 Task: Find connections with filter location Zhaobaoshan with filter topic #houseforsalewith filter profile language German with filter current company Games24x7 with filter school Kallam Harinatha Reddy Institute of Technology with filter industry Consumer Services with filter service category Videography with filter keywords title Life Coach
Action: Mouse moved to (554, 70)
Screenshot: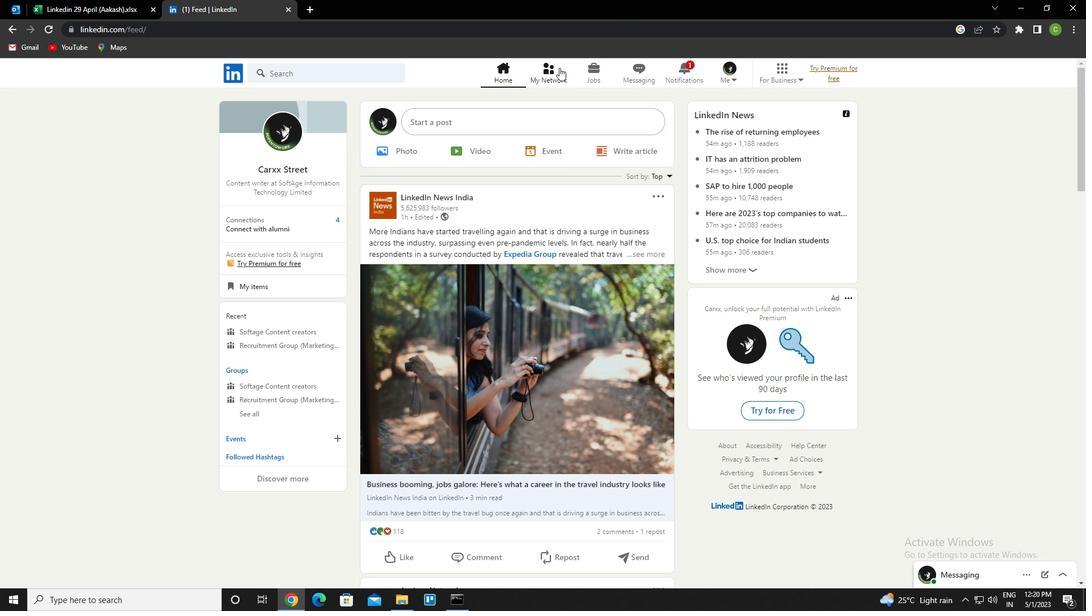 
Action: Mouse pressed left at (554, 70)
Screenshot: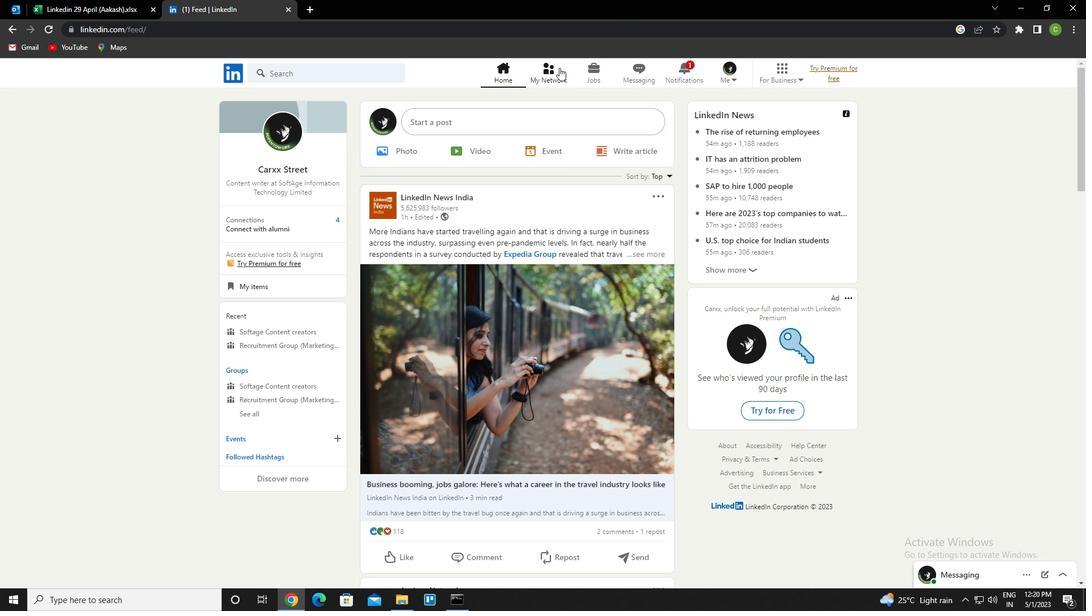 
Action: Mouse moved to (316, 136)
Screenshot: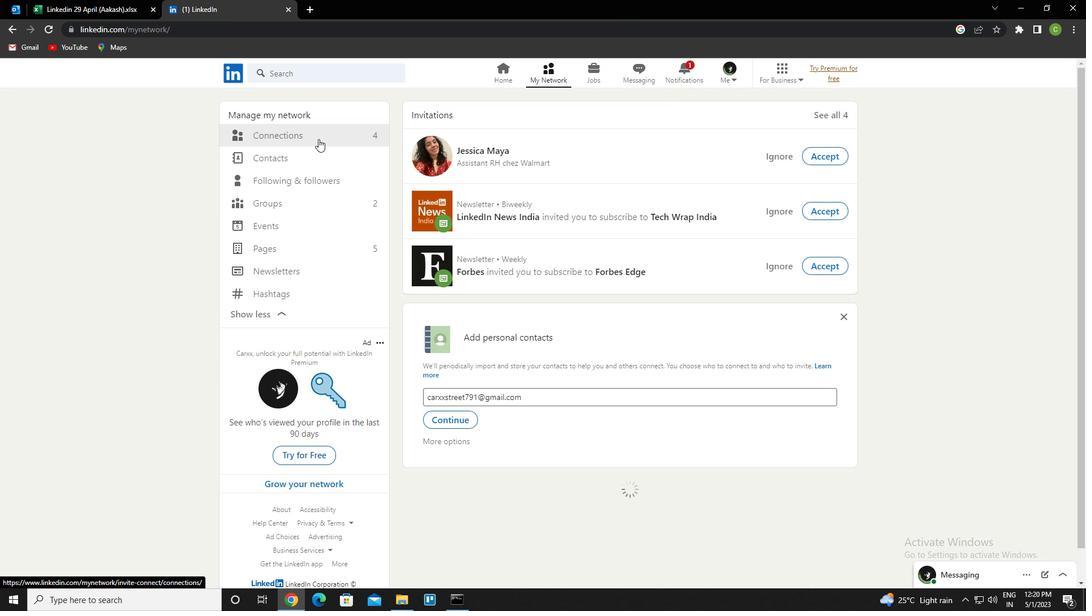 
Action: Mouse pressed left at (316, 136)
Screenshot: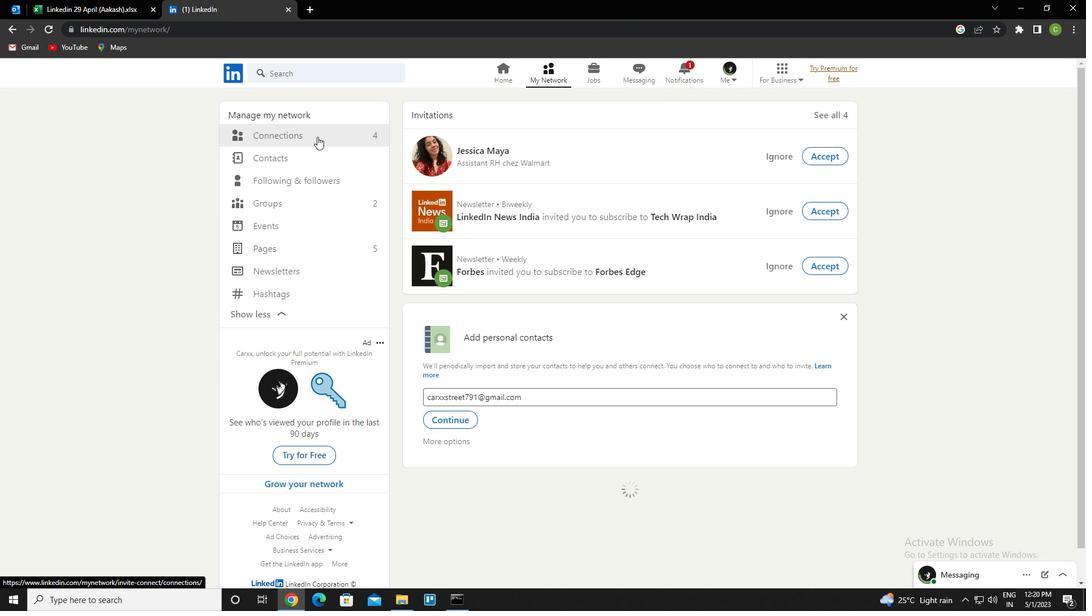 
Action: Mouse moved to (614, 132)
Screenshot: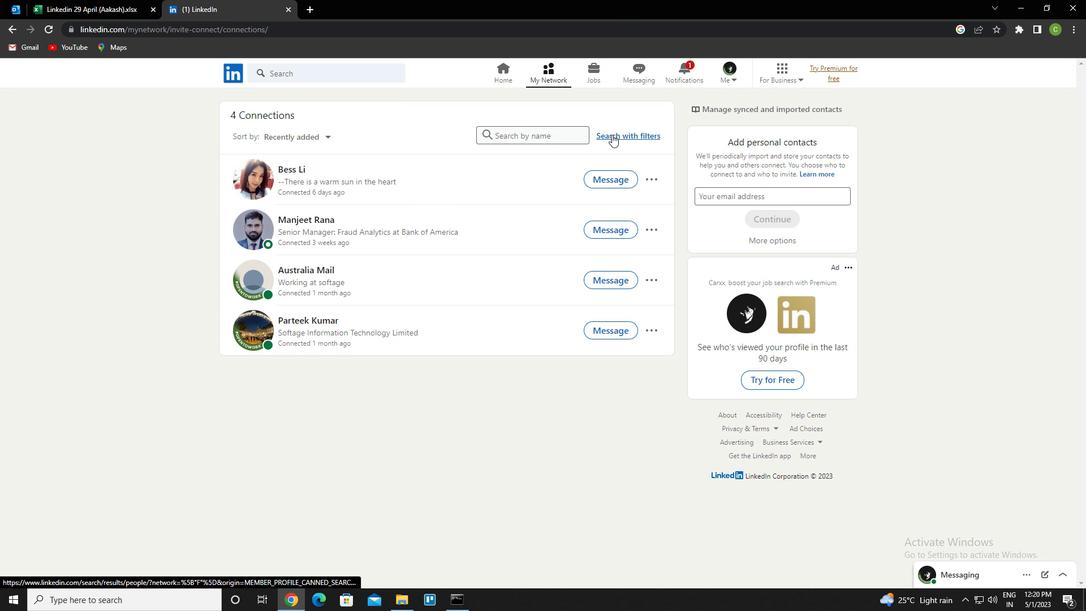 
Action: Mouse pressed left at (614, 132)
Screenshot: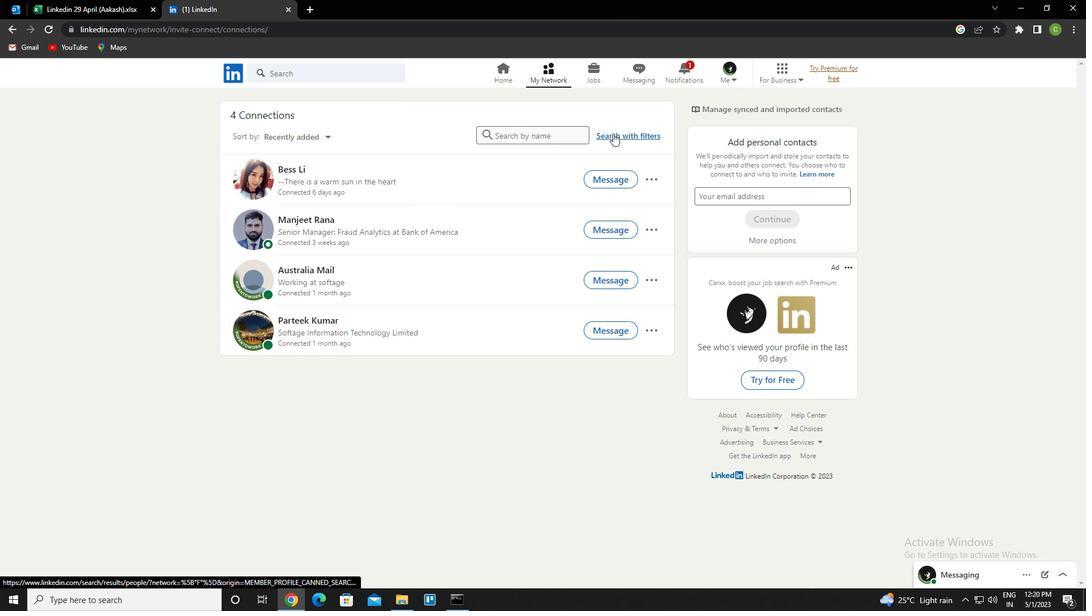 
Action: Mouse moved to (586, 107)
Screenshot: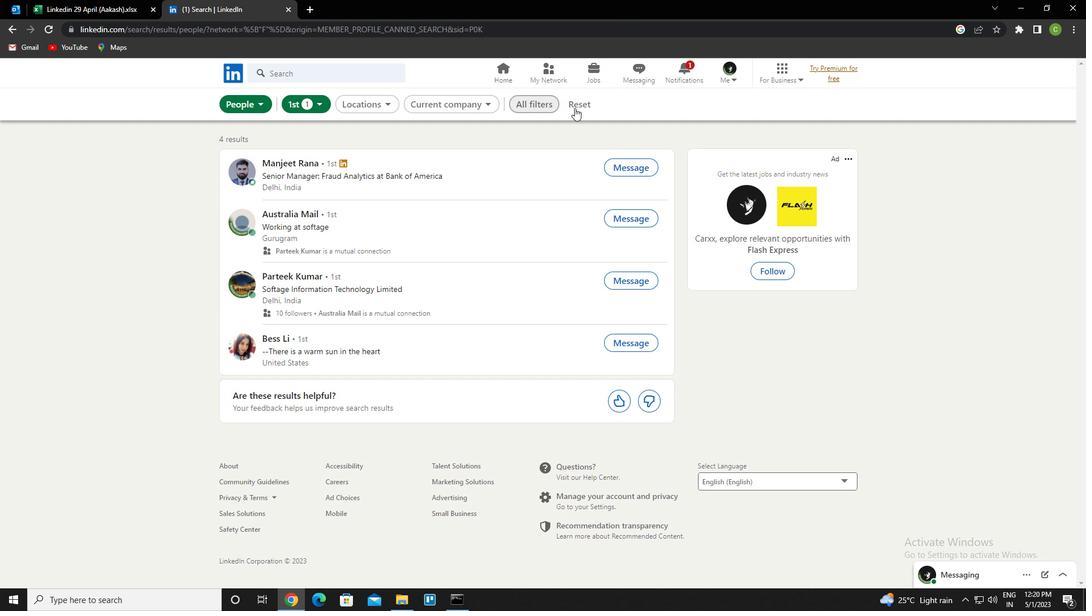 
Action: Mouse pressed left at (586, 107)
Screenshot: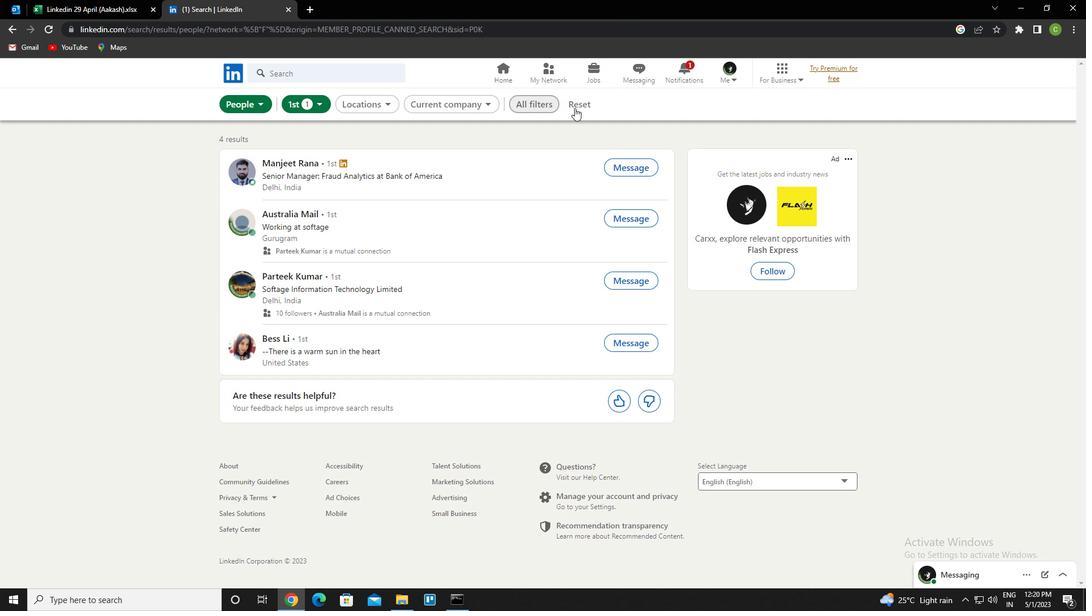 
Action: Mouse moved to (560, 104)
Screenshot: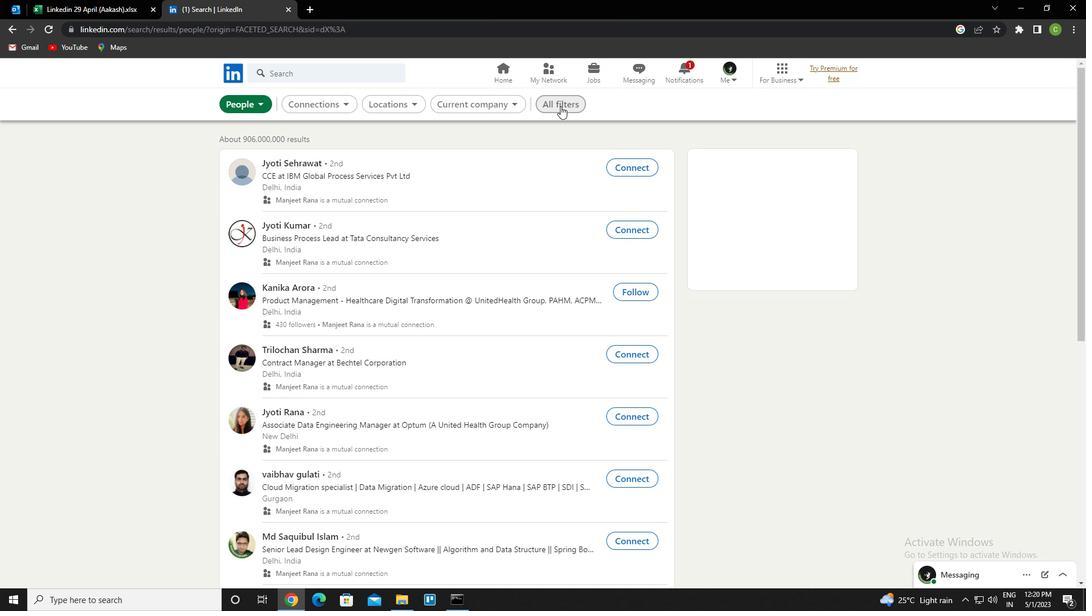 
Action: Mouse pressed left at (560, 104)
Screenshot: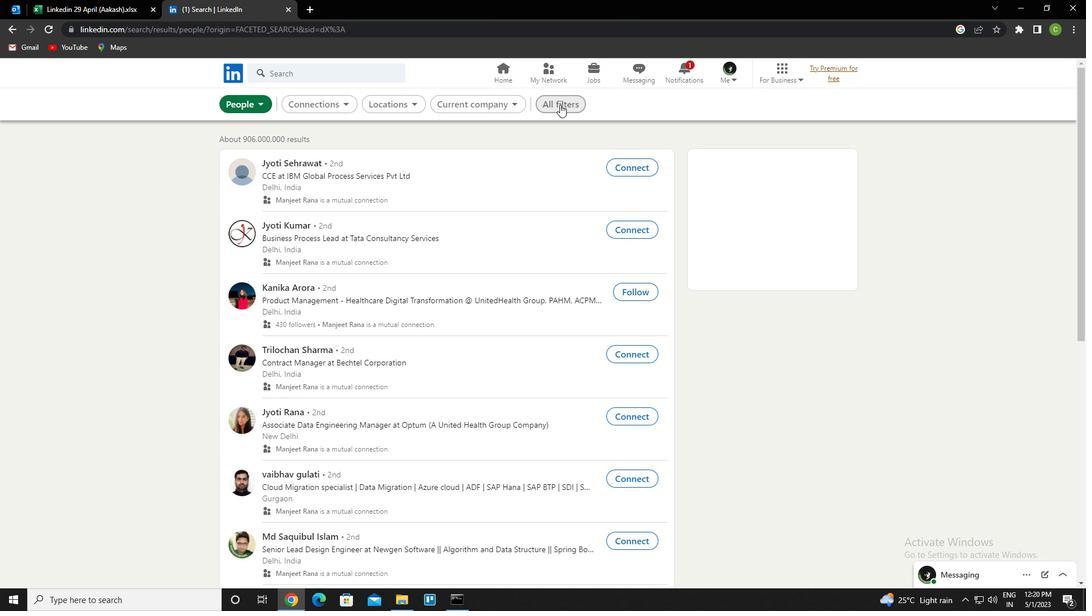 
Action: Mouse moved to (906, 362)
Screenshot: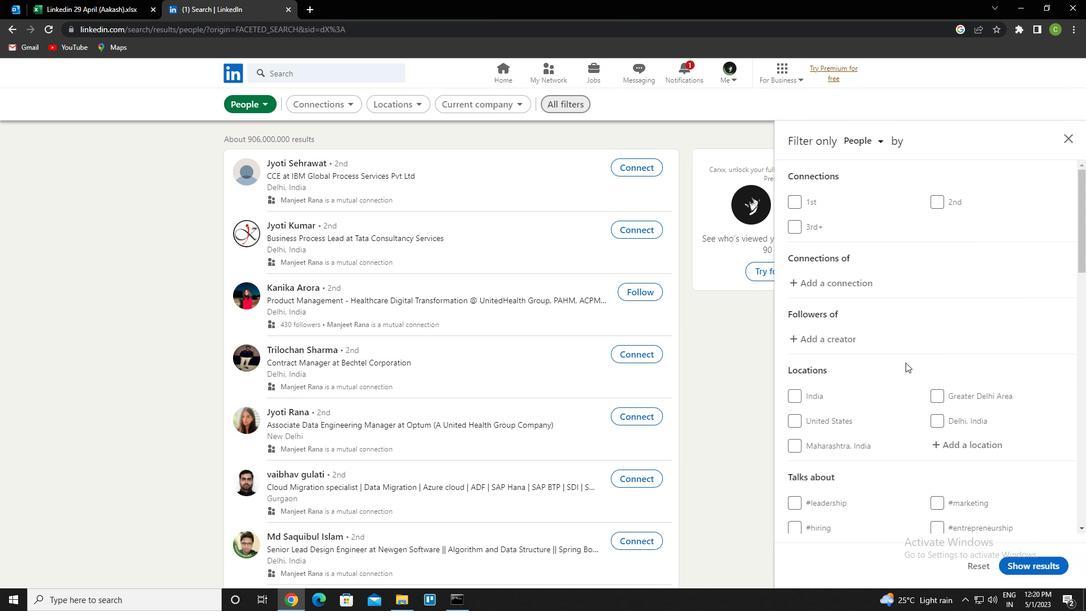 
Action: Mouse scrolled (906, 362) with delta (0, 0)
Screenshot: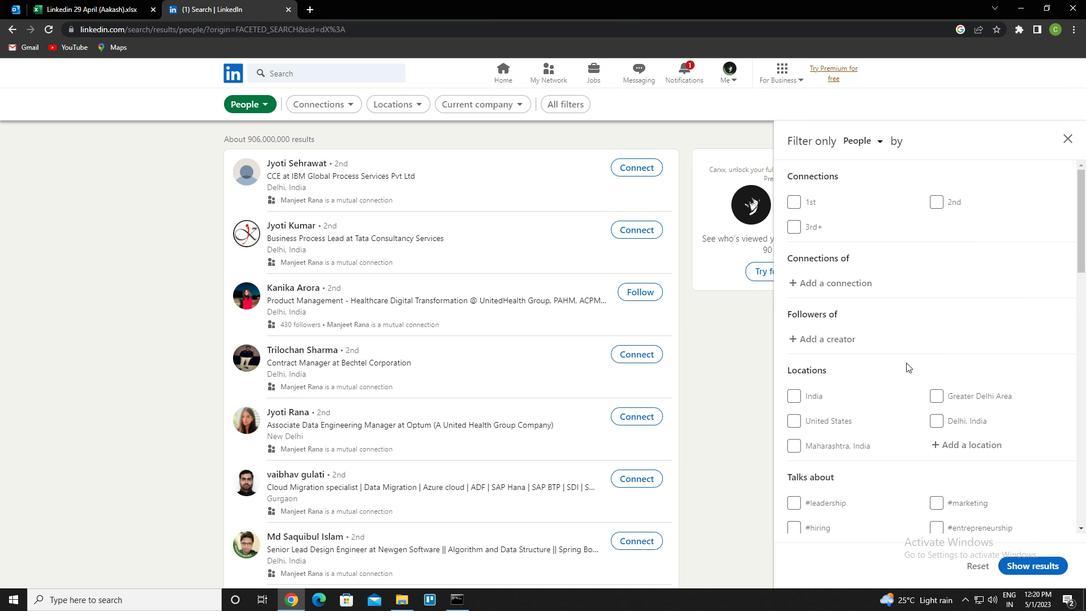 
Action: Mouse moved to (964, 382)
Screenshot: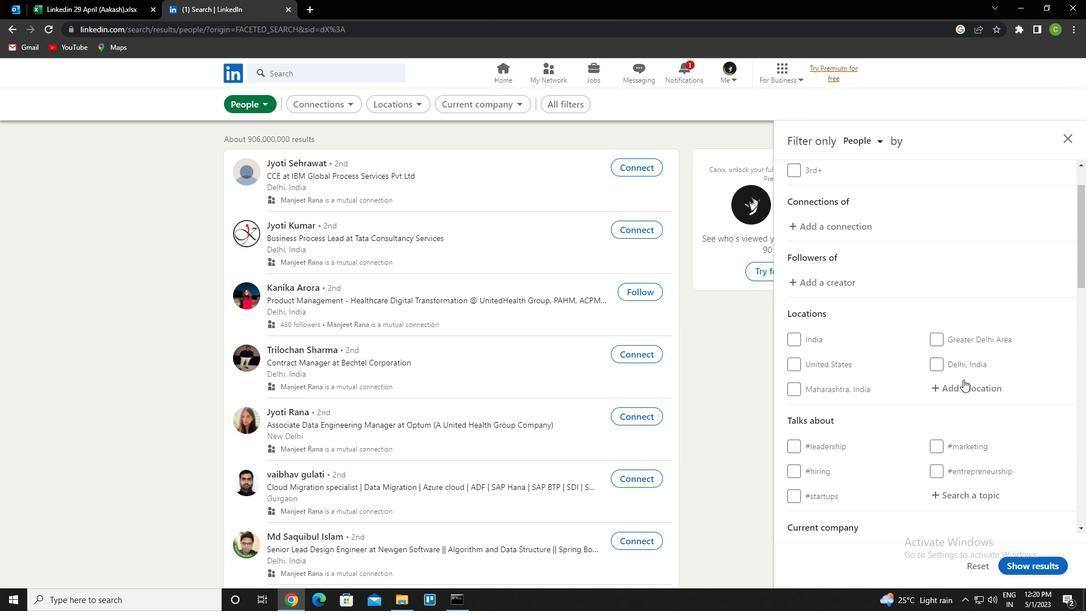 
Action: Mouse pressed left at (964, 382)
Screenshot: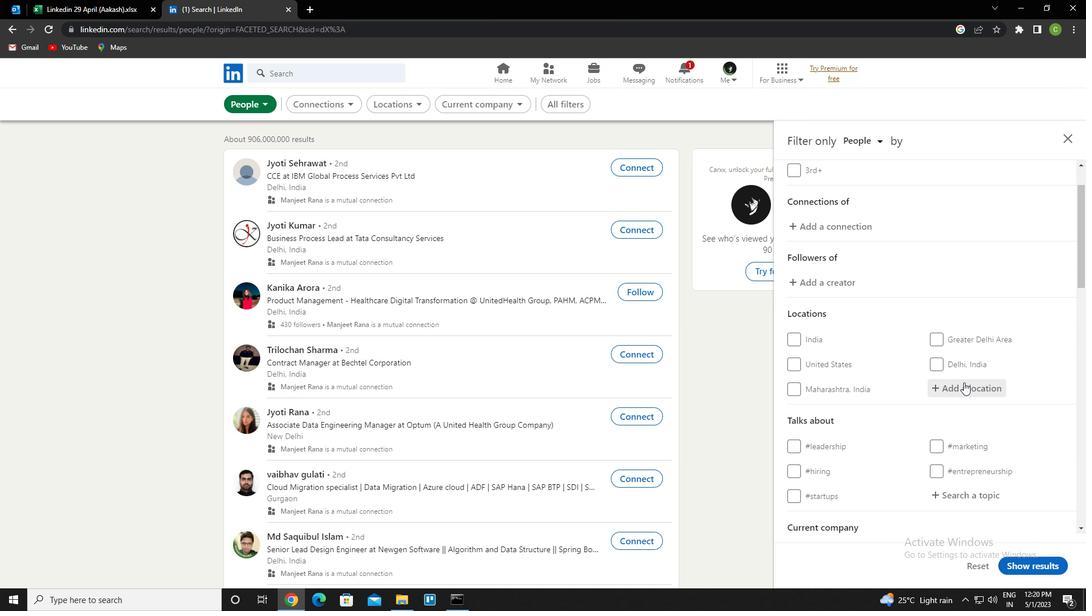 
Action: Key pressed <Key.caps_lock>z<Key.caps_lock>haobaoshan<Key.enter>
Screenshot: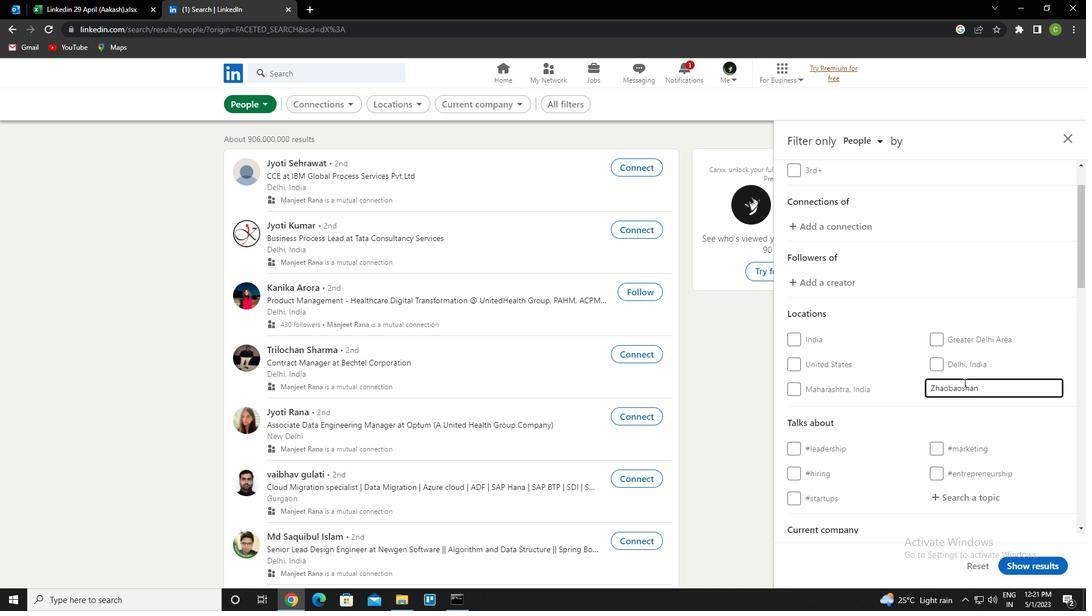 
Action: Mouse moved to (936, 405)
Screenshot: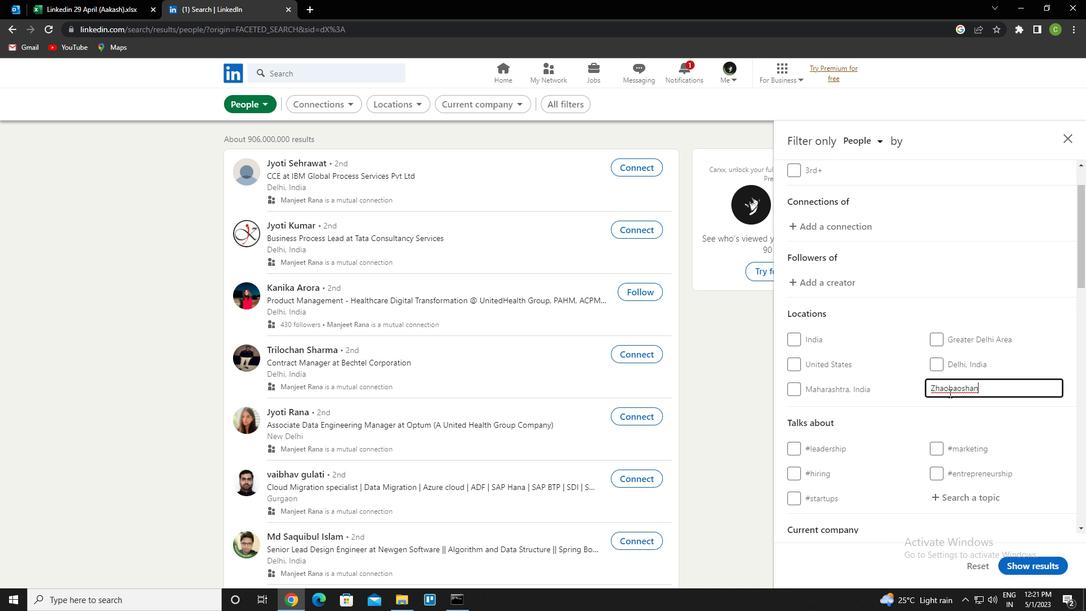 
Action: Mouse scrolled (936, 405) with delta (0, 0)
Screenshot: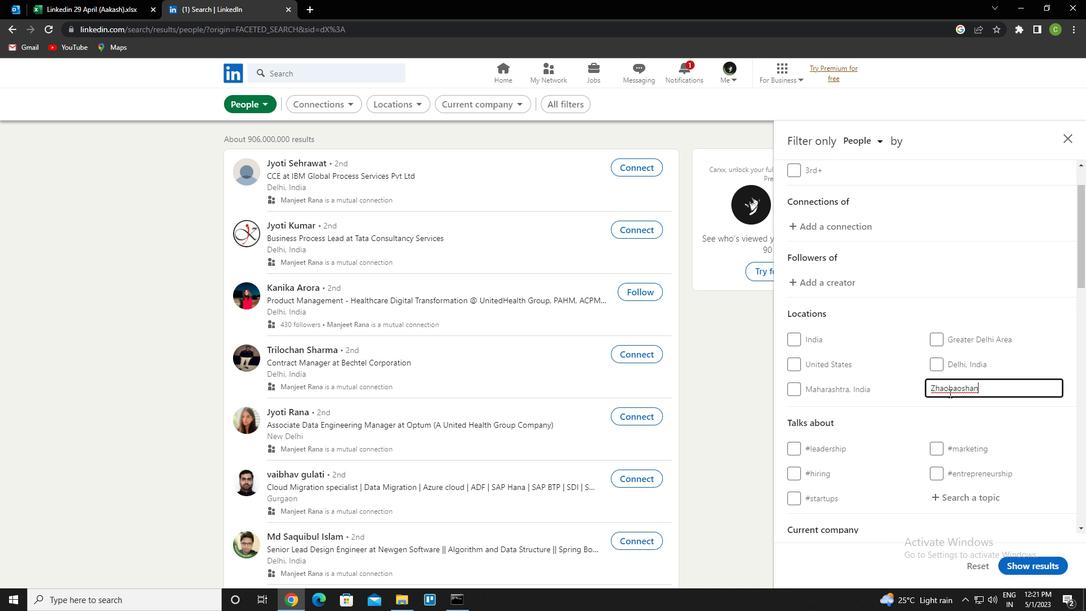 
Action: Mouse moved to (936, 406)
Screenshot: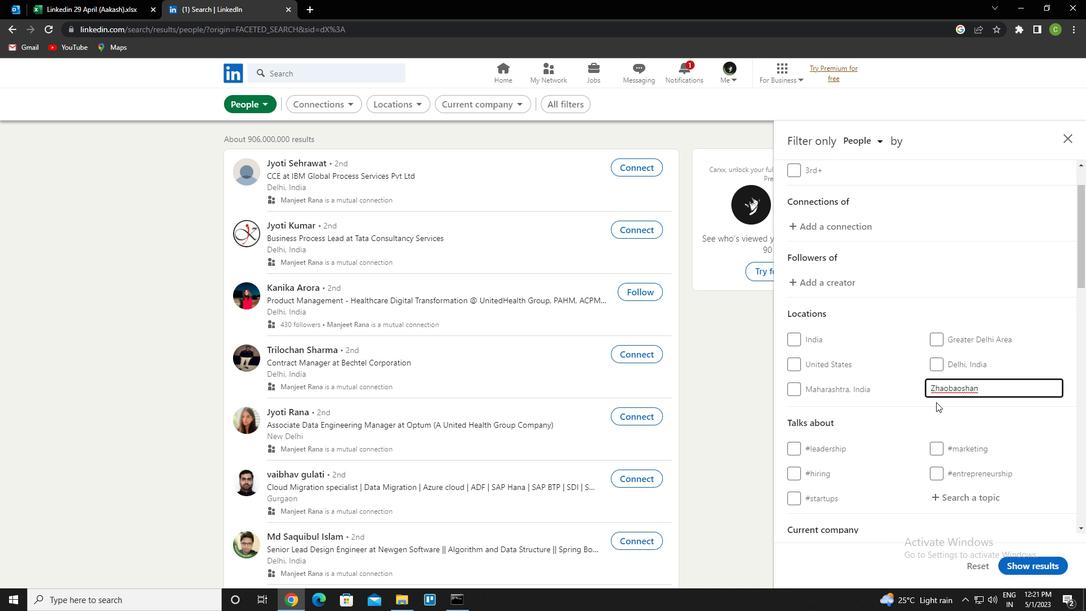 
Action: Mouse scrolled (936, 405) with delta (0, 0)
Screenshot: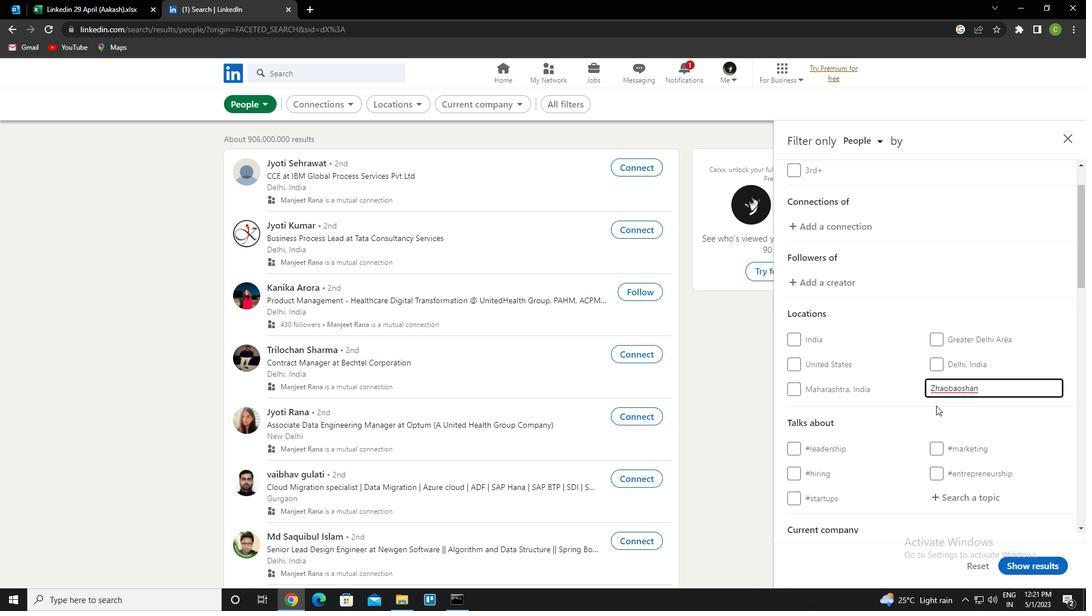 
Action: Mouse moved to (956, 379)
Screenshot: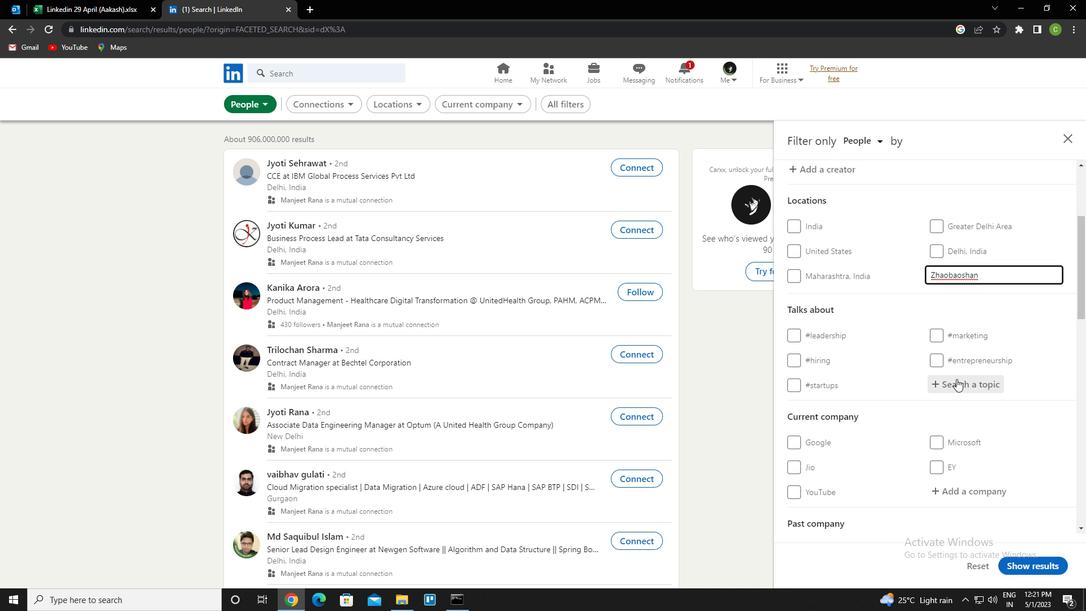 
Action: Mouse pressed left at (956, 379)
Screenshot: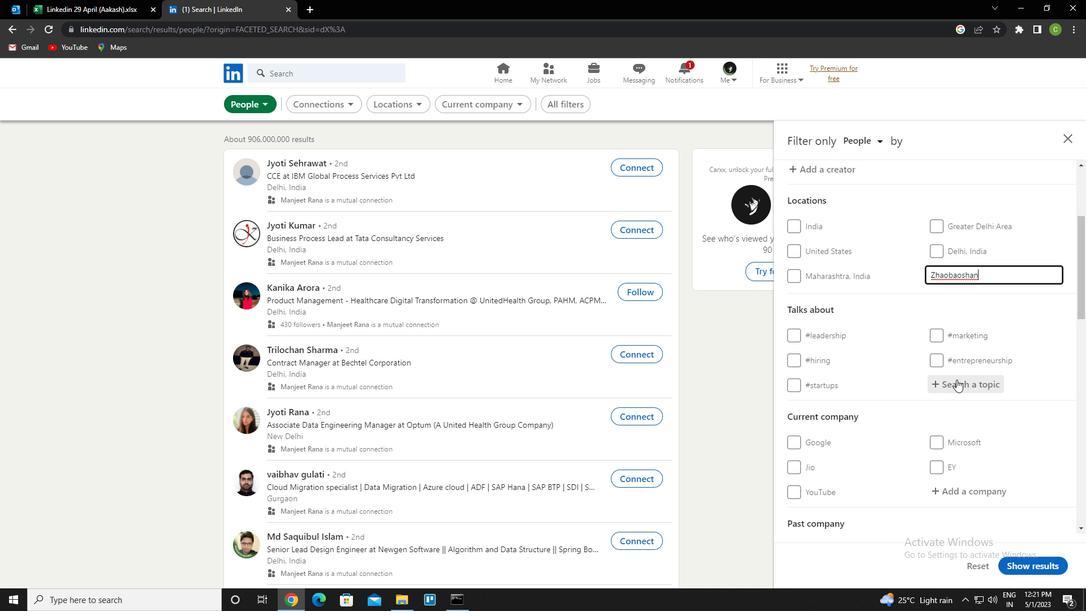 
Action: Key pressed houseforsale<Key.down><Key.enter>
Screenshot: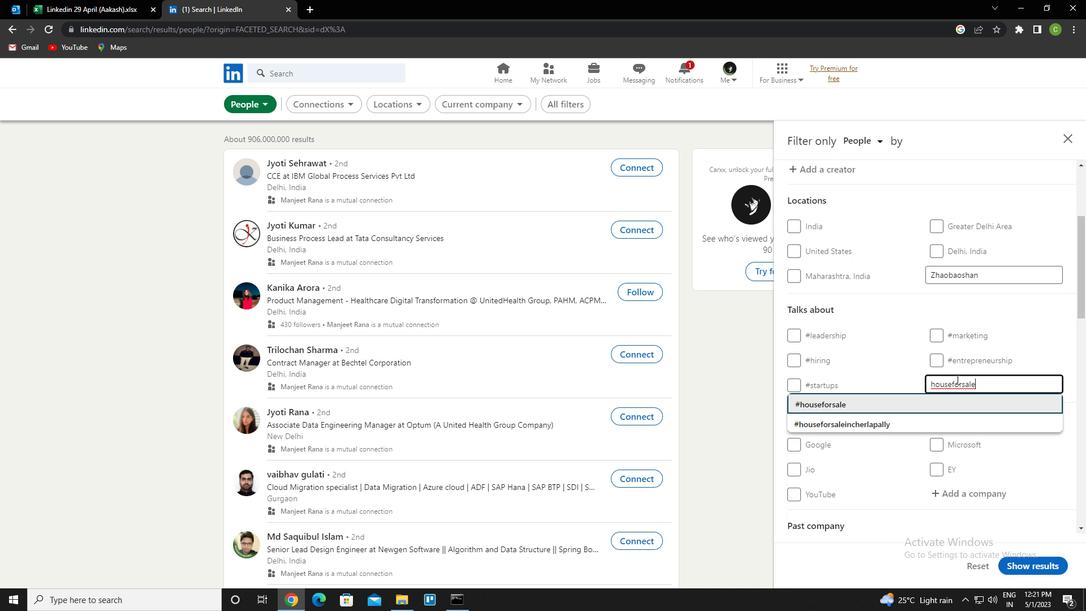 
Action: Mouse moved to (904, 416)
Screenshot: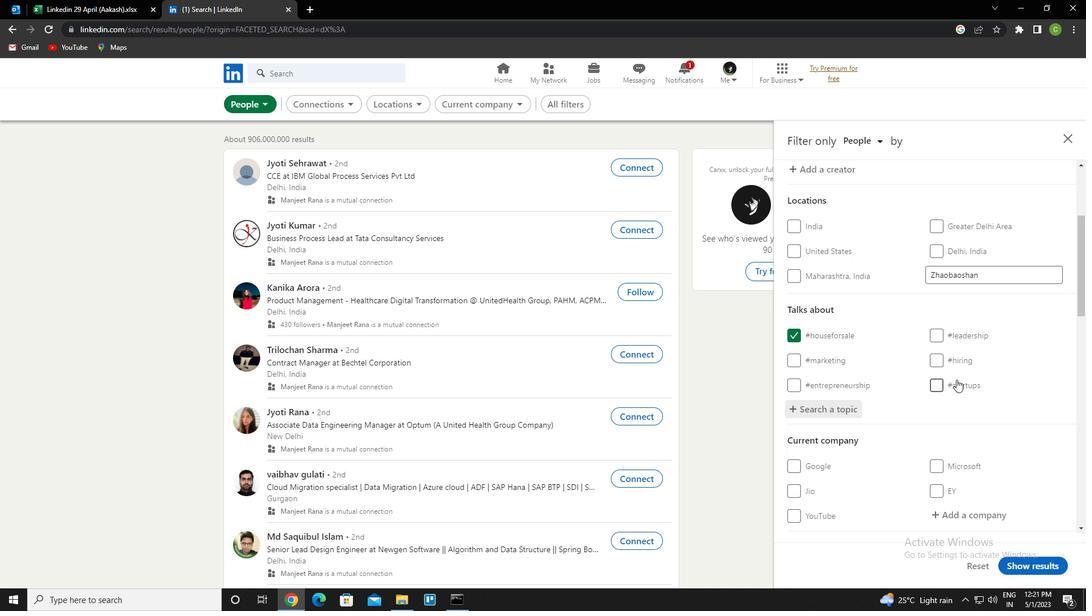 
Action: Mouse scrolled (904, 416) with delta (0, 0)
Screenshot: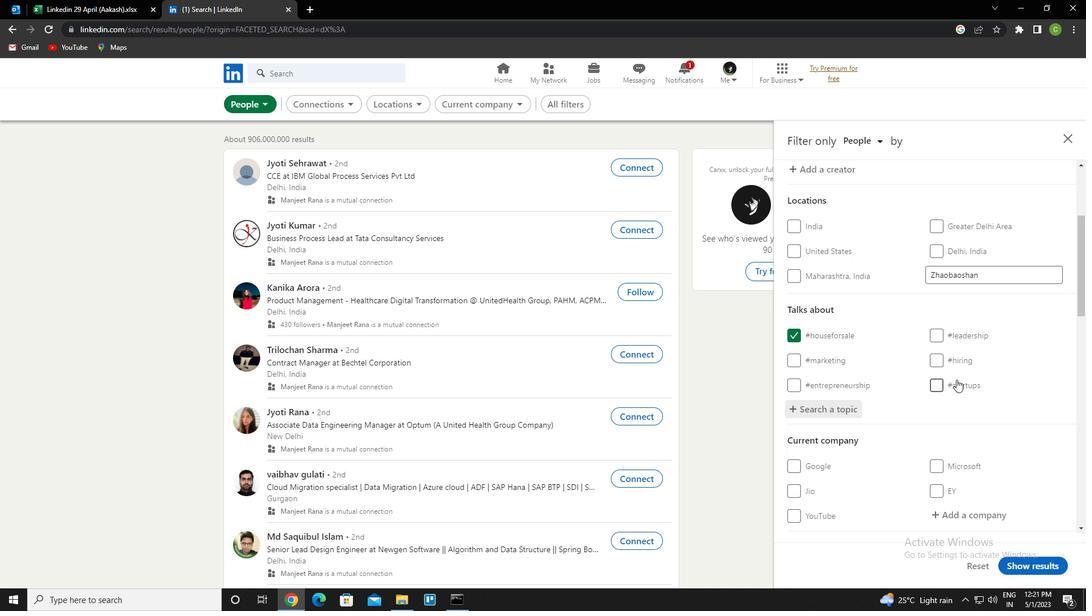 
Action: Mouse moved to (900, 422)
Screenshot: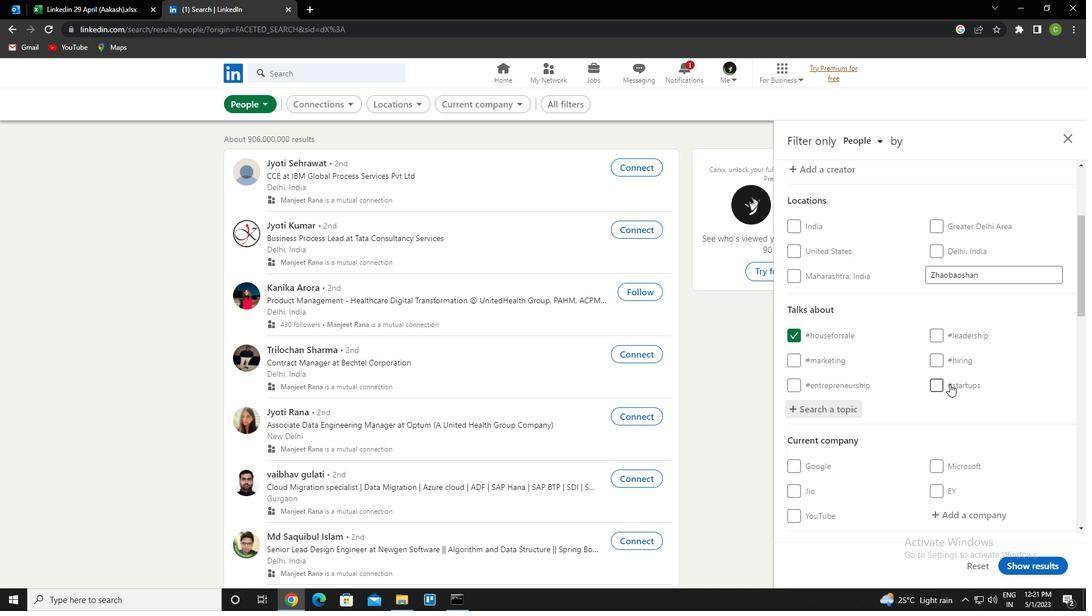 
Action: Mouse scrolled (900, 422) with delta (0, 0)
Screenshot: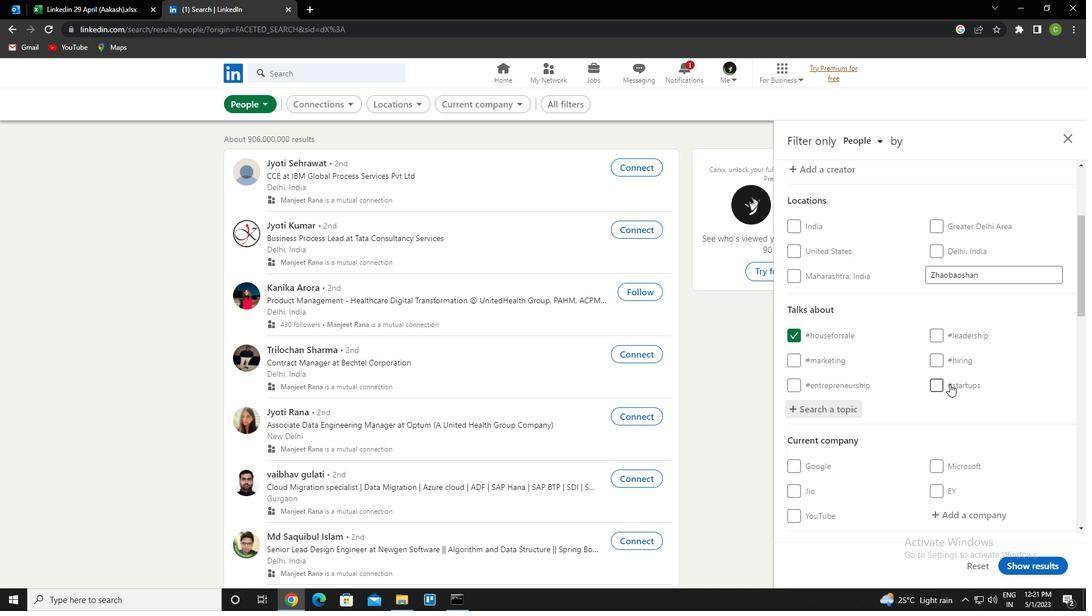 
Action: Mouse moved to (902, 424)
Screenshot: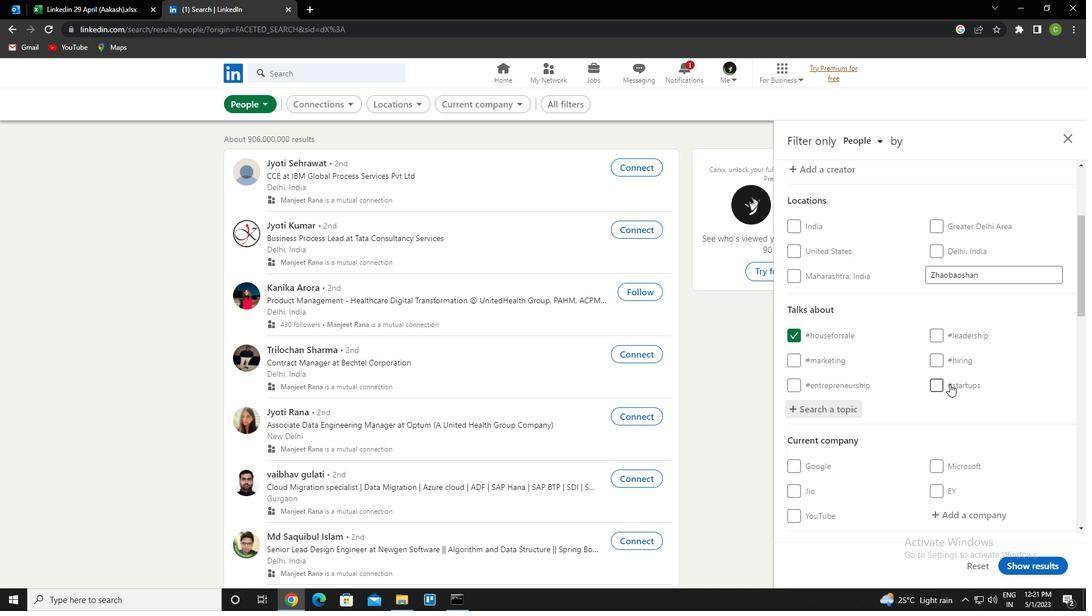 
Action: Mouse scrolled (902, 423) with delta (0, 0)
Screenshot: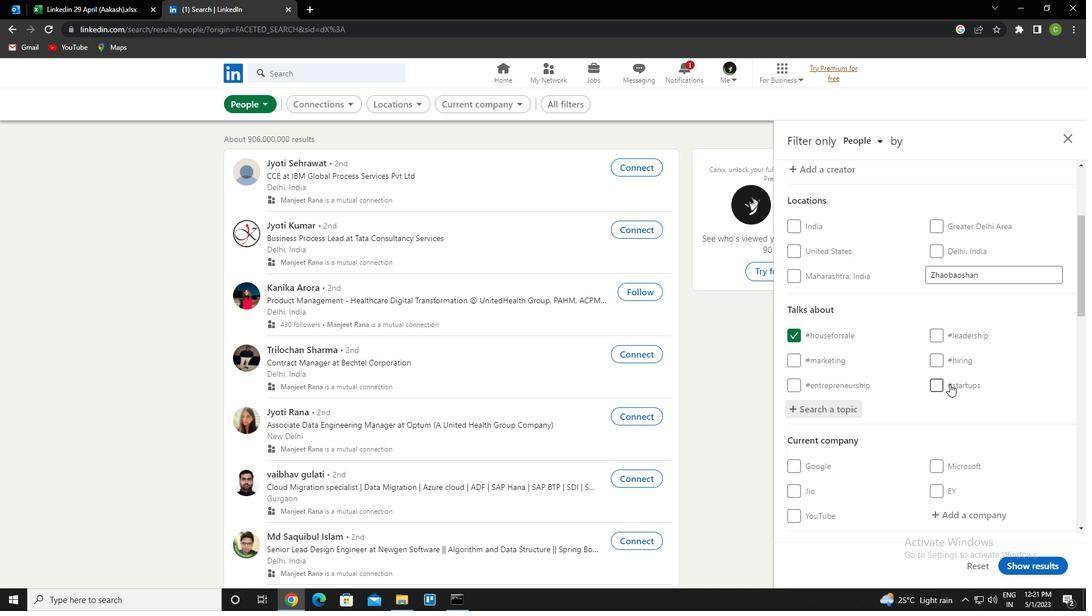 
Action: Mouse moved to (904, 425)
Screenshot: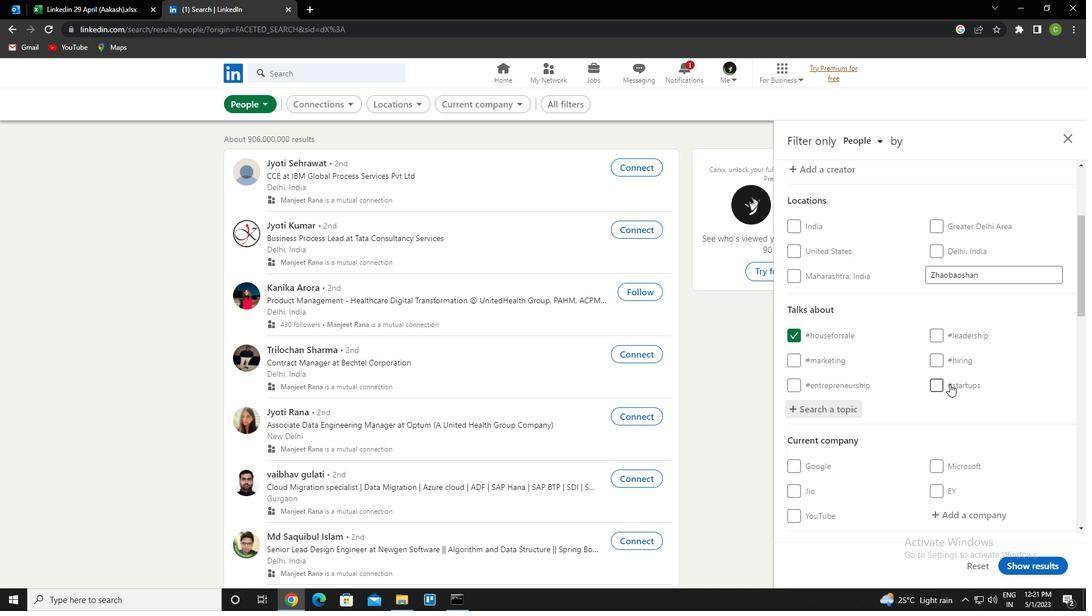 
Action: Mouse scrolled (904, 424) with delta (0, 0)
Screenshot: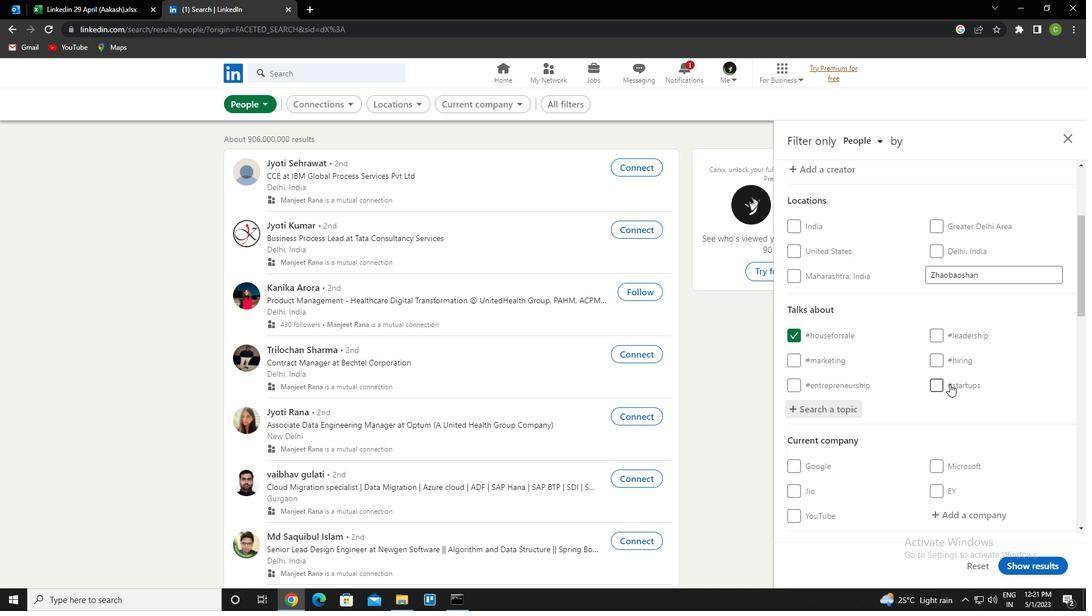 
Action: Mouse scrolled (904, 424) with delta (0, 0)
Screenshot: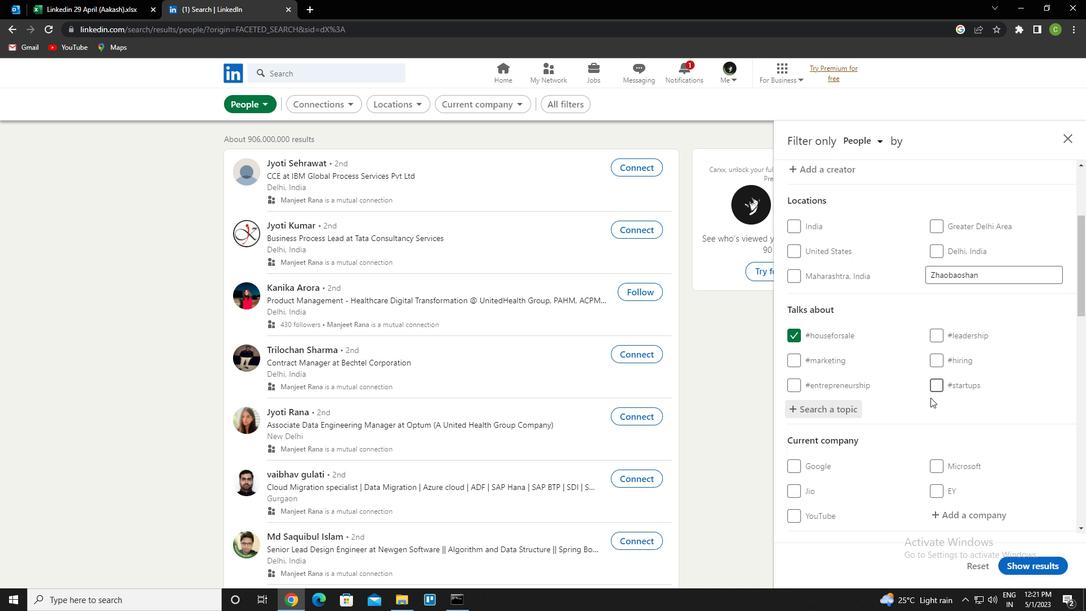 
Action: Mouse moved to (904, 425)
Screenshot: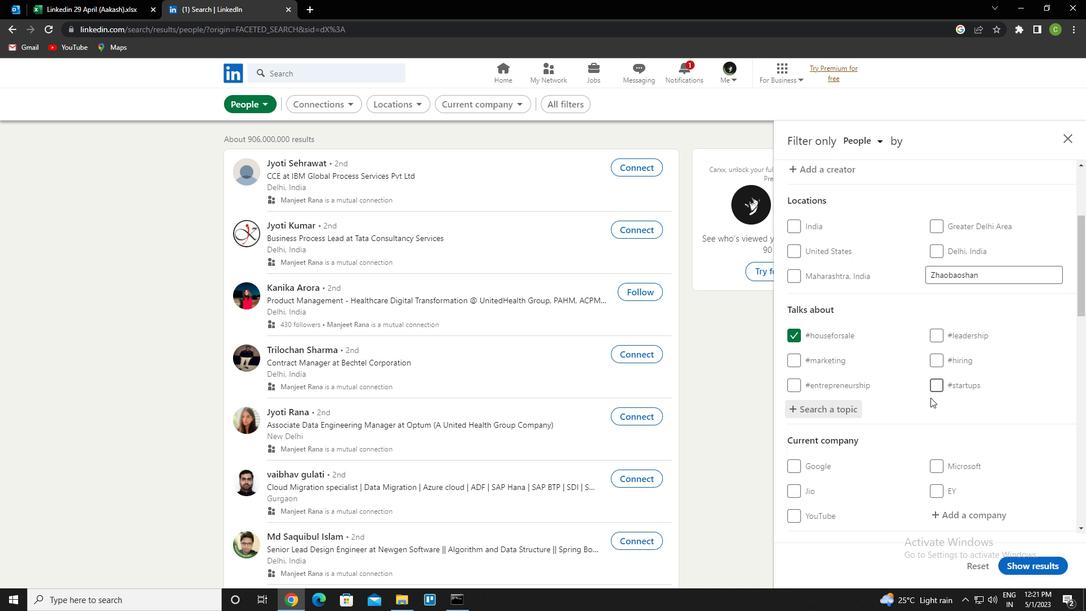 
Action: Mouse scrolled (904, 424) with delta (0, 0)
Screenshot: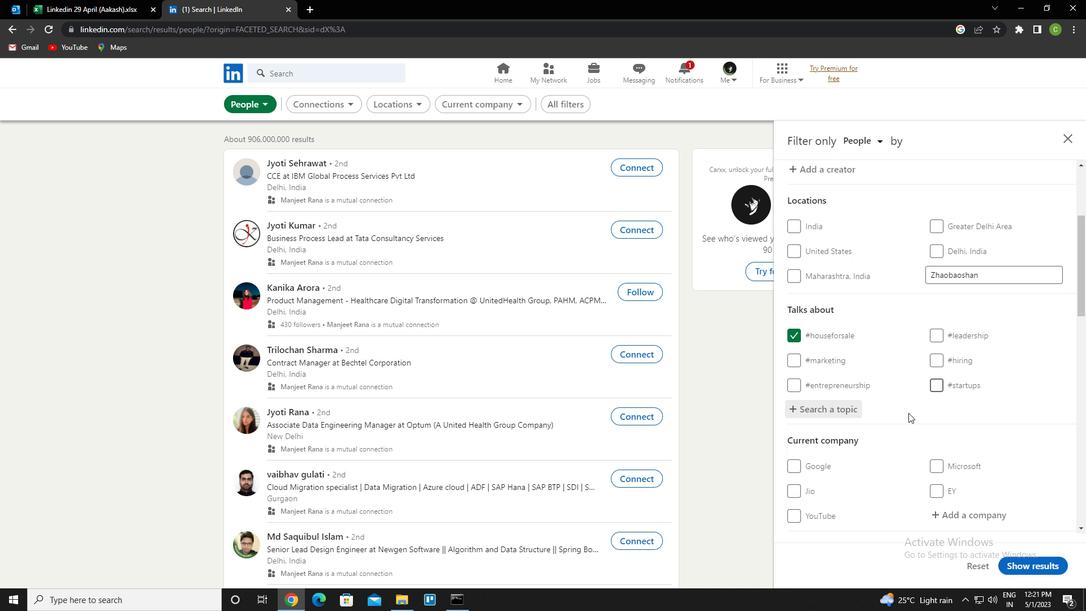 
Action: Mouse moved to (900, 429)
Screenshot: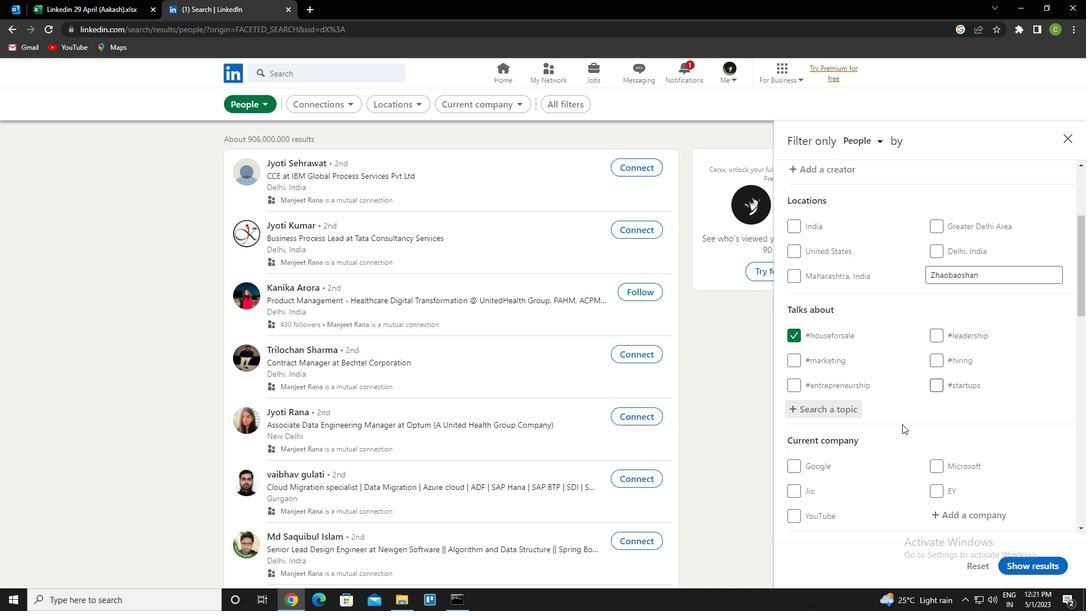 
Action: Mouse scrolled (900, 429) with delta (0, 0)
Screenshot: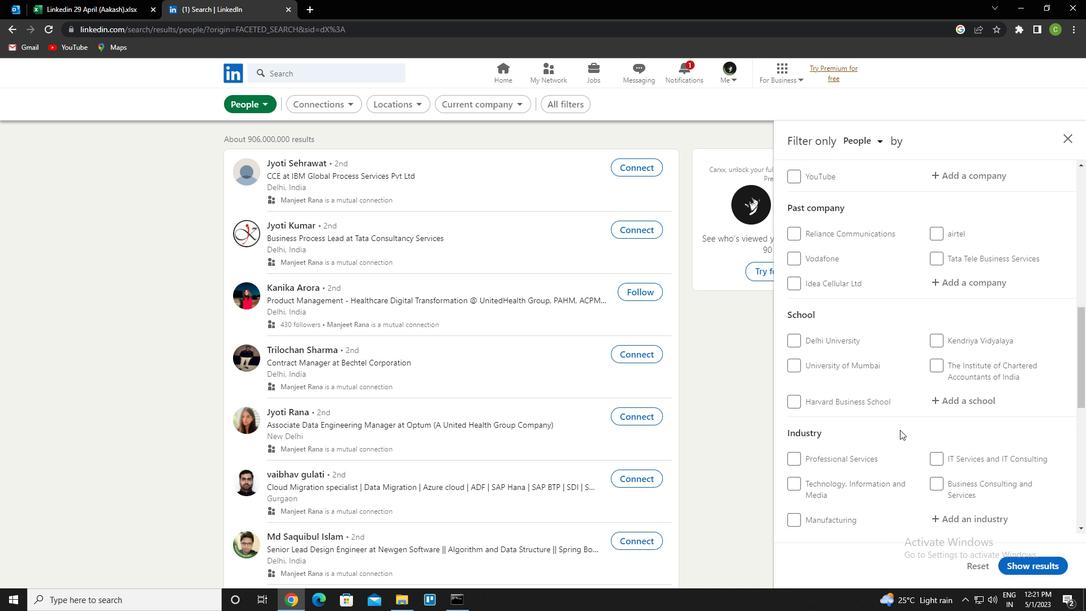 
Action: Mouse scrolled (900, 429) with delta (0, 0)
Screenshot: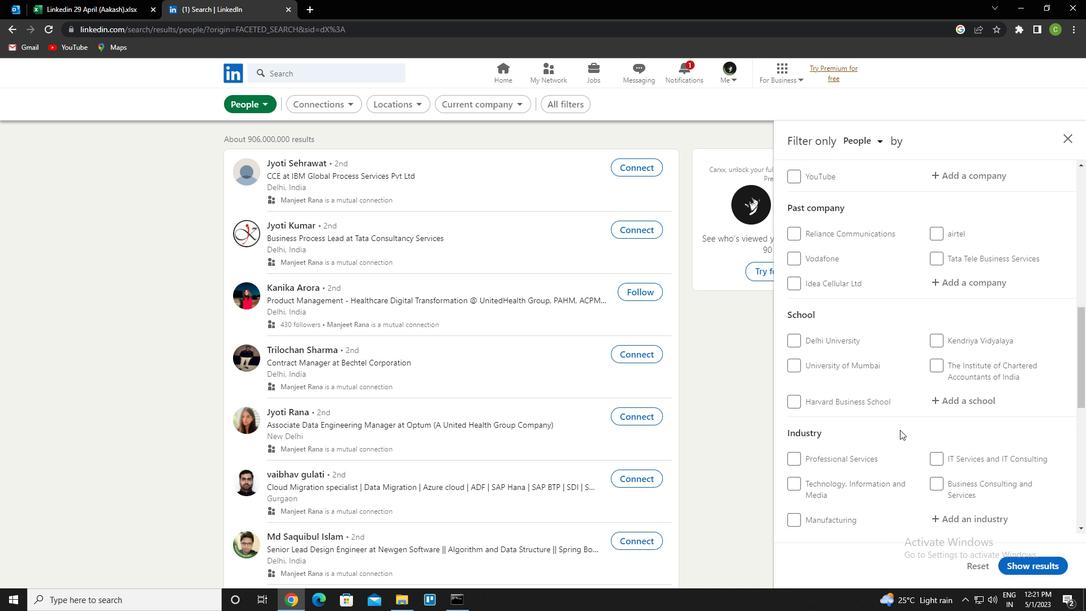 
Action: Mouse moved to (795, 514)
Screenshot: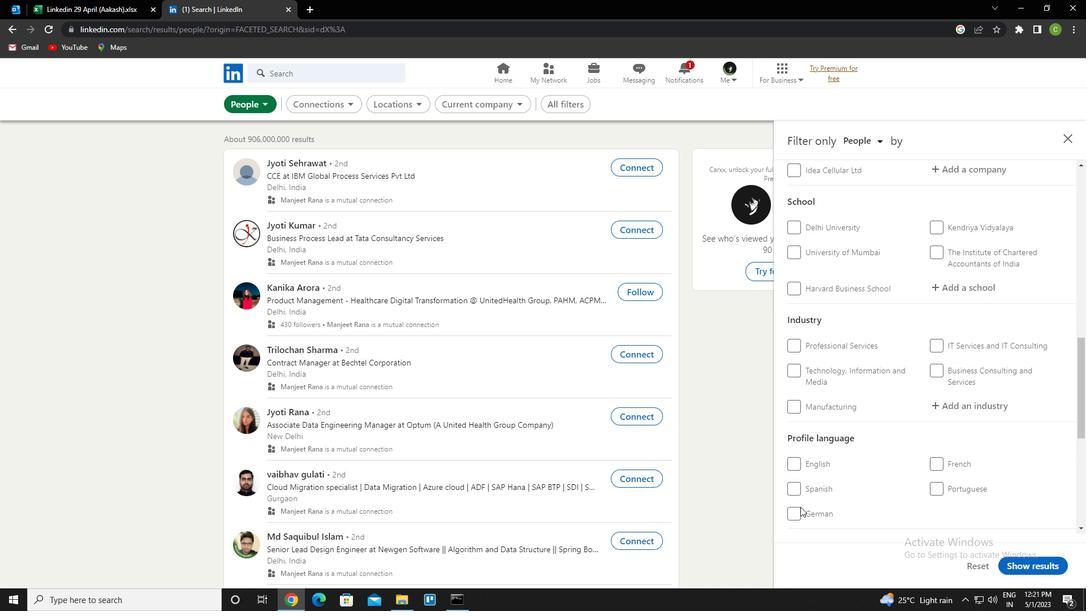 
Action: Mouse pressed left at (795, 514)
Screenshot: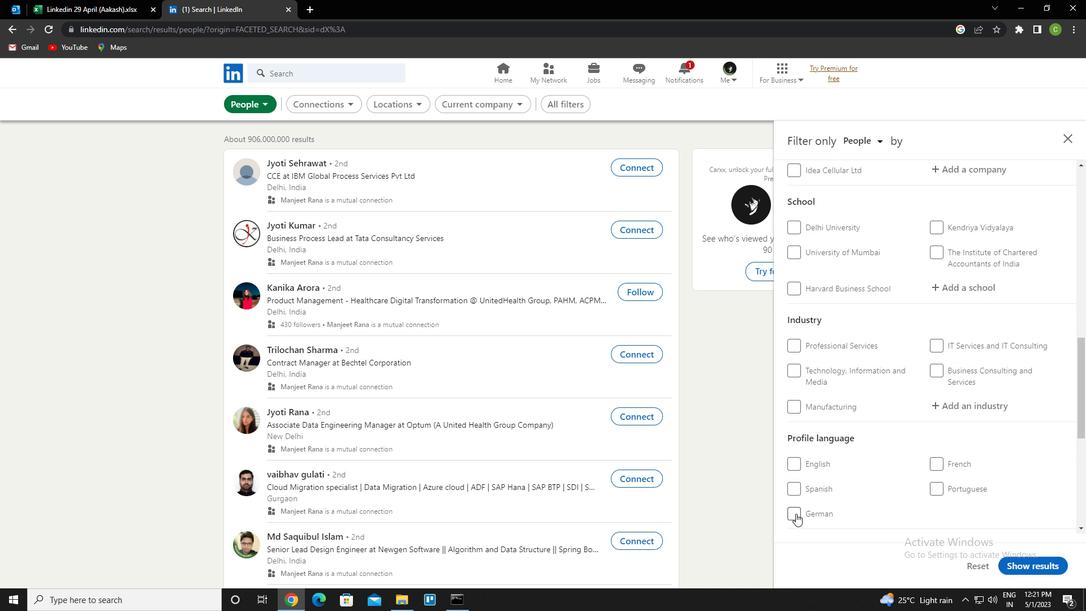 
Action: Mouse moved to (876, 429)
Screenshot: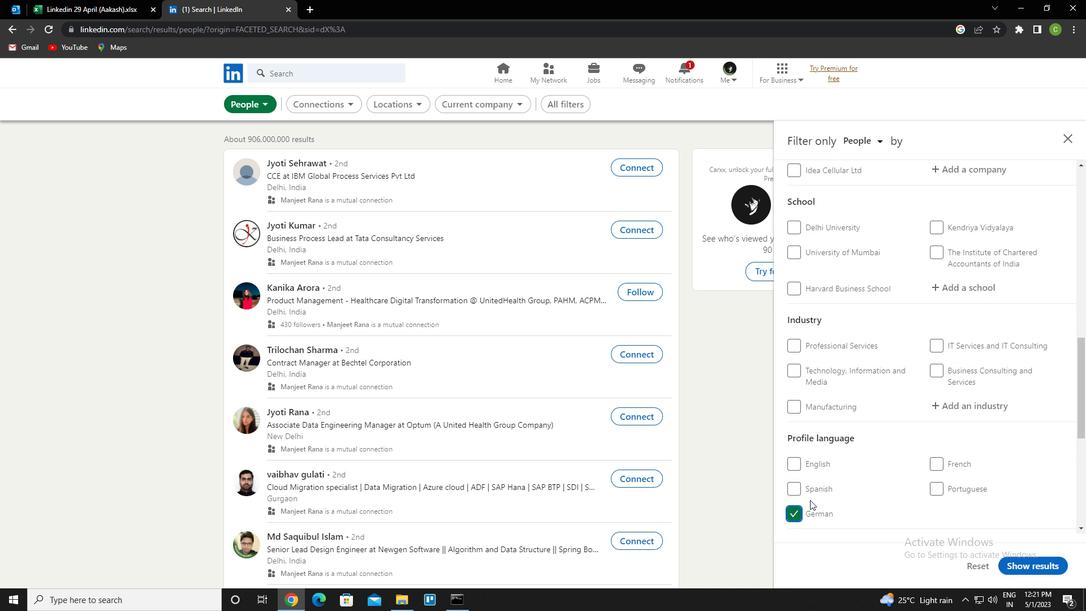 
Action: Mouse scrolled (876, 429) with delta (0, 0)
Screenshot: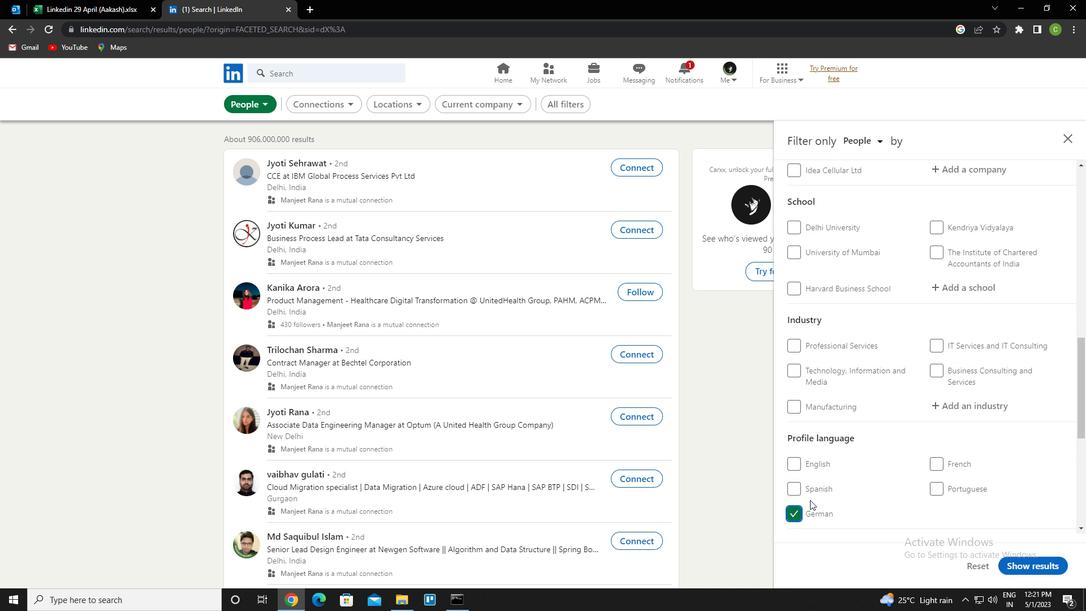 
Action: Mouse scrolled (876, 429) with delta (0, 0)
Screenshot: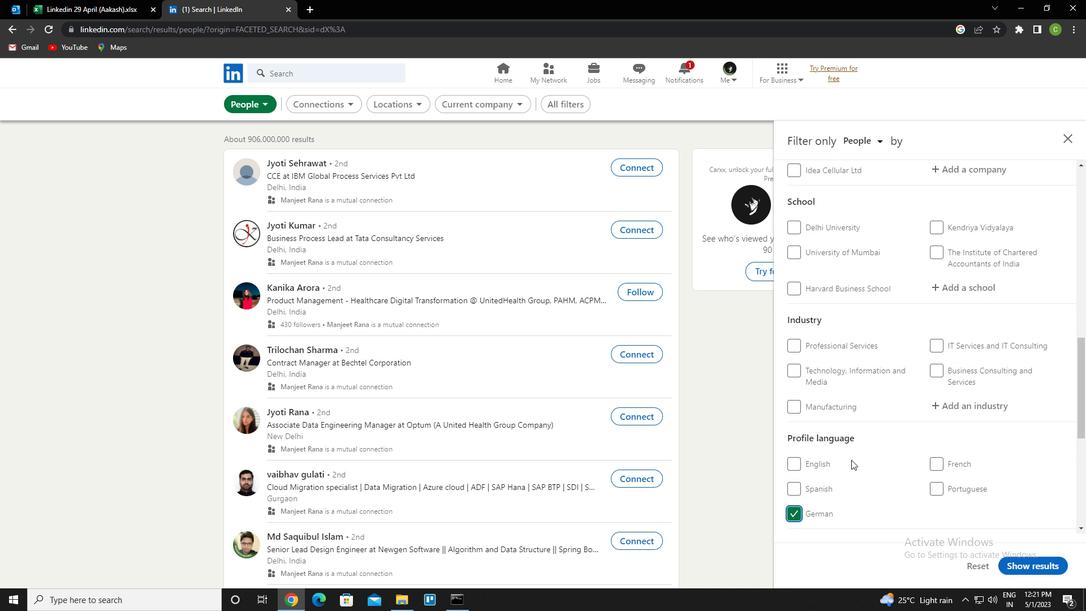 
Action: Mouse scrolled (876, 429) with delta (0, 0)
Screenshot: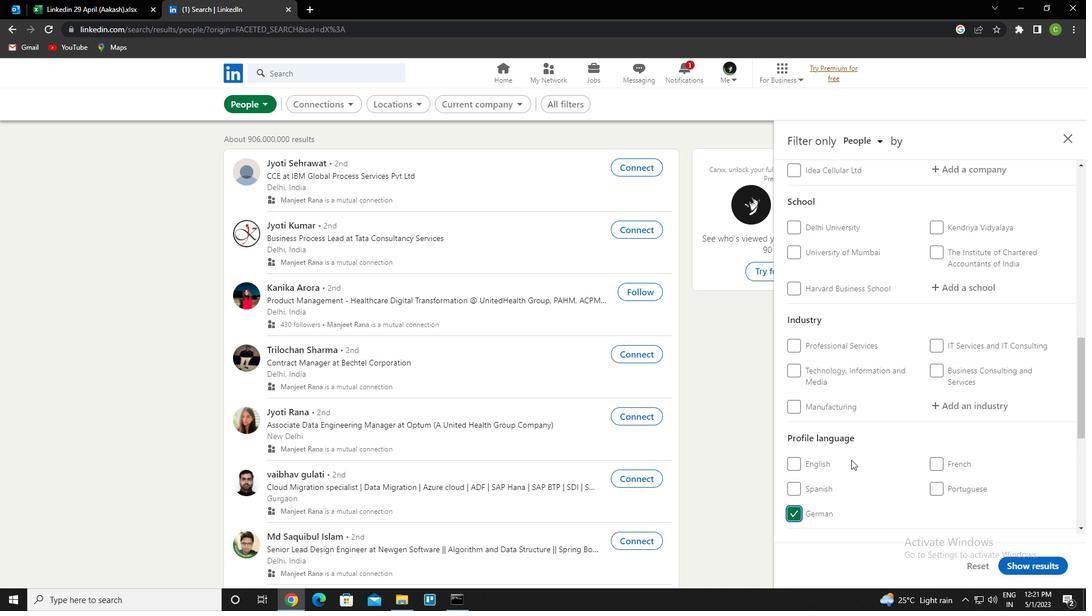 
Action: Mouse scrolled (876, 429) with delta (0, 0)
Screenshot: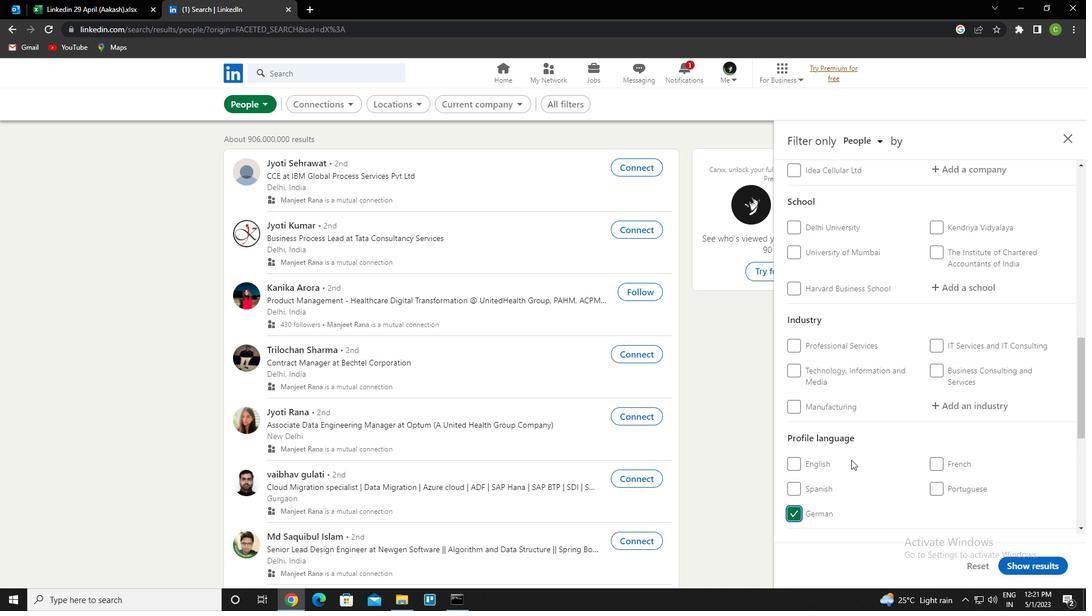 
Action: Mouse scrolled (876, 429) with delta (0, 0)
Screenshot: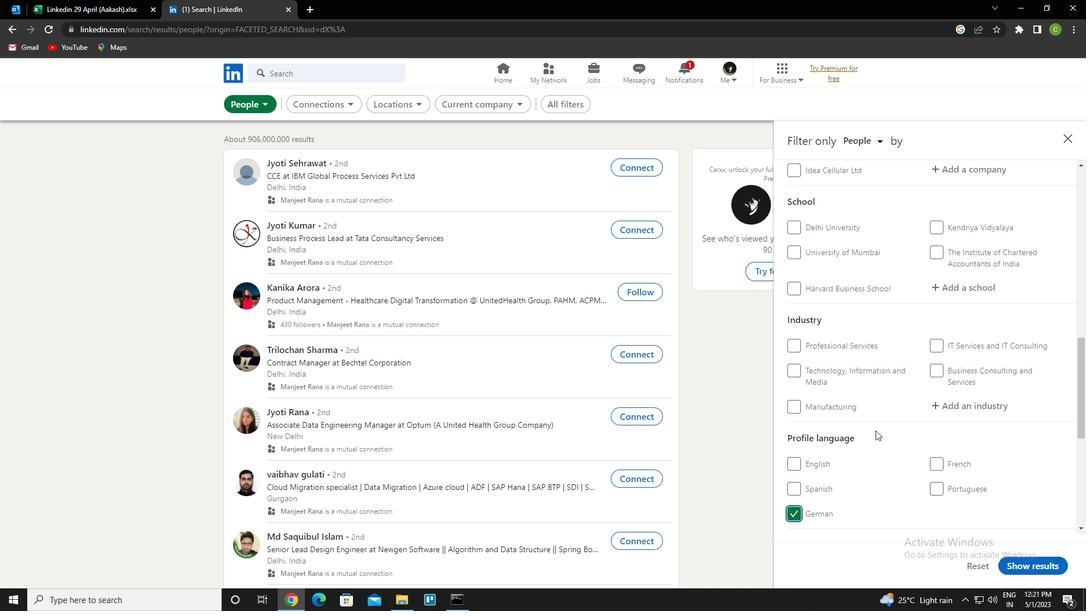 
Action: Mouse scrolled (876, 429) with delta (0, 0)
Screenshot: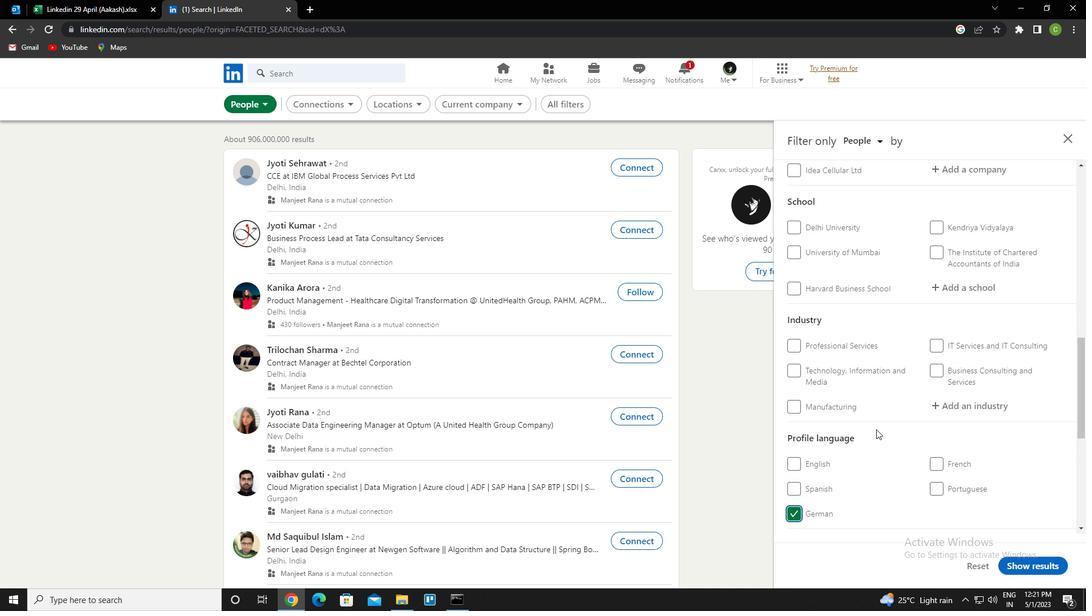 
Action: Mouse moved to (982, 403)
Screenshot: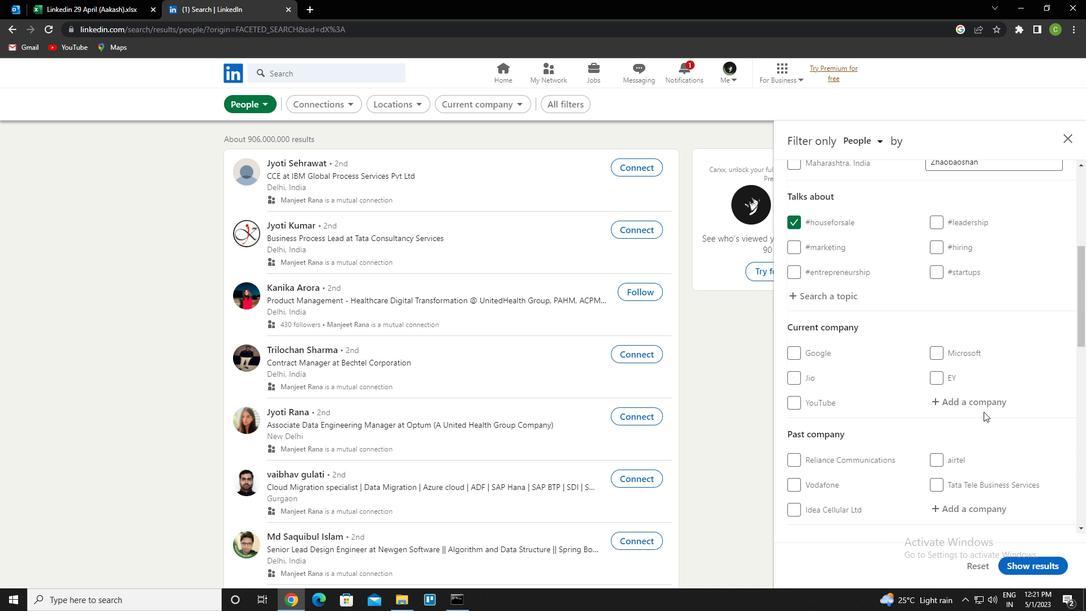 
Action: Mouse pressed left at (982, 403)
Screenshot: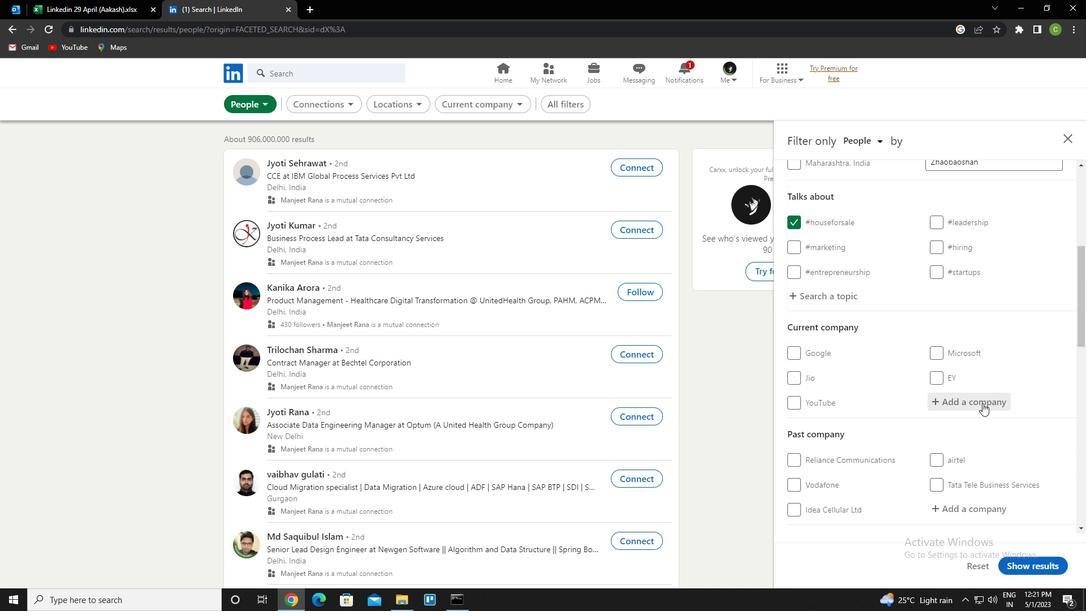 
Action: Key pressed <Key.caps_lock>g<Key.caps_lock>ames<Key.down><Key.down><Key.down><Key.down><Key.enter>
Screenshot: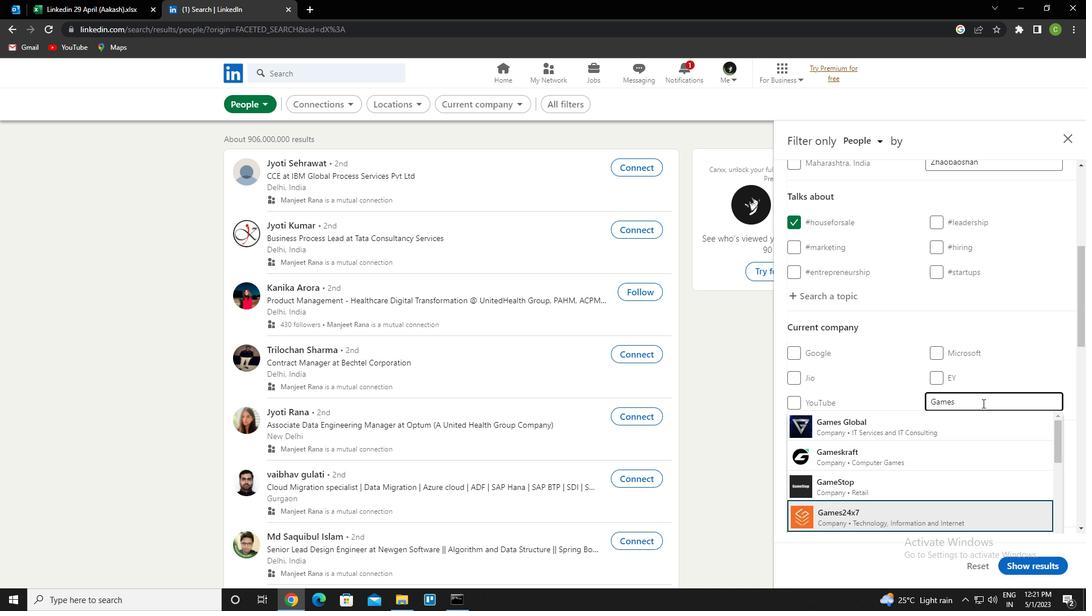 
Action: Mouse moved to (948, 426)
Screenshot: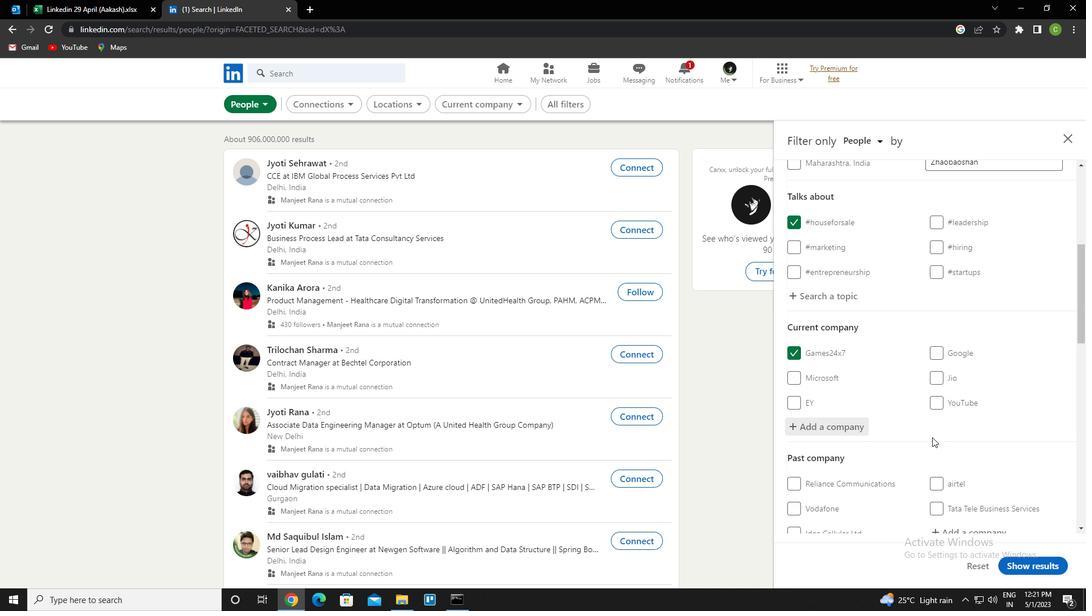 
Action: Mouse scrolled (948, 426) with delta (0, 0)
Screenshot: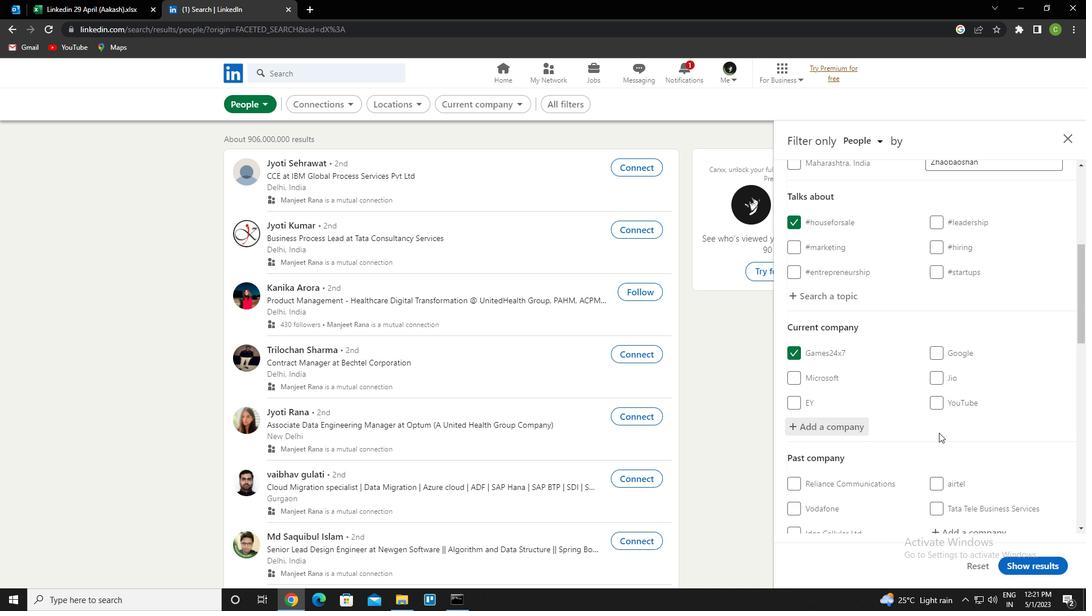
Action: Mouse moved to (948, 428)
Screenshot: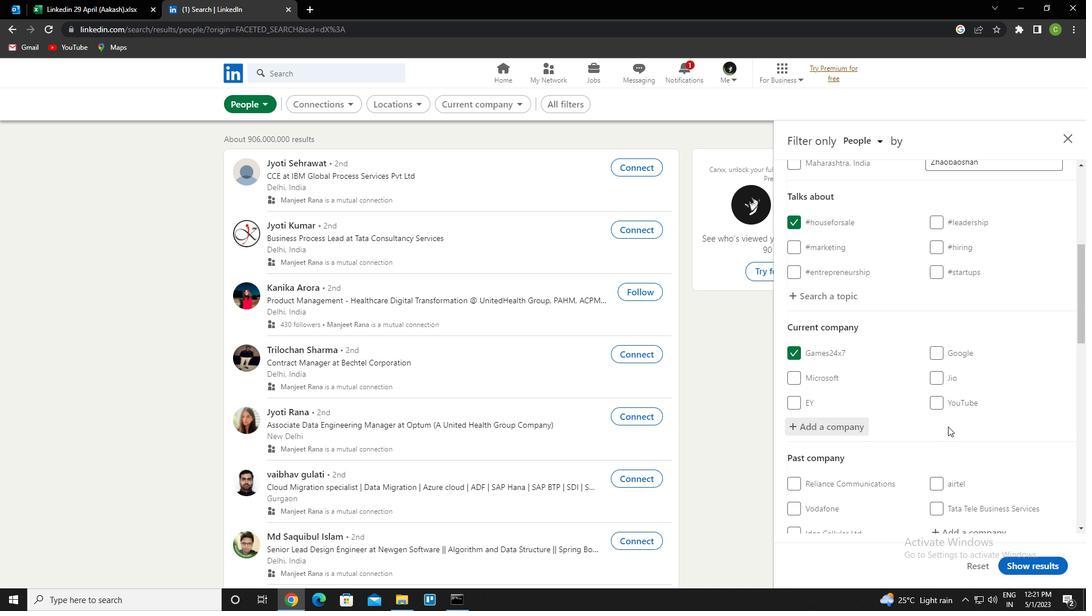 
Action: Mouse scrolled (948, 427) with delta (0, 0)
Screenshot: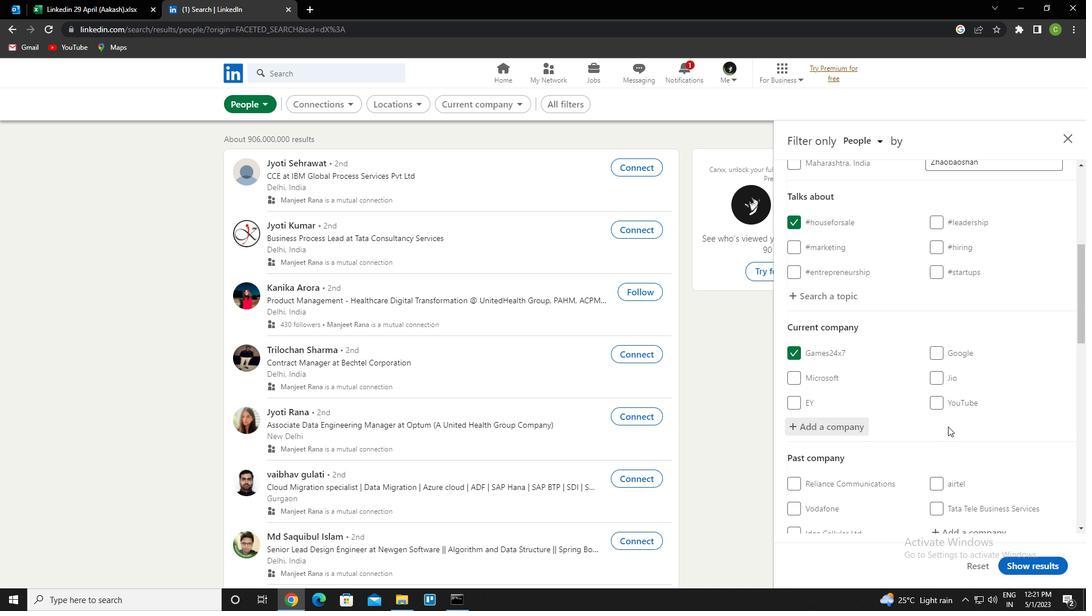 
Action: Mouse moved to (944, 455)
Screenshot: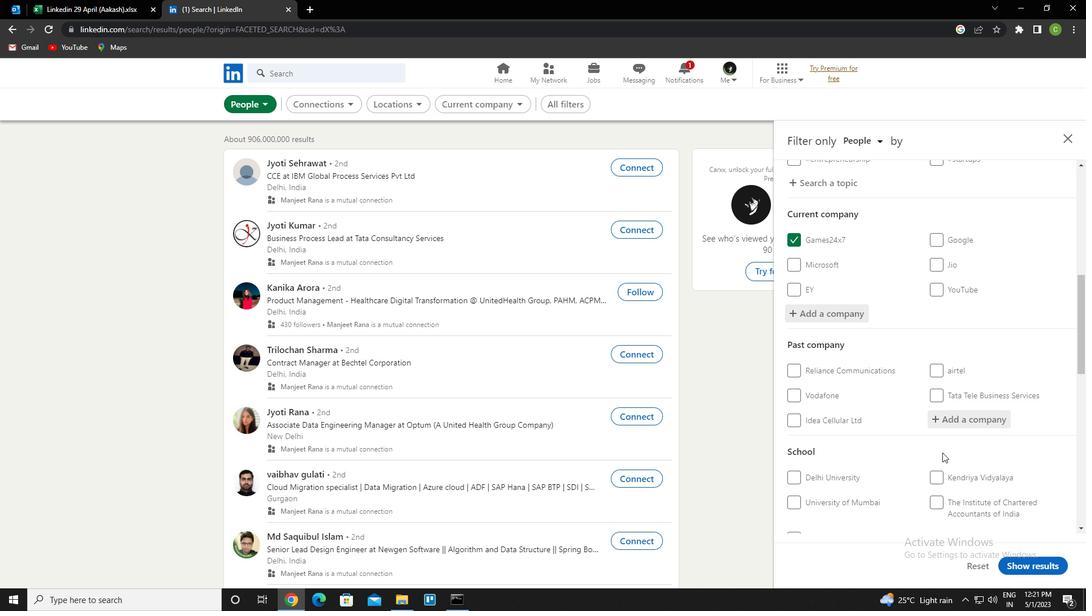 
Action: Mouse scrolled (944, 454) with delta (0, 0)
Screenshot: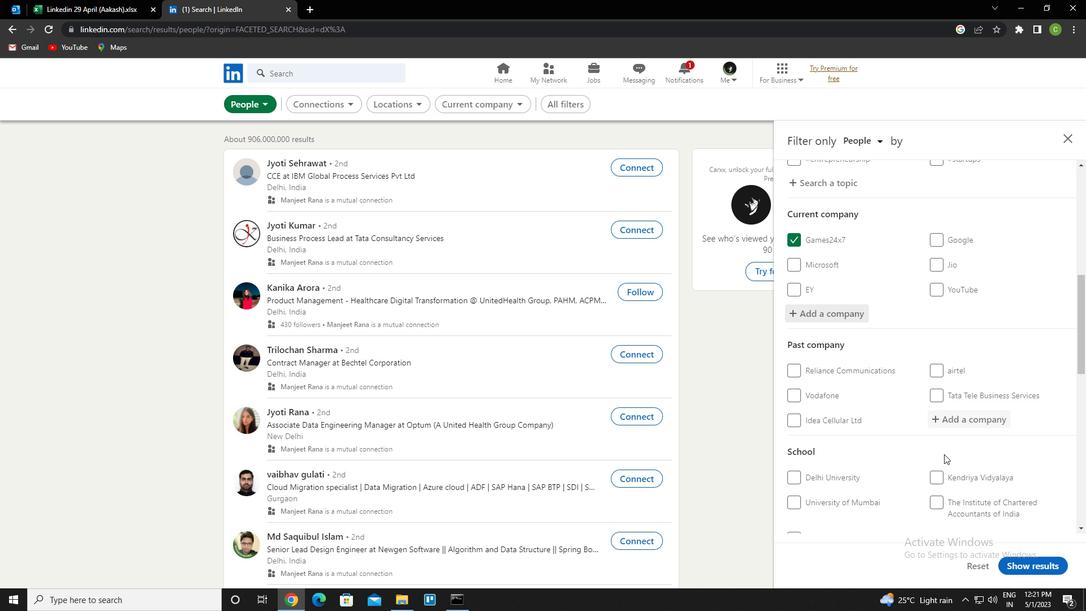 
Action: Mouse moved to (944, 455)
Screenshot: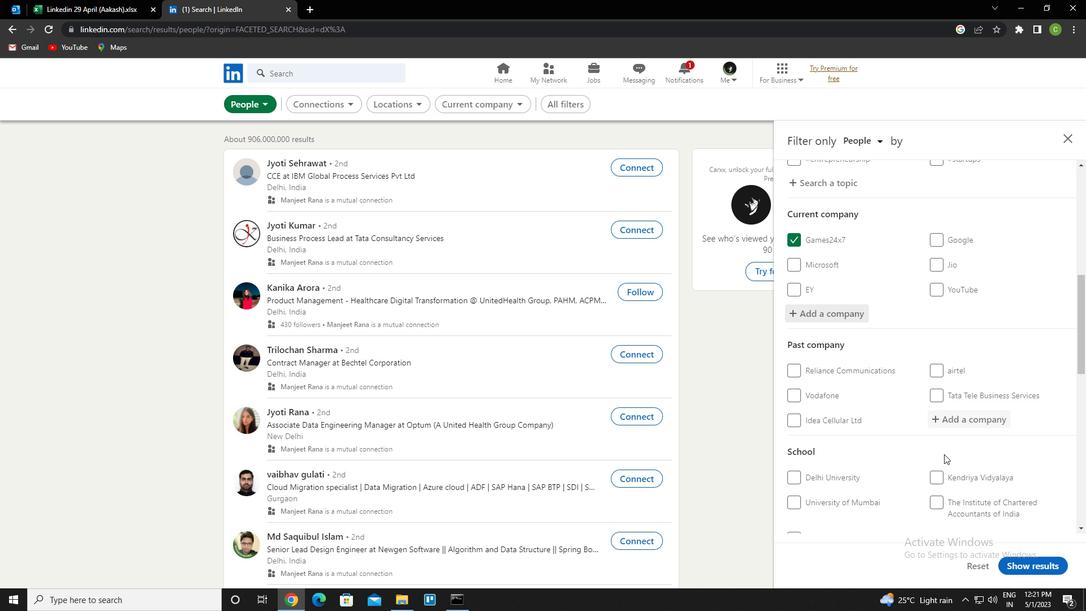 
Action: Mouse scrolled (944, 455) with delta (0, 0)
Screenshot: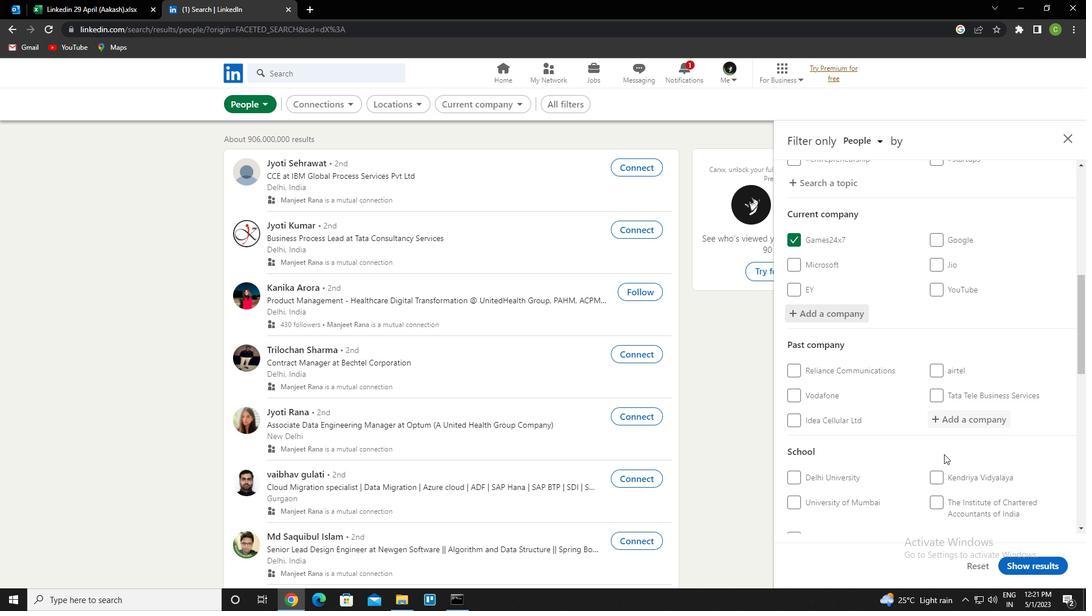 
Action: Mouse moved to (944, 455)
Screenshot: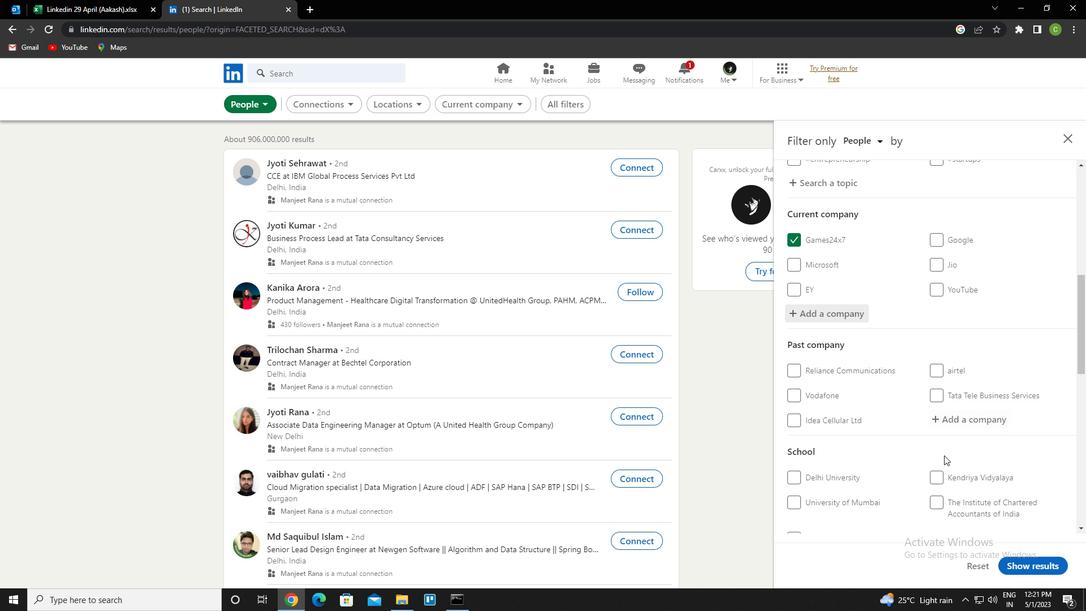 
Action: Mouse scrolled (944, 454) with delta (0, 0)
Screenshot: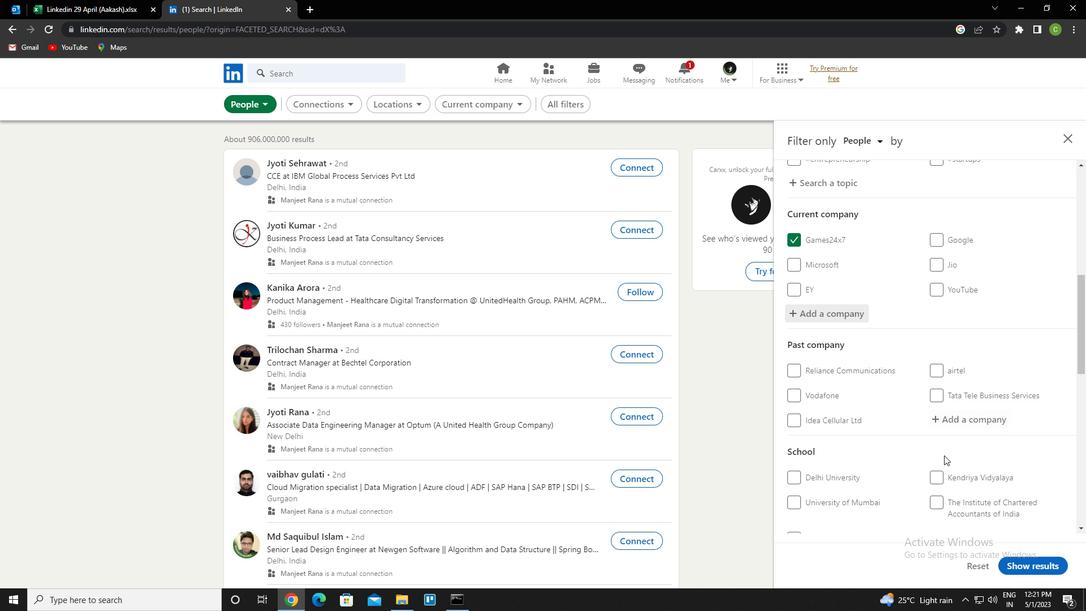 
Action: Mouse moved to (955, 372)
Screenshot: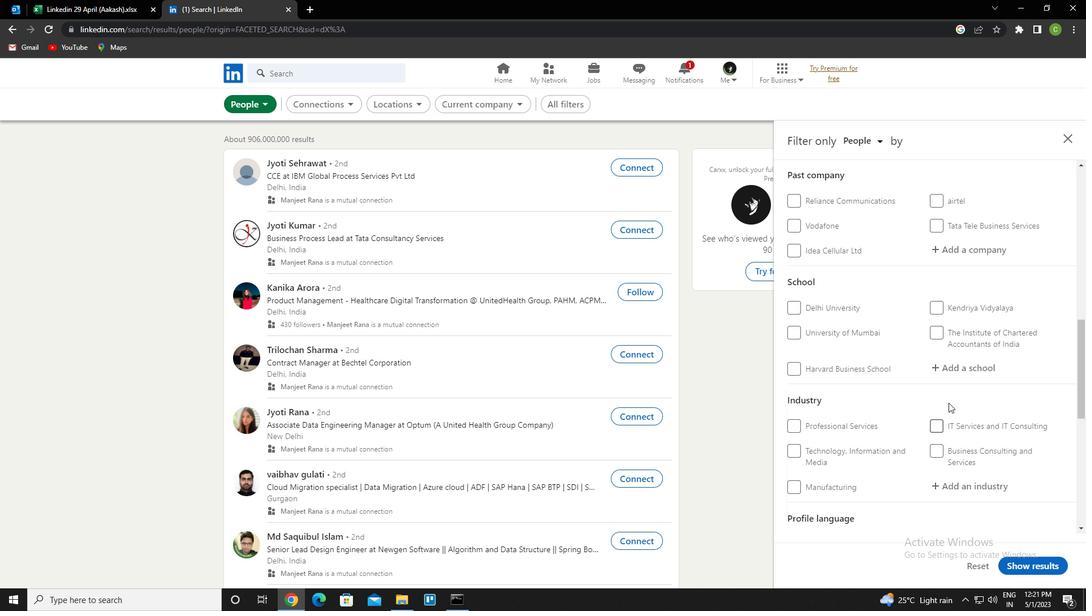 
Action: Mouse pressed left at (955, 372)
Screenshot: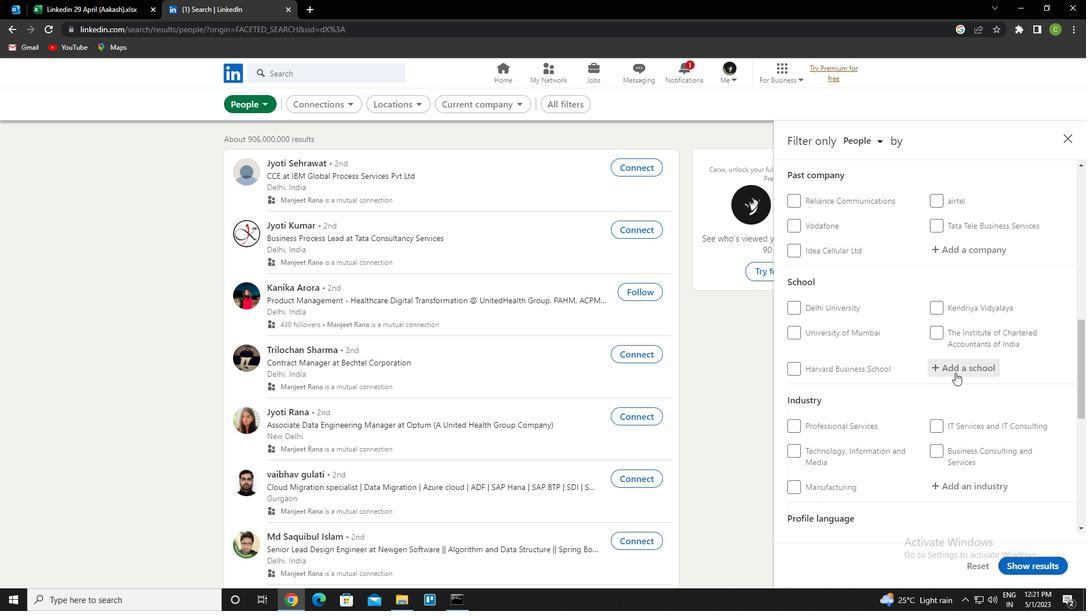
Action: Key pressed <Key.caps_lock>k<Key.caps_lock>allam<Key.space><Key.down><Key.enter>
Screenshot: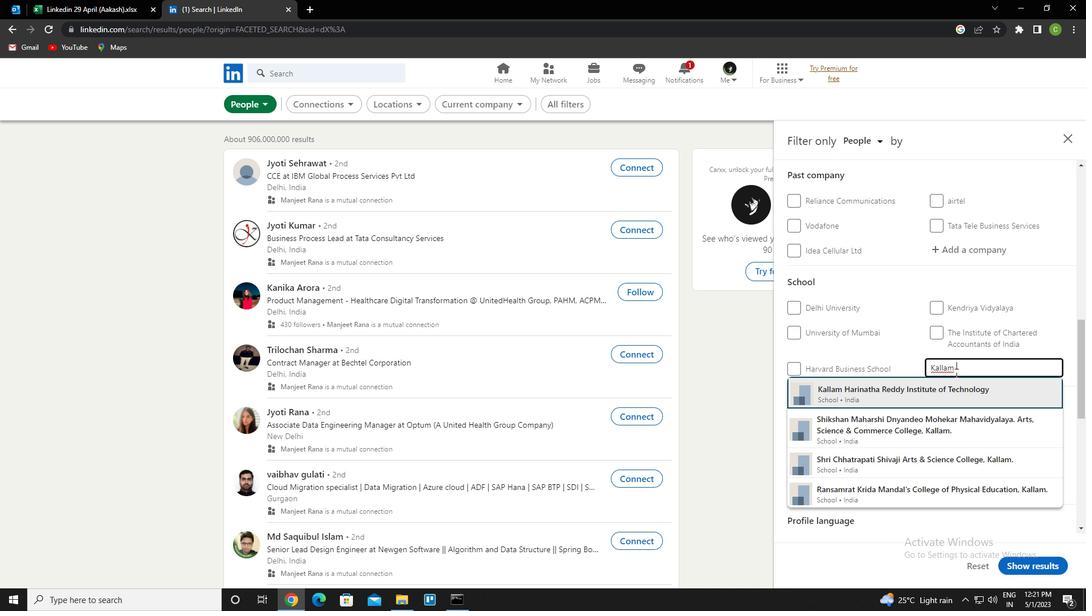 
Action: Mouse moved to (951, 375)
Screenshot: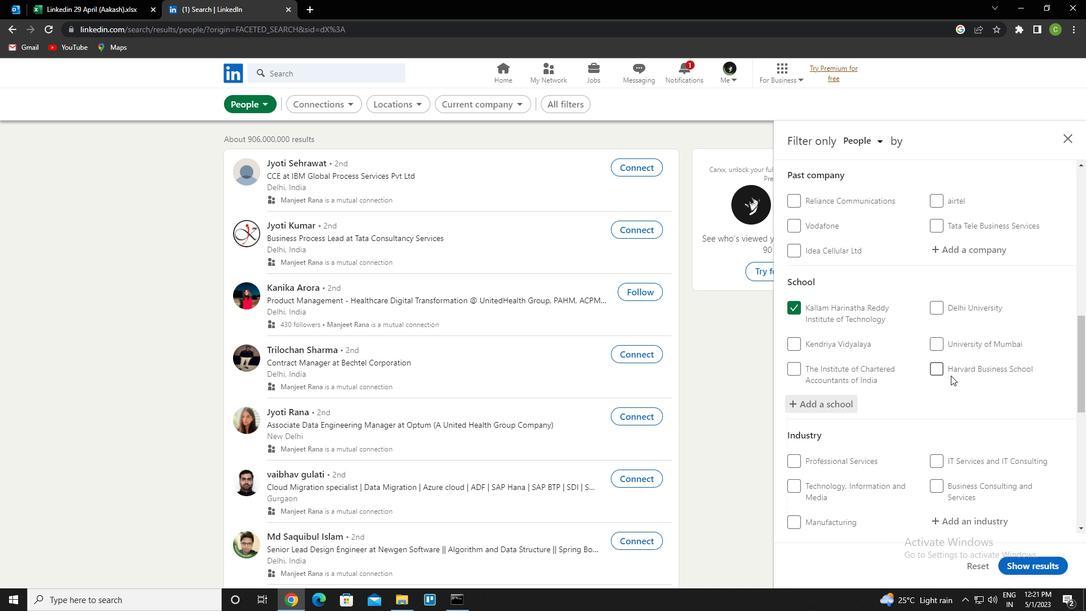 
Action: Mouse scrolled (951, 375) with delta (0, 0)
Screenshot: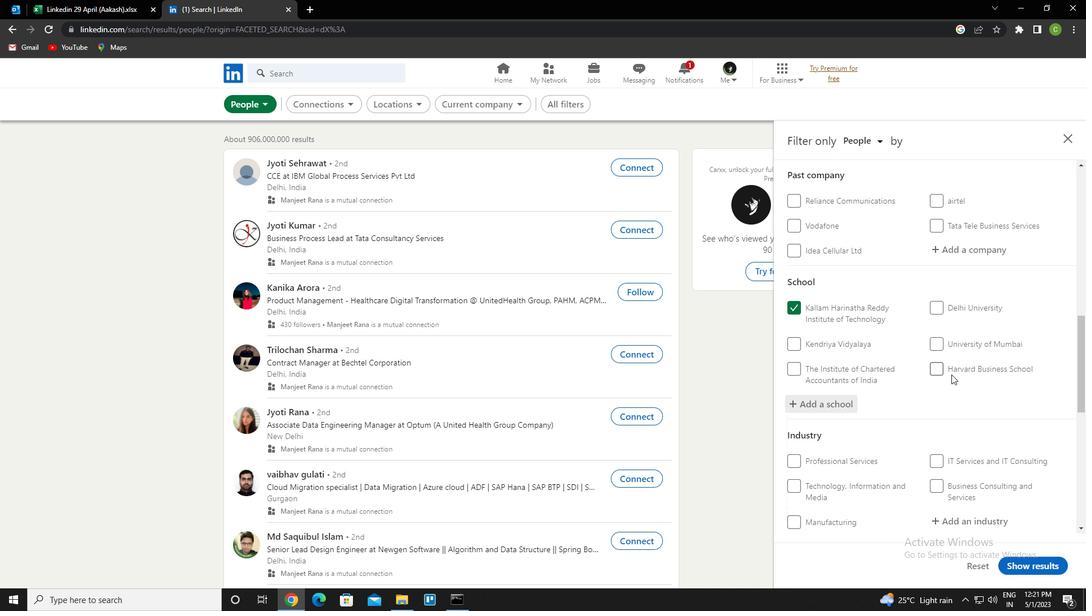 
Action: Mouse moved to (950, 375)
Screenshot: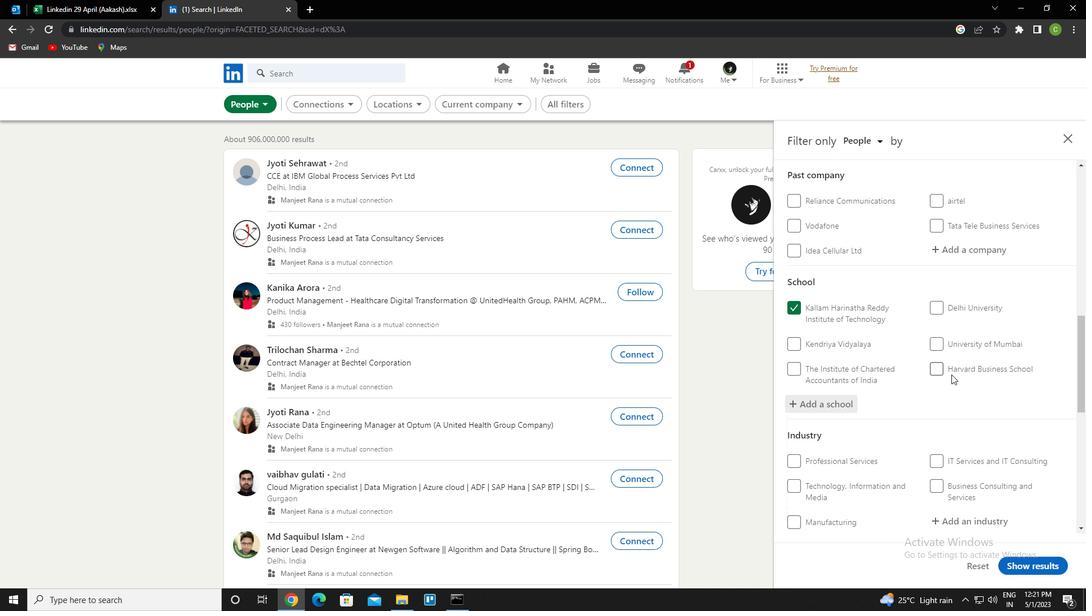 
Action: Mouse scrolled (950, 375) with delta (0, 0)
Screenshot: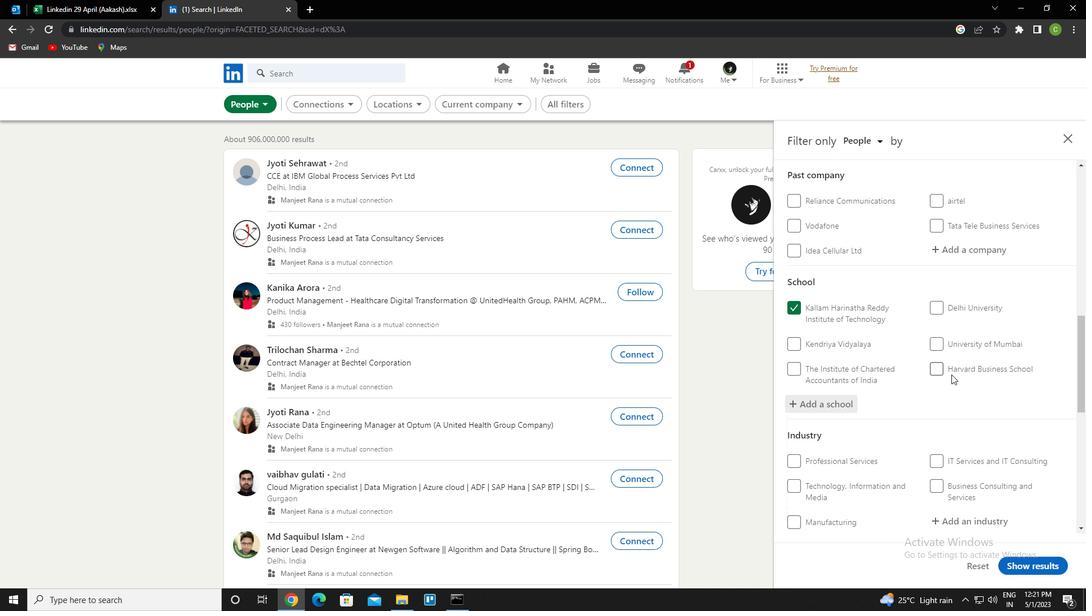 
Action: Mouse moved to (955, 385)
Screenshot: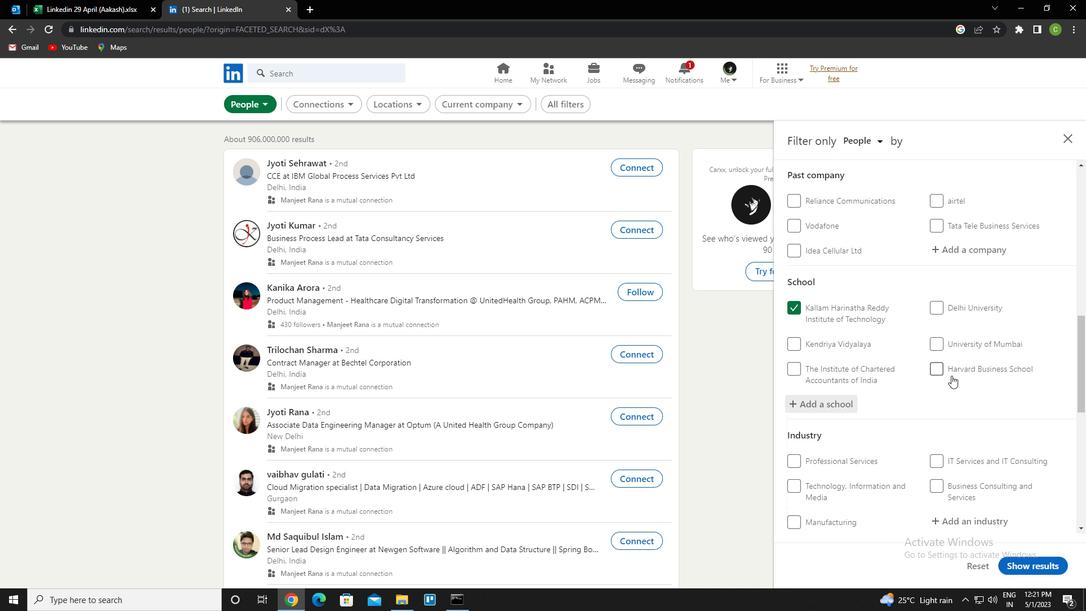 
Action: Mouse scrolled (955, 384) with delta (0, 0)
Screenshot: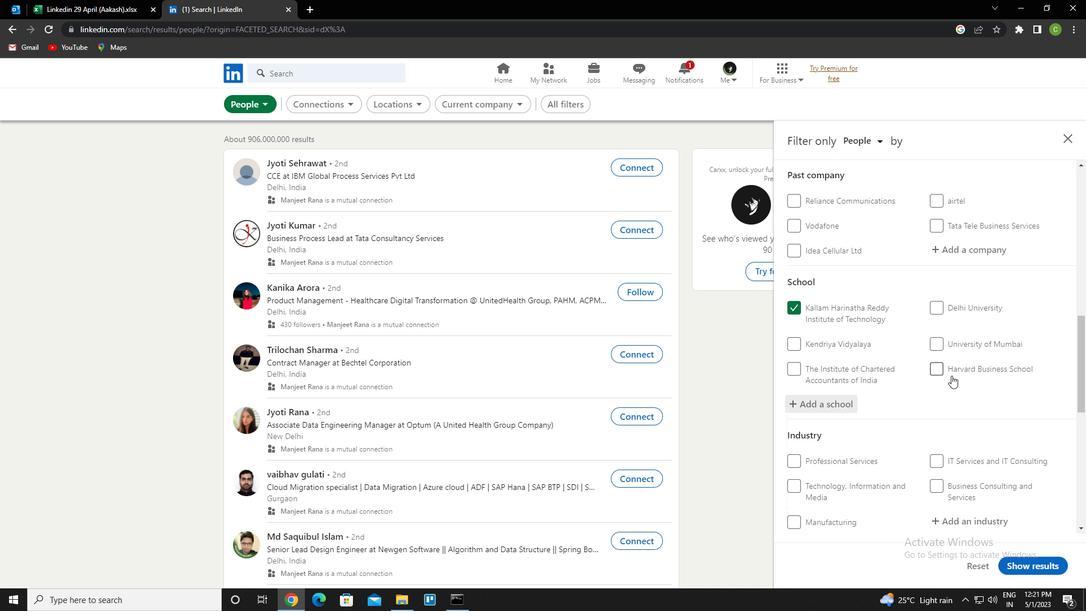 
Action: Mouse scrolled (955, 384) with delta (0, 0)
Screenshot: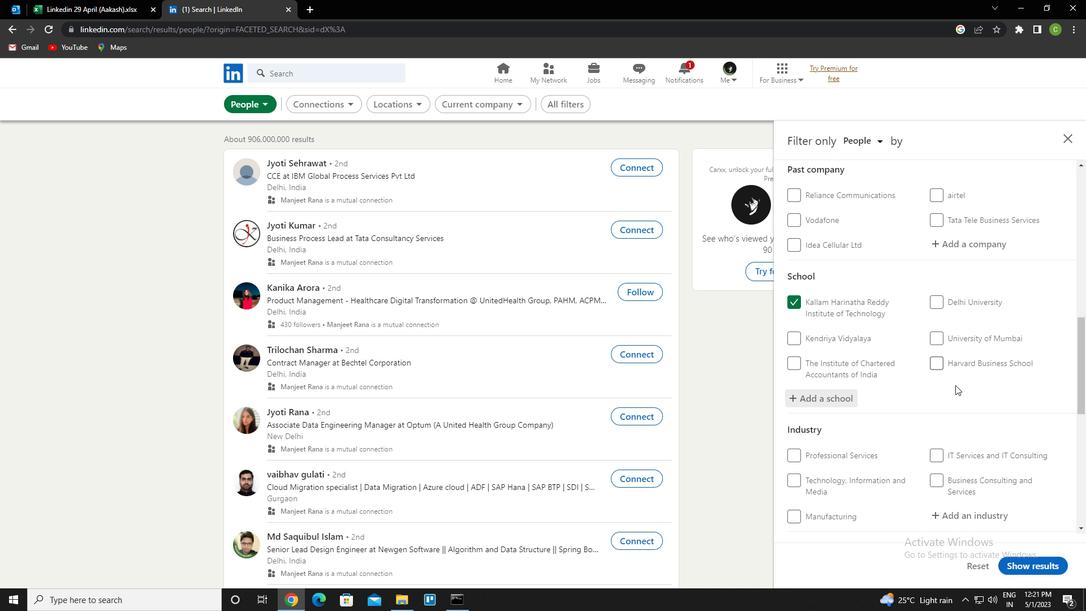
Action: Mouse moved to (964, 298)
Screenshot: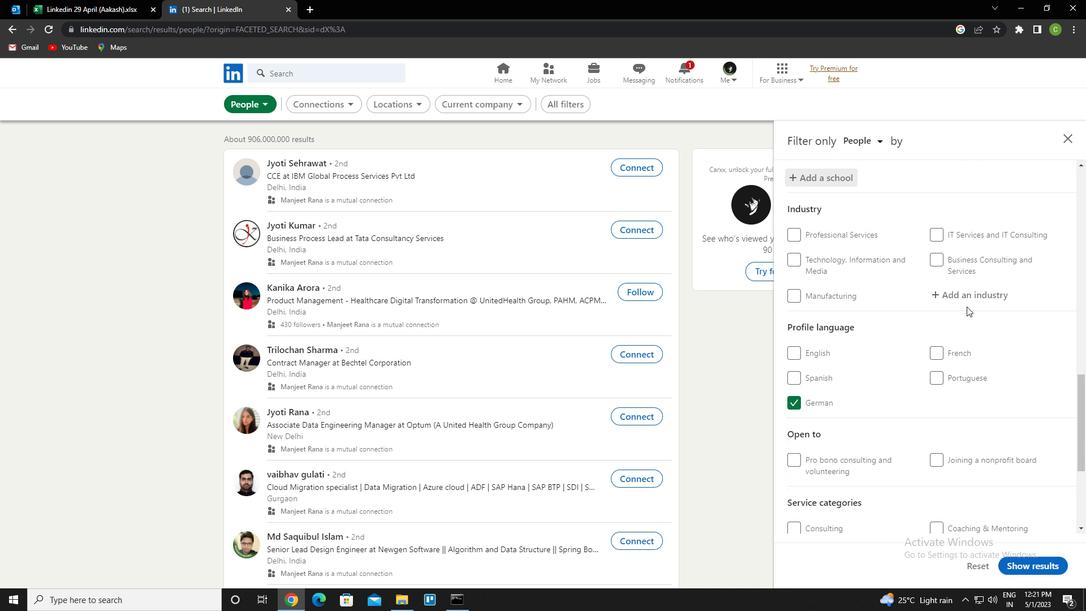 
Action: Mouse pressed left at (964, 298)
Screenshot: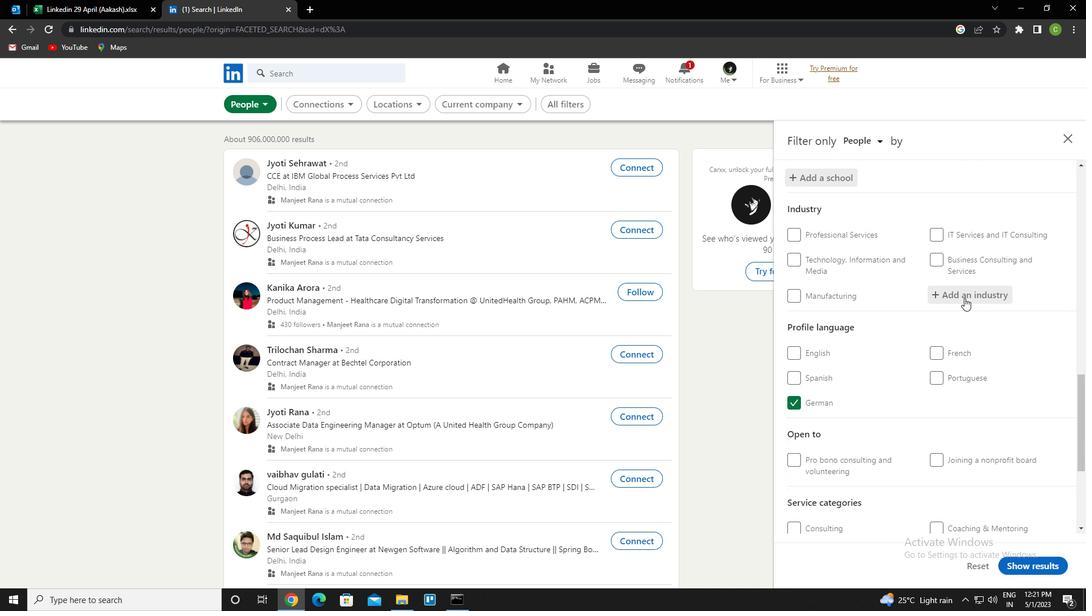 
Action: Key pressed <Key.caps_lock>c<Key.caps_lock>onsumer<Key.space><Key.caps_lock>s<Key.caps_lock>er<Key.down><Key.enter>
Screenshot: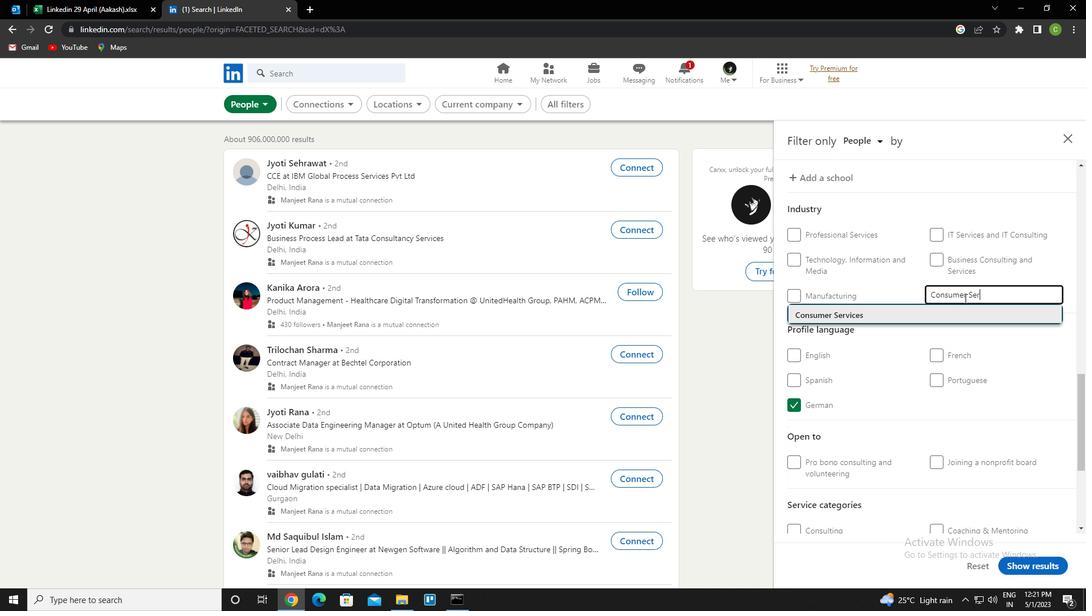 
Action: Mouse moved to (893, 297)
Screenshot: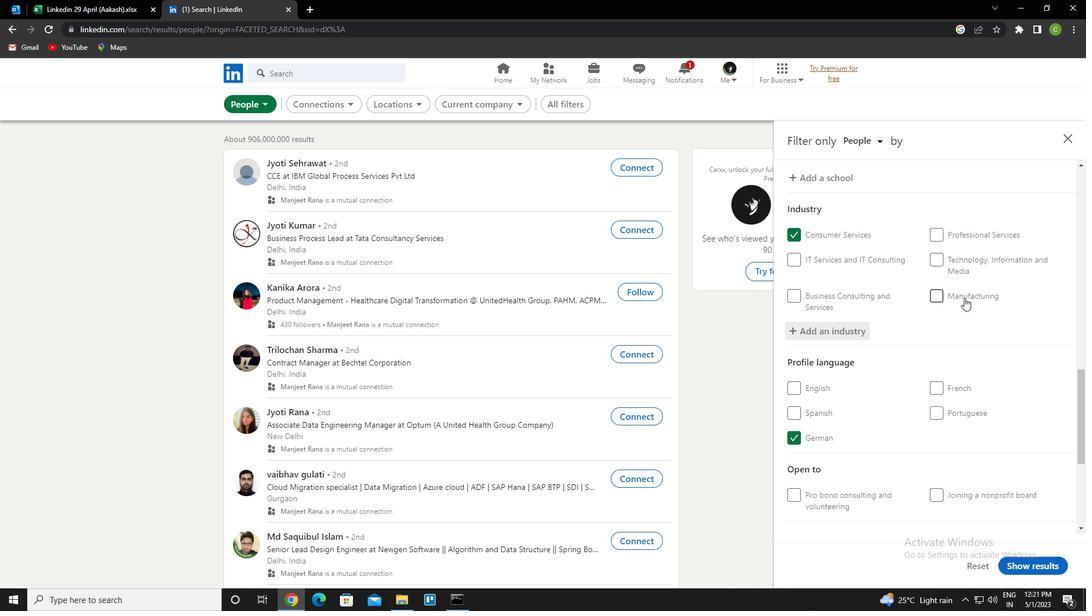 
Action: Mouse scrolled (893, 296) with delta (0, 0)
Screenshot: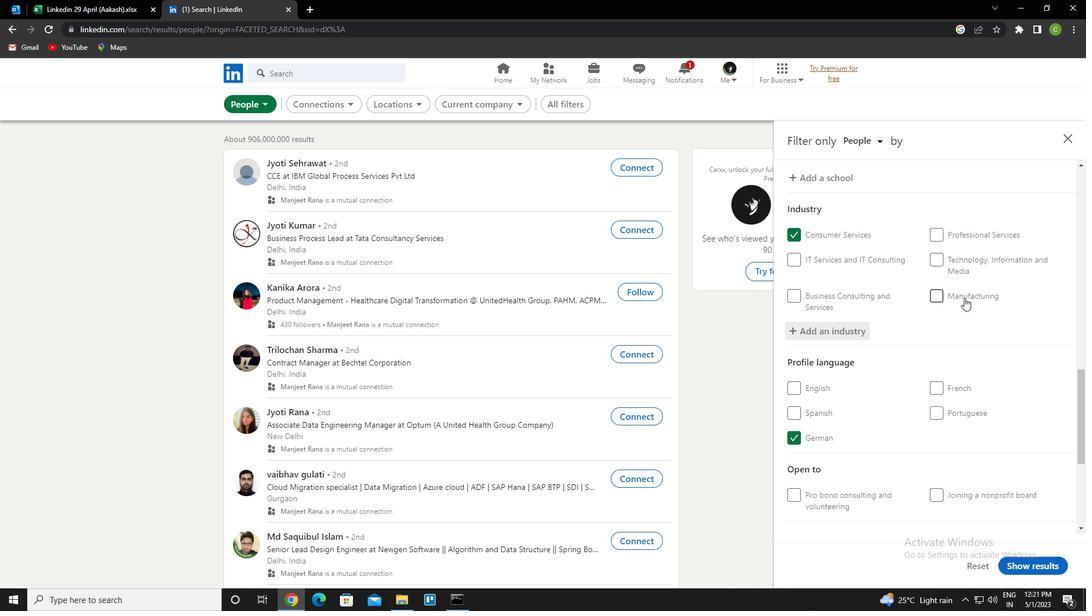 
Action: Mouse moved to (892, 321)
Screenshot: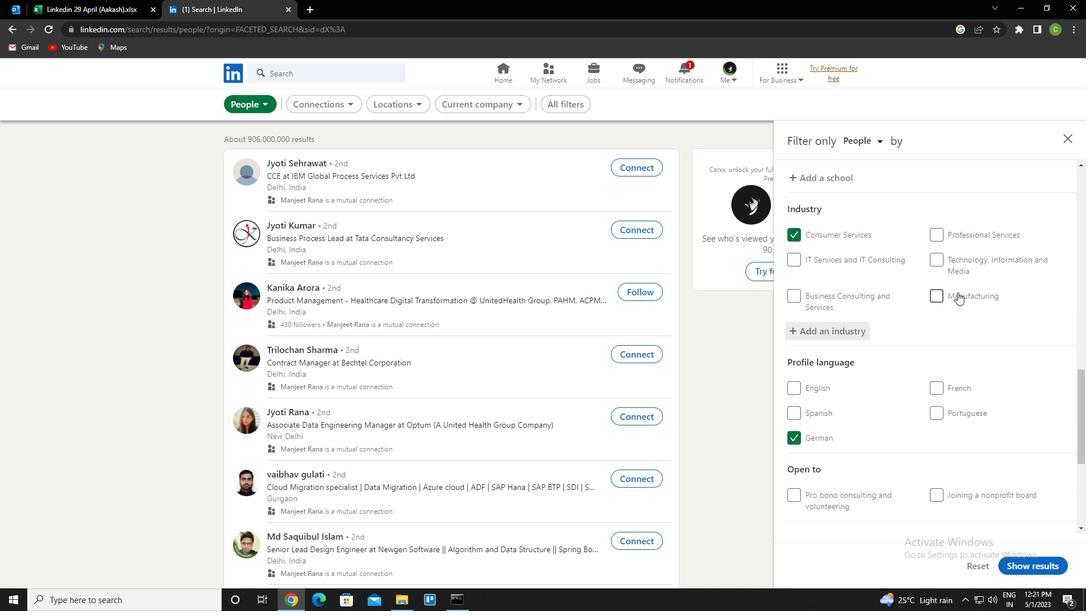
Action: Mouse scrolled (892, 321) with delta (0, 0)
Screenshot: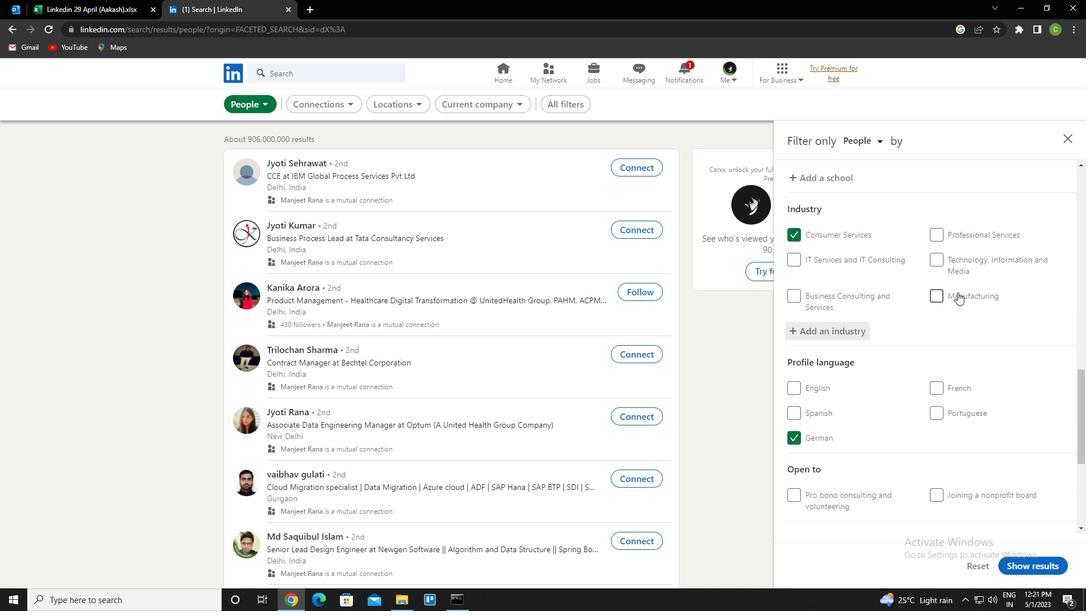 
Action: Mouse moved to (888, 339)
Screenshot: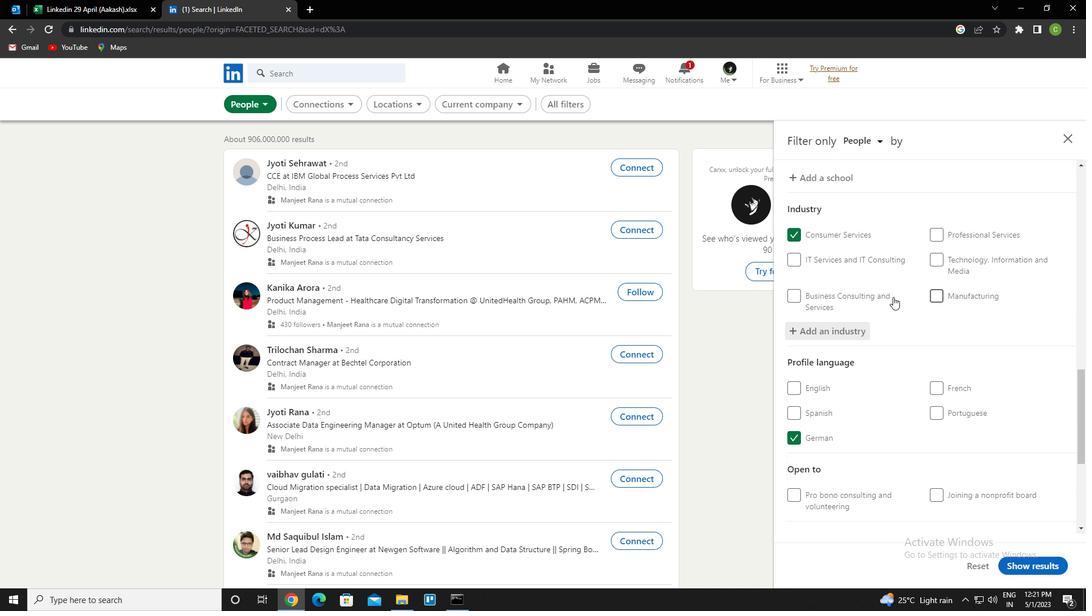 
Action: Mouse scrolled (888, 338) with delta (0, 0)
Screenshot: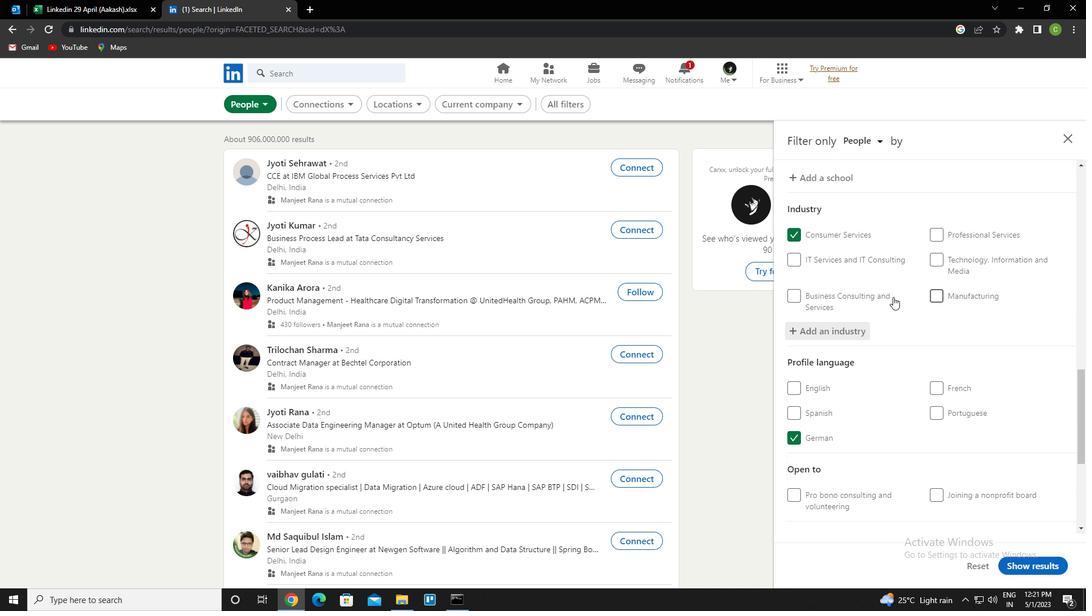 
Action: Mouse moved to (879, 347)
Screenshot: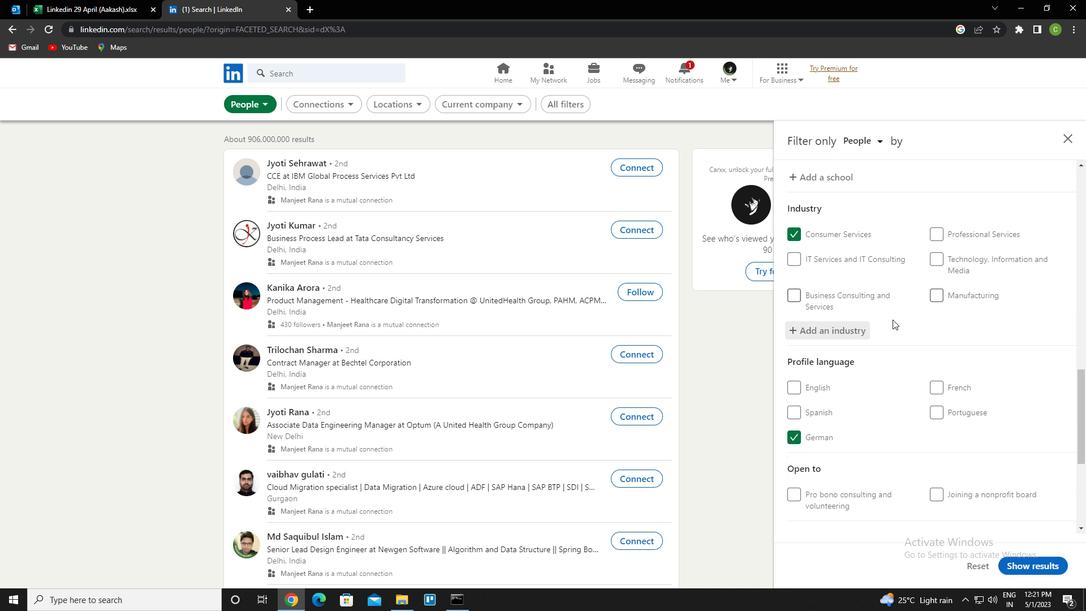 
Action: Mouse scrolled (879, 346) with delta (0, 0)
Screenshot: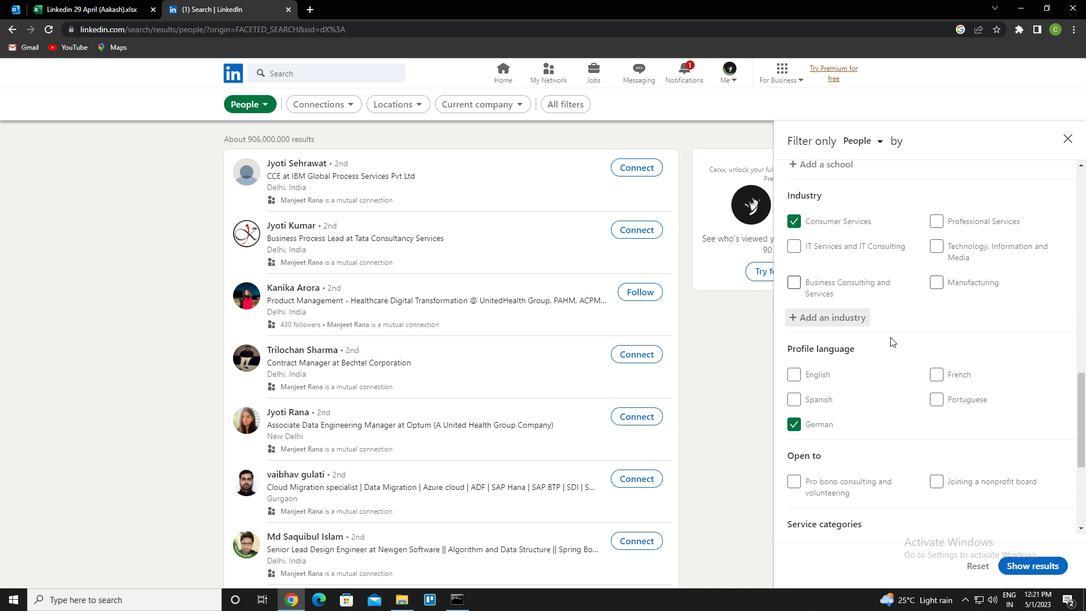 
Action: Mouse moved to (883, 360)
Screenshot: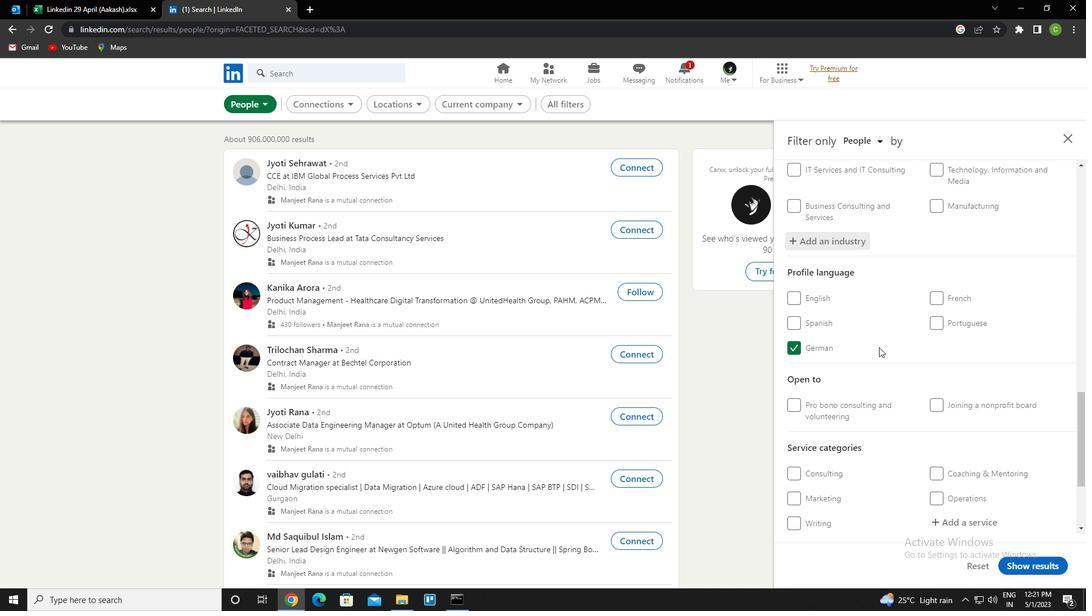 
Action: Mouse scrolled (883, 359) with delta (0, 0)
Screenshot: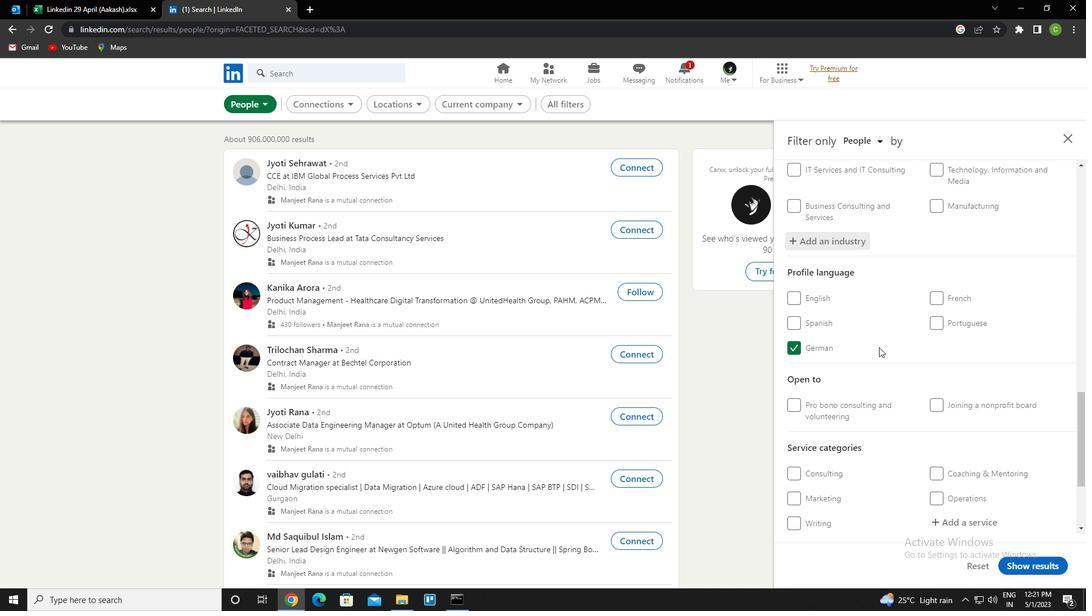 
Action: Mouse moved to (881, 370)
Screenshot: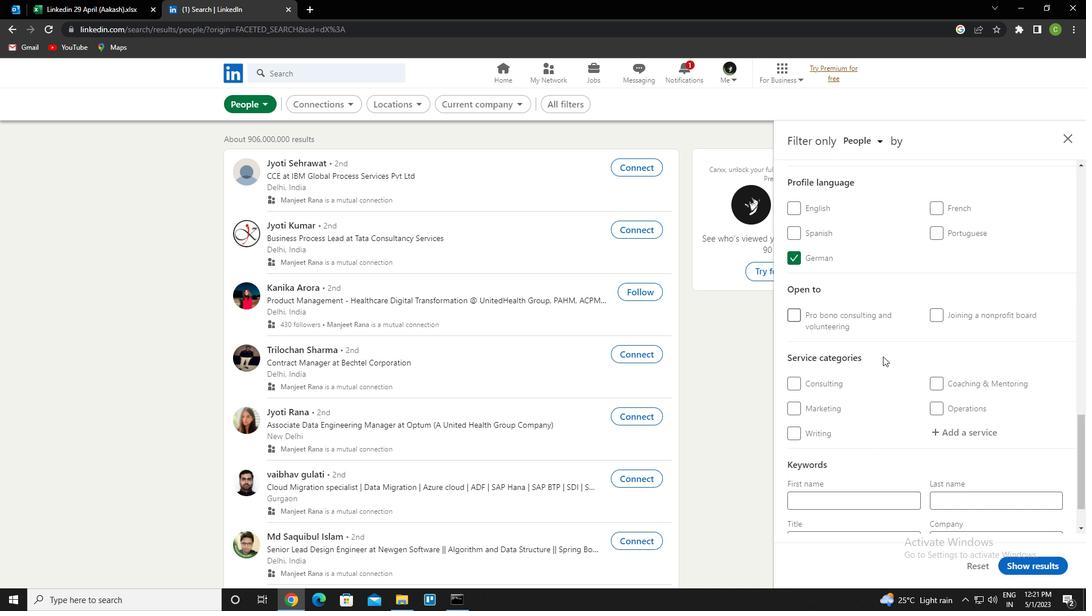 
Action: Mouse scrolled (881, 369) with delta (0, 0)
Screenshot: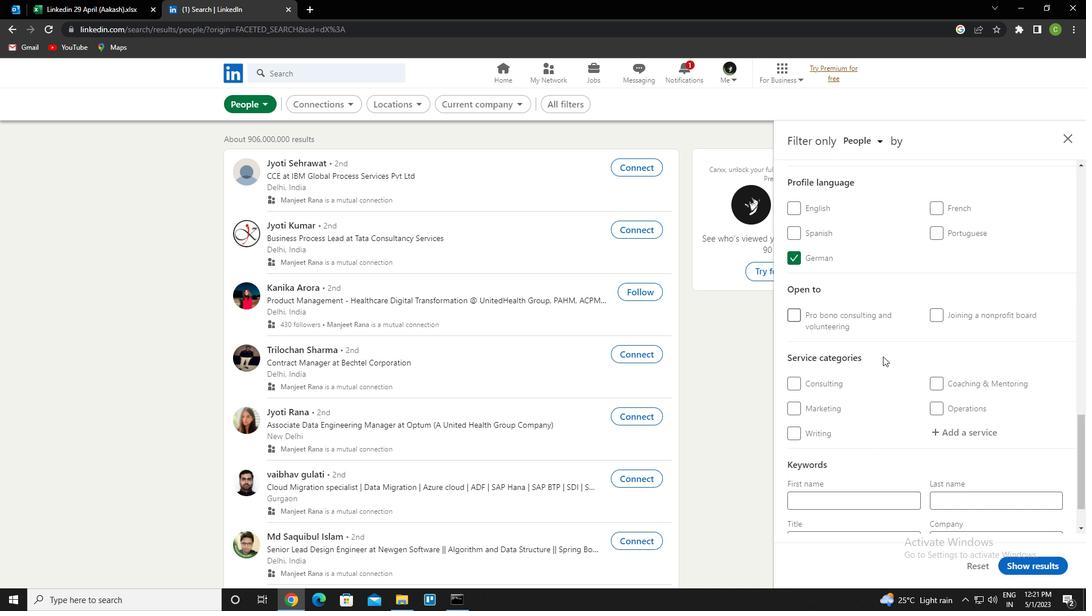 
Action: Mouse moved to (967, 373)
Screenshot: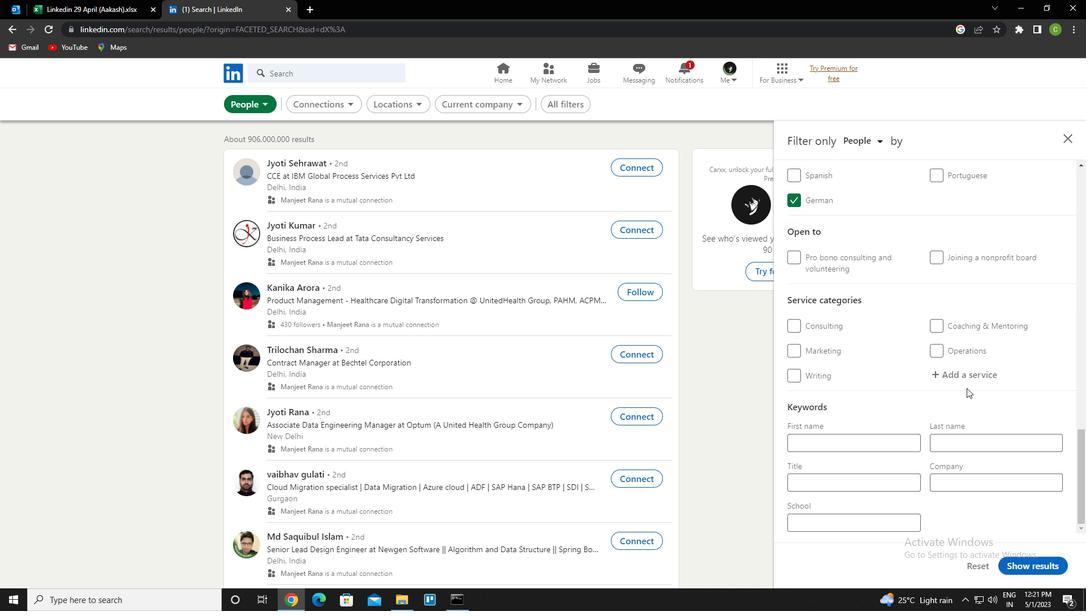 
Action: Mouse pressed left at (967, 373)
Screenshot: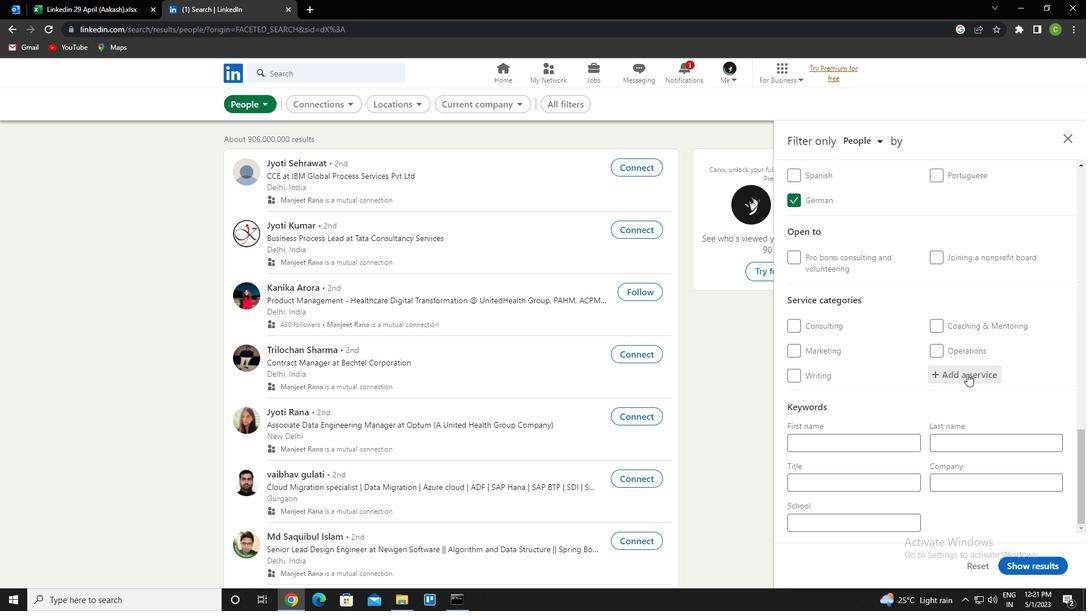 
Action: Mouse moved to (965, 374)
Screenshot: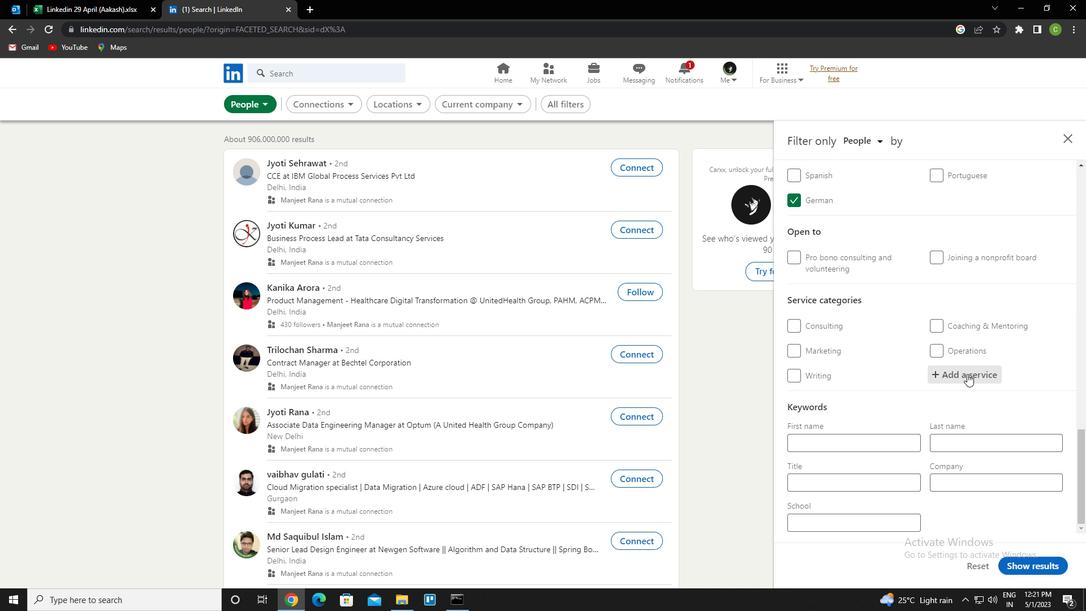 
Action: Key pressed <Key.caps_lock>v<Key.caps_lock>ideogra<Key.down><Key.enter>
Screenshot: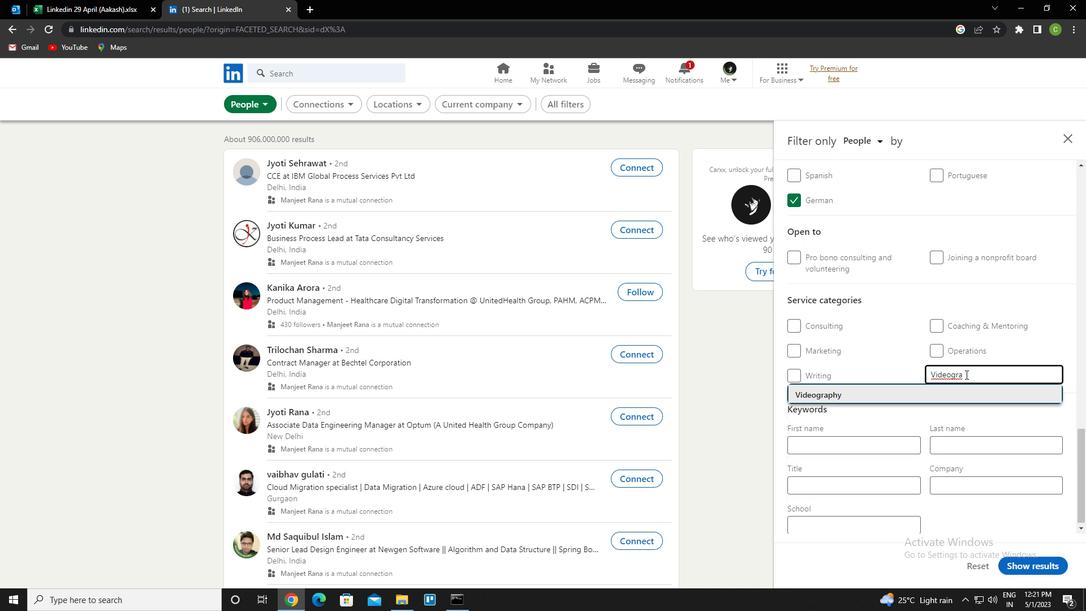 
Action: Mouse moved to (866, 428)
Screenshot: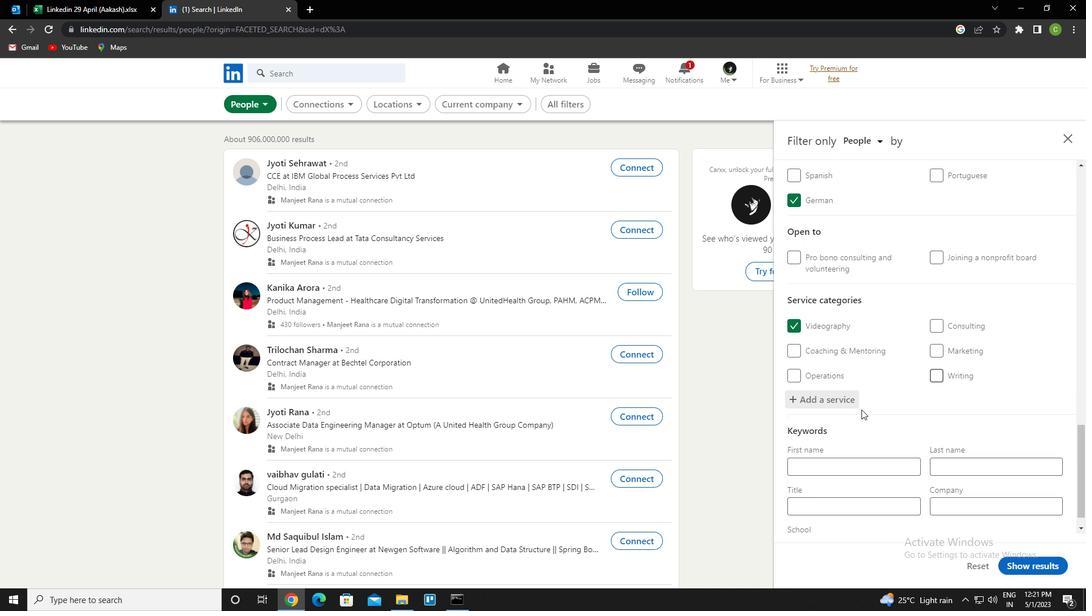
Action: Mouse scrolled (866, 428) with delta (0, 0)
Screenshot: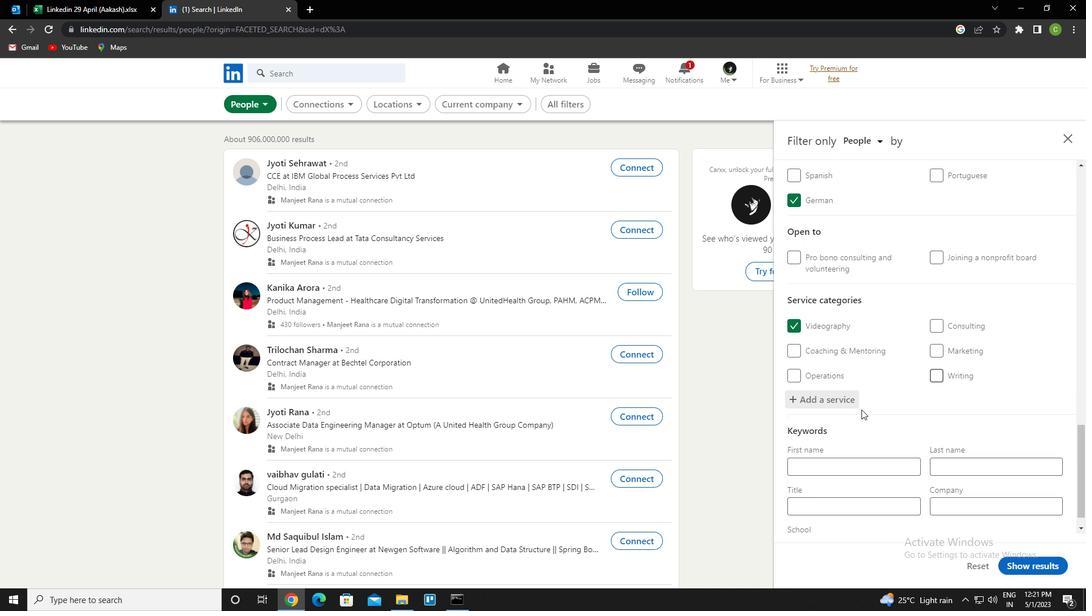 
Action: Mouse moved to (859, 444)
Screenshot: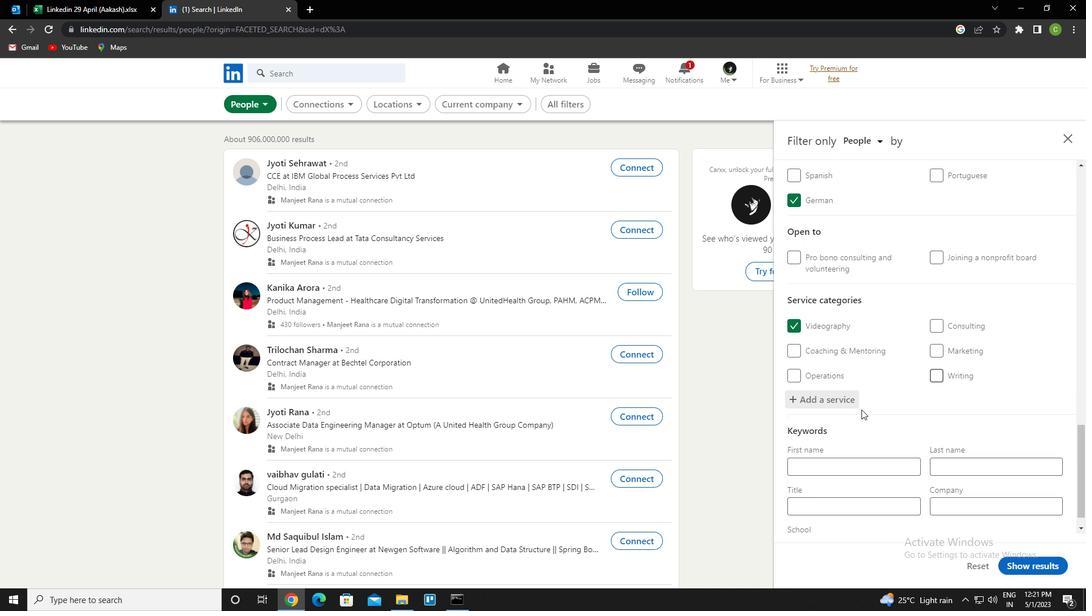 
Action: Mouse scrolled (859, 444) with delta (0, 0)
Screenshot: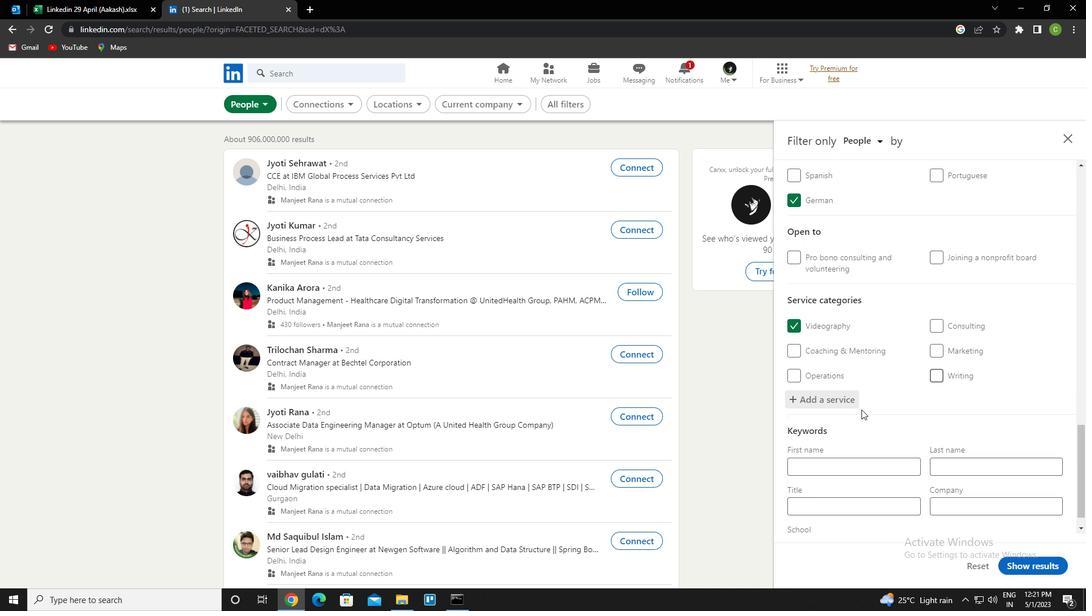 
Action: Mouse moved to (858, 455)
Screenshot: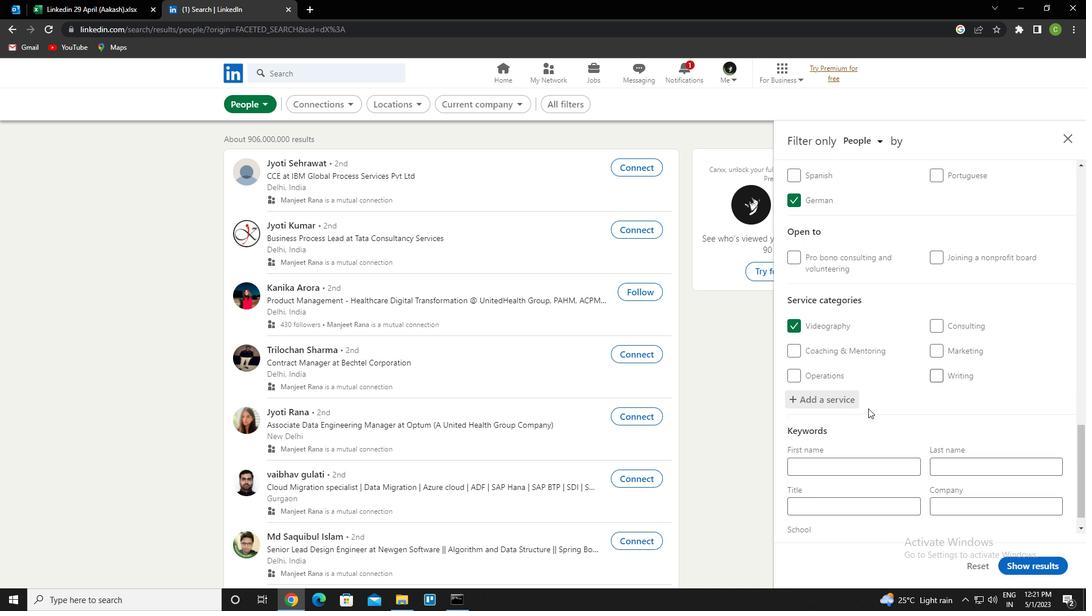 
Action: Mouse scrolled (858, 455) with delta (0, 0)
Screenshot: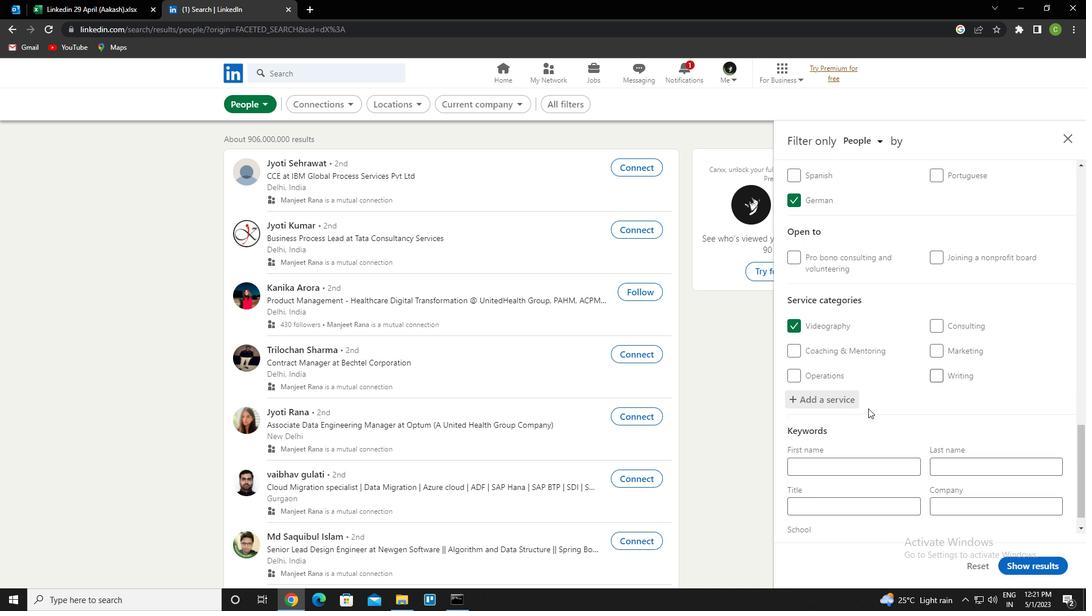 
Action: Mouse moved to (858, 461)
Screenshot: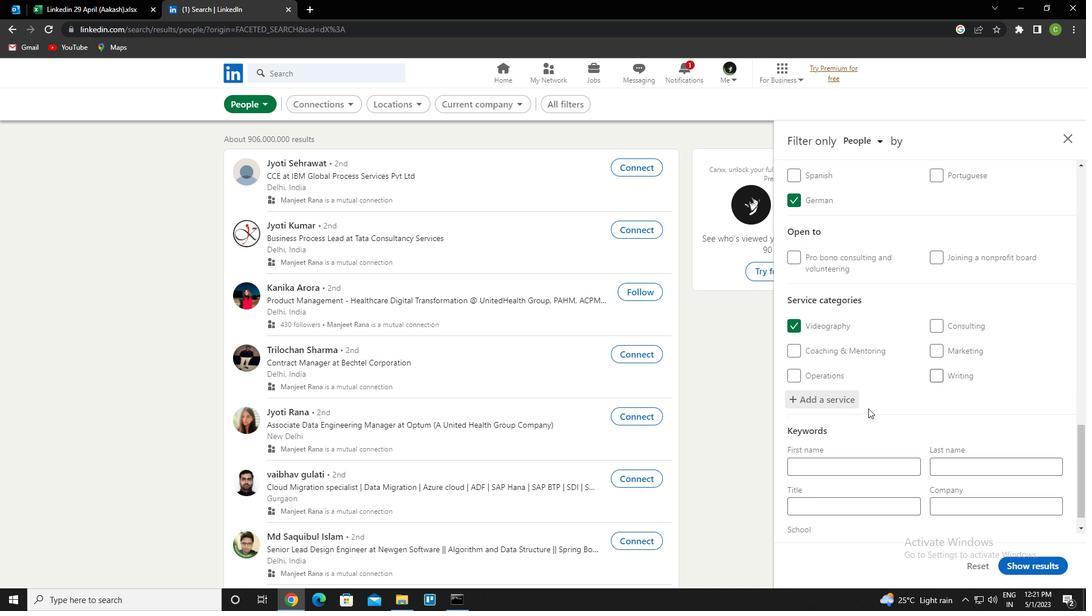 
Action: Mouse scrolled (858, 461) with delta (0, 0)
Screenshot: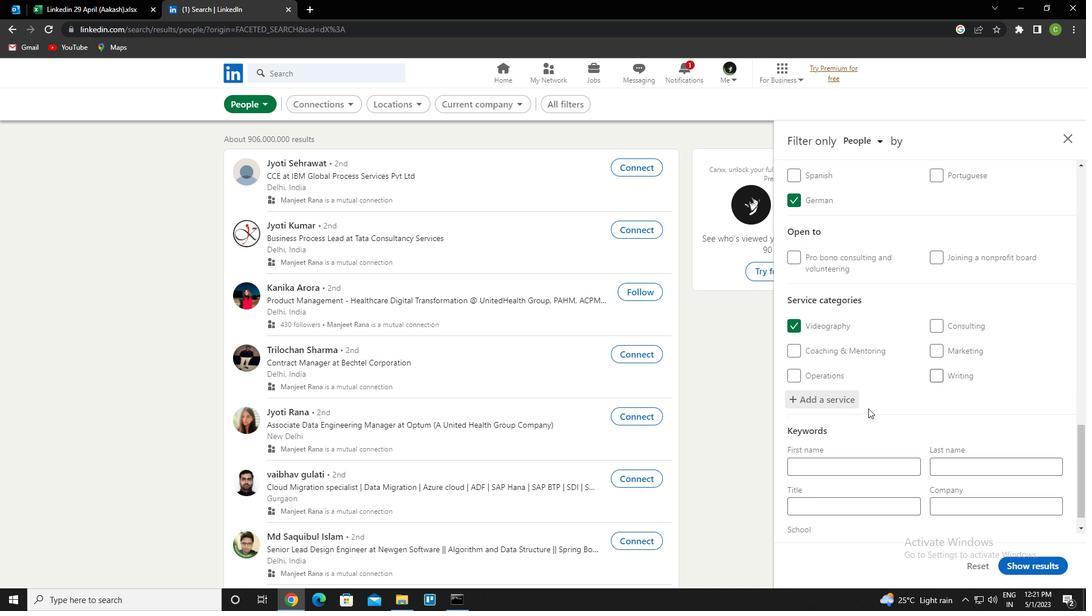 
Action: Mouse moved to (858, 469)
Screenshot: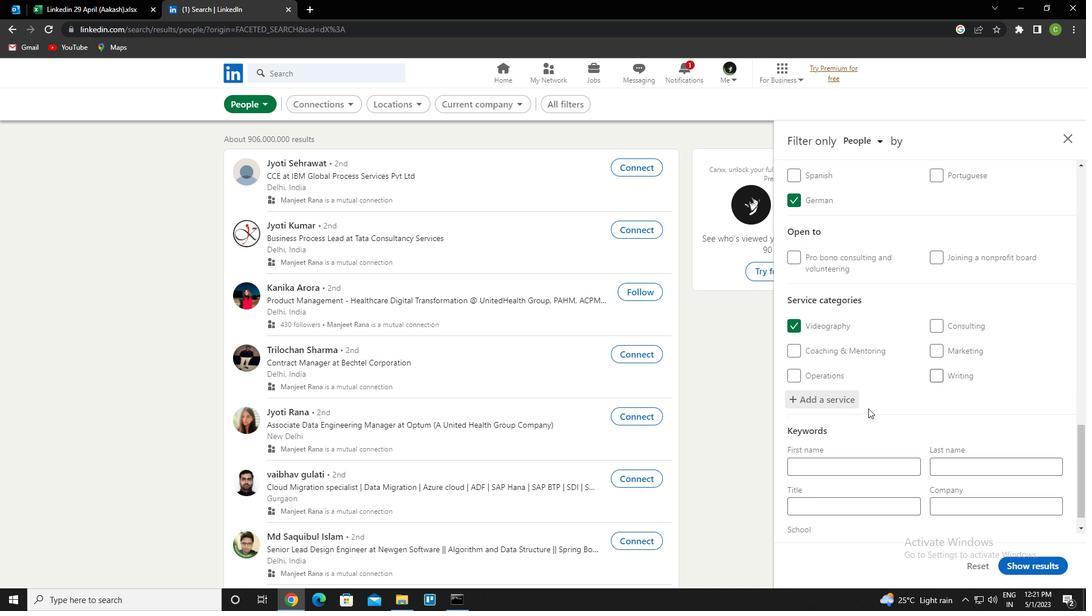 
Action: Mouse scrolled (858, 468) with delta (0, 0)
Screenshot: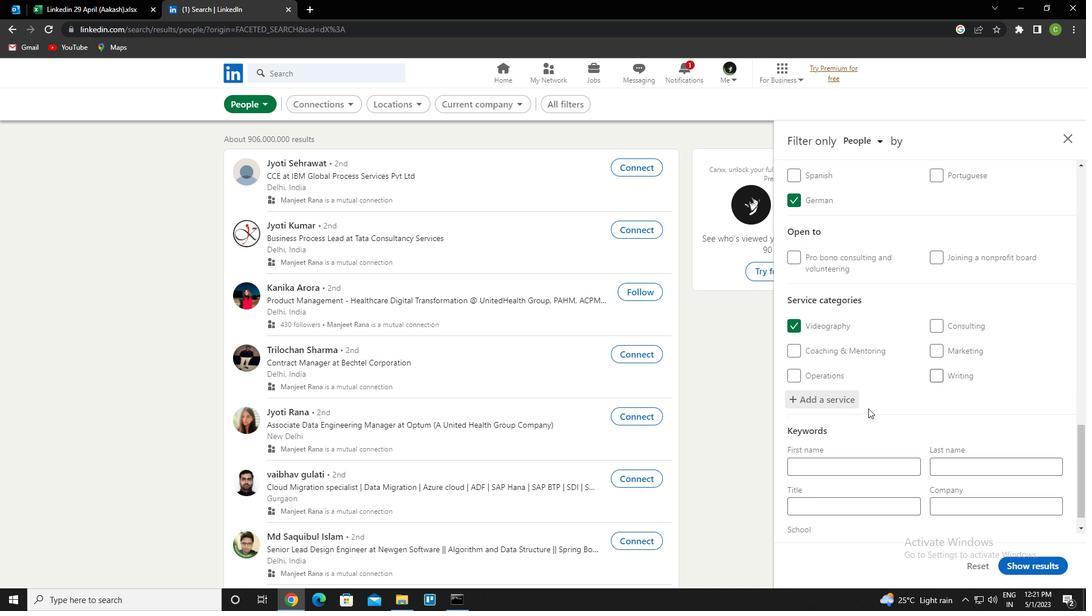
Action: Mouse moved to (859, 472)
Screenshot: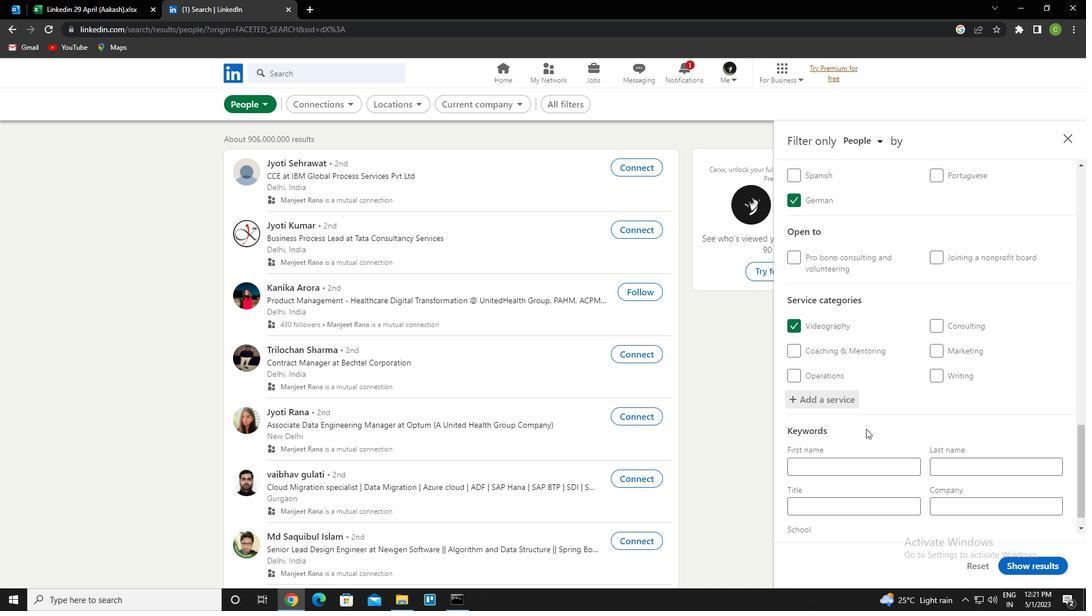 
Action: Mouse scrolled (859, 471) with delta (0, 0)
Screenshot: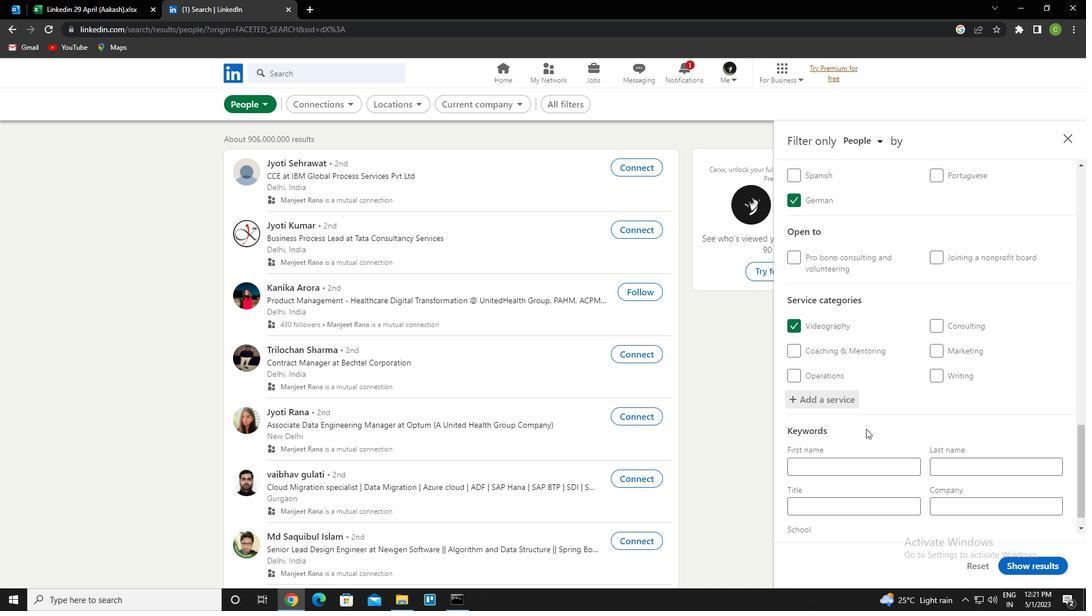 
Action: Mouse moved to (861, 475)
Screenshot: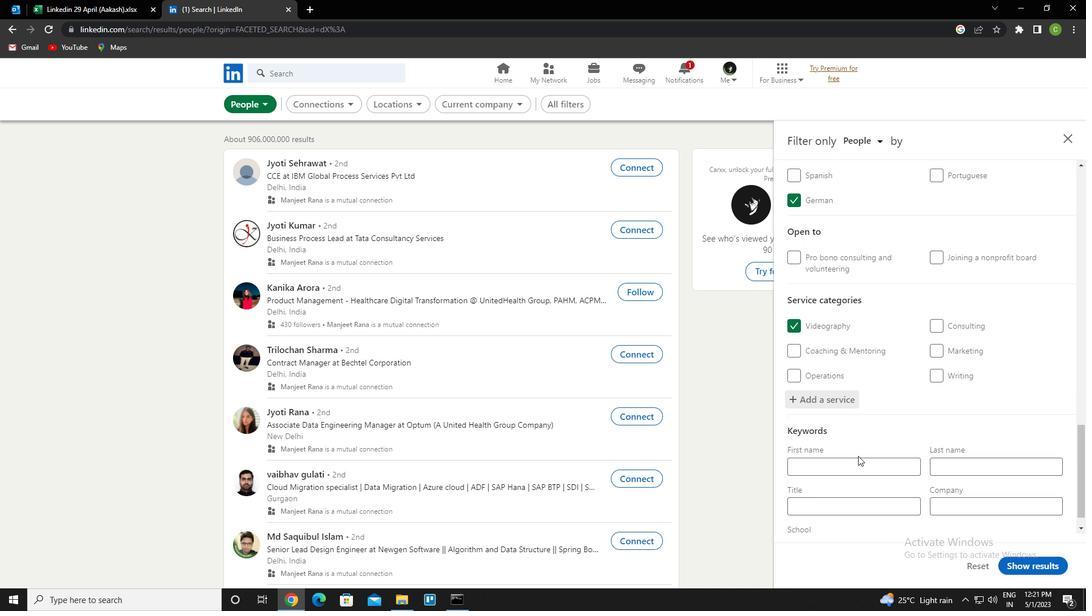 
Action: Mouse scrolled (861, 475) with delta (0, 0)
Screenshot: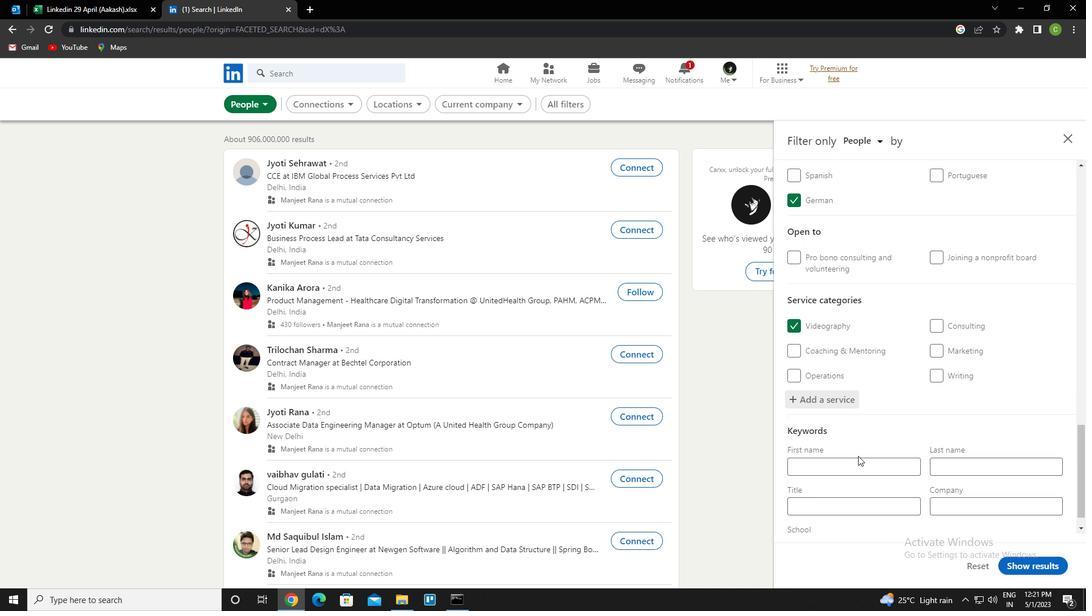 
Action: Mouse moved to (861, 476)
Screenshot: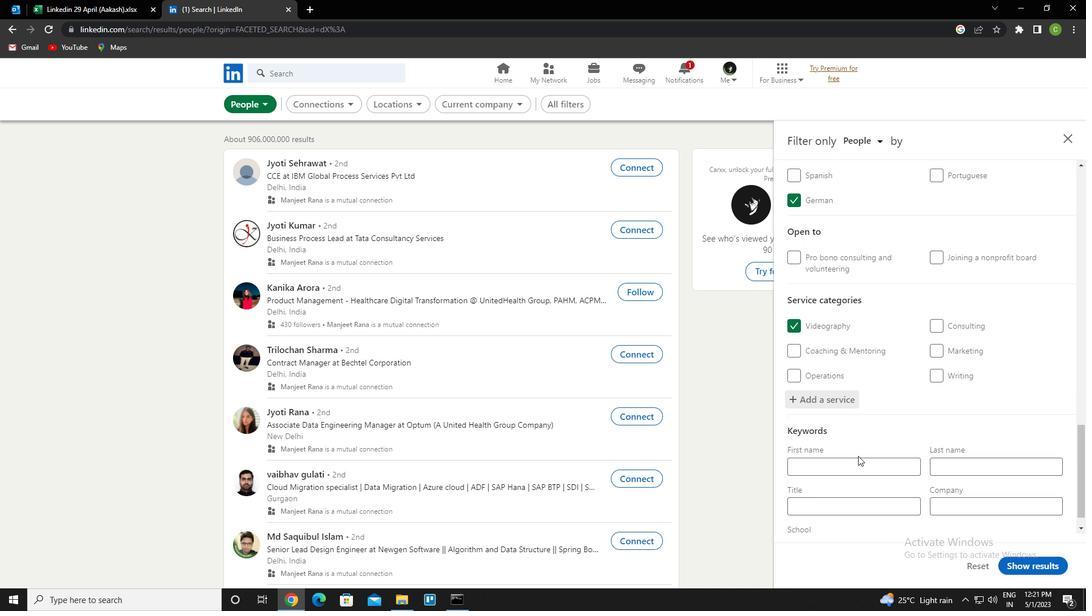 
Action: Mouse scrolled (861, 475) with delta (0, 0)
Screenshot: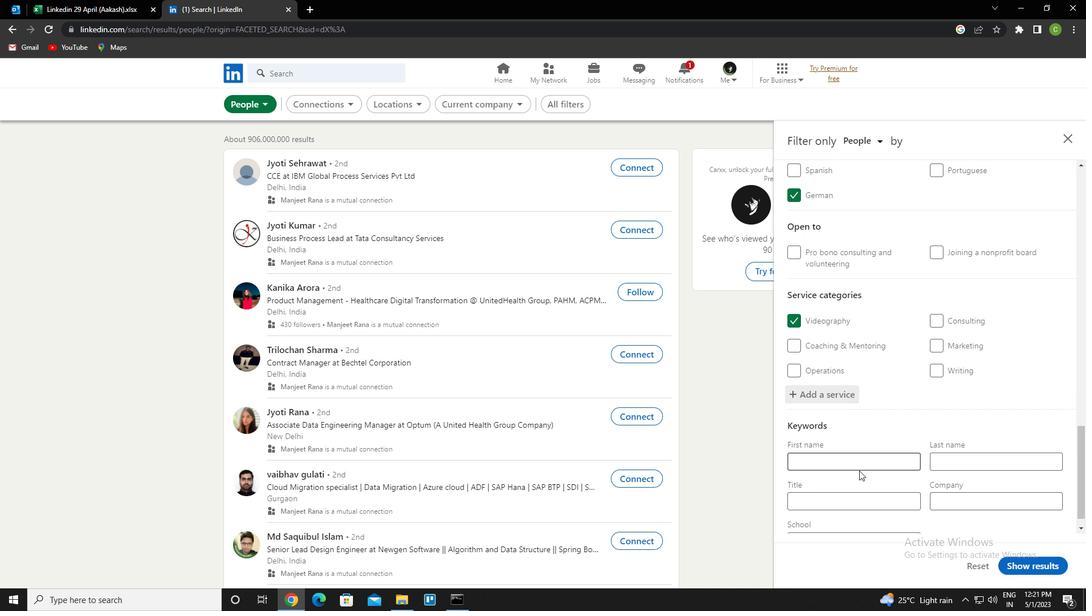 
Action: Mouse moved to (874, 486)
Screenshot: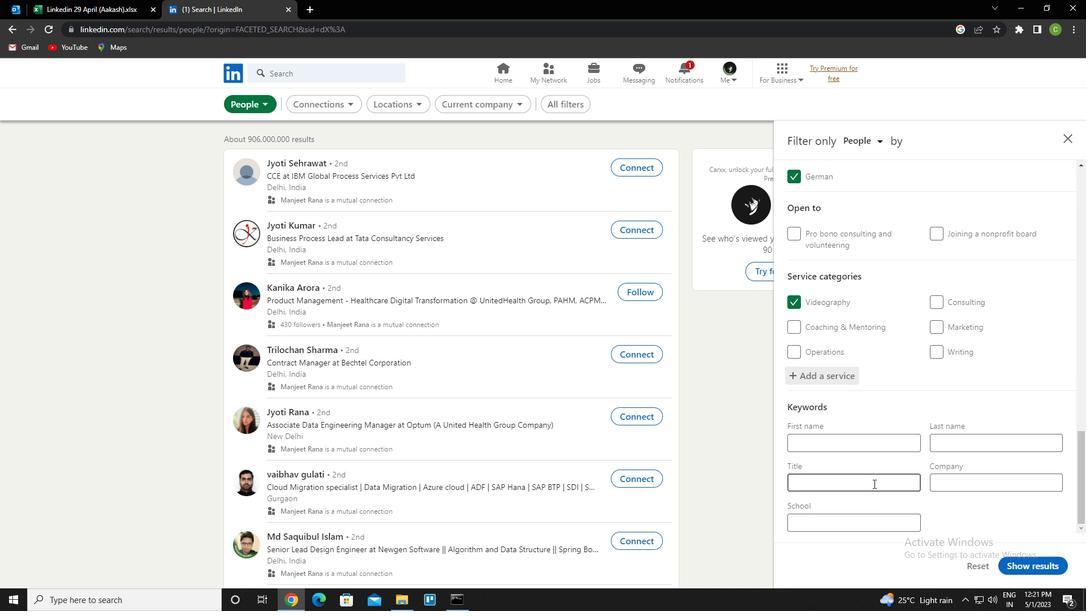 
Action: Mouse pressed left at (874, 486)
Screenshot: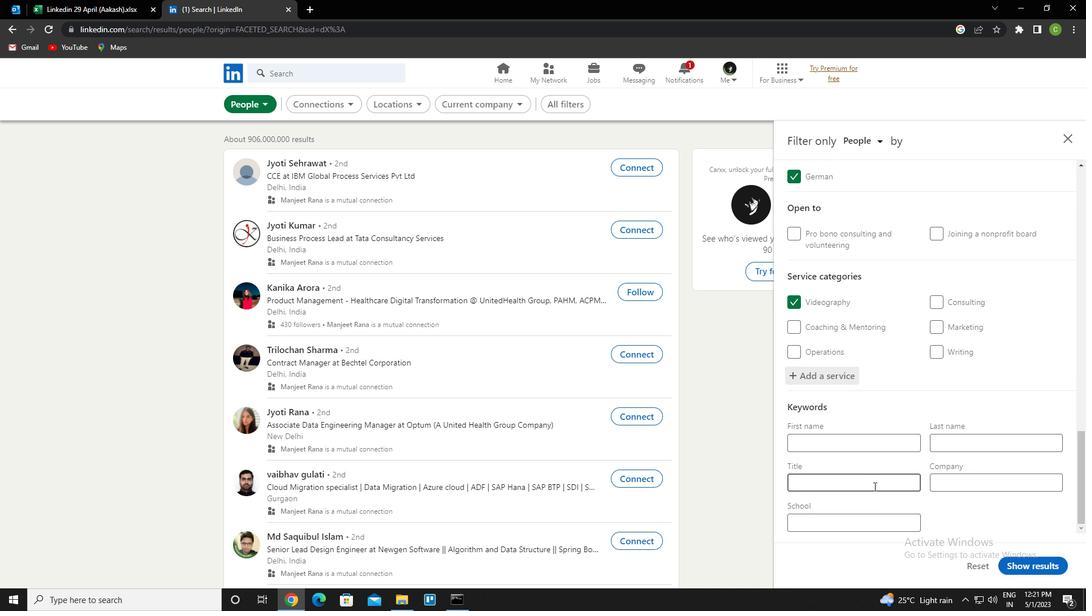 
Action: Mouse moved to (874, 486)
Screenshot: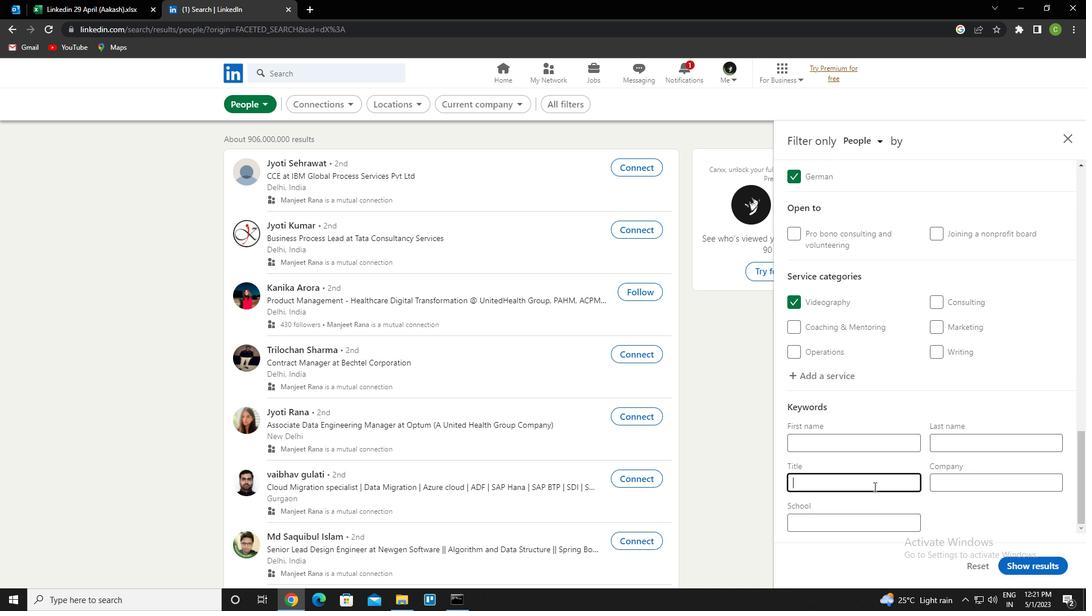 
Action: Key pressed <Key.caps_lock>l<Key.caps_lock>ife<Key.space><Key.caps_lock>c<Key.caps_lock>oach
Screenshot: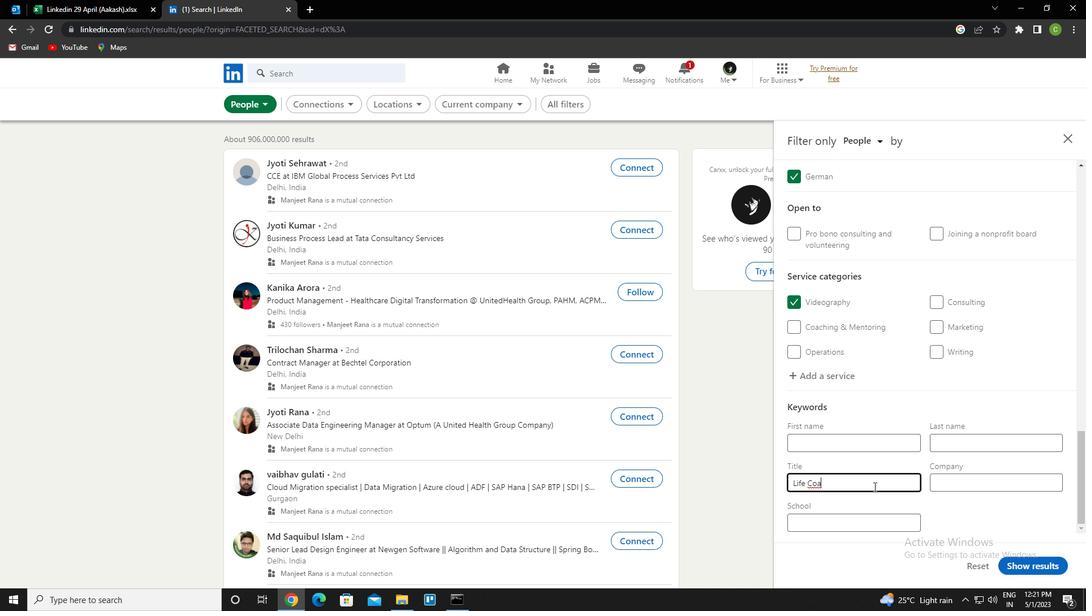 
Action: Mouse moved to (1035, 564)
Screenshot: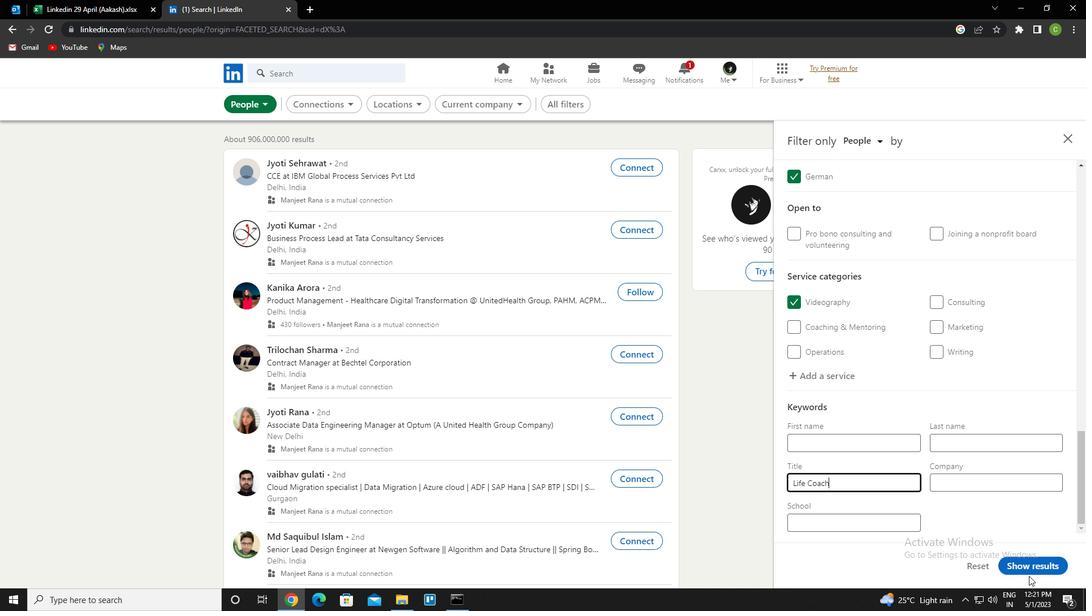 
Action: Mouse pressed left at (1035, 564)
Screenshot: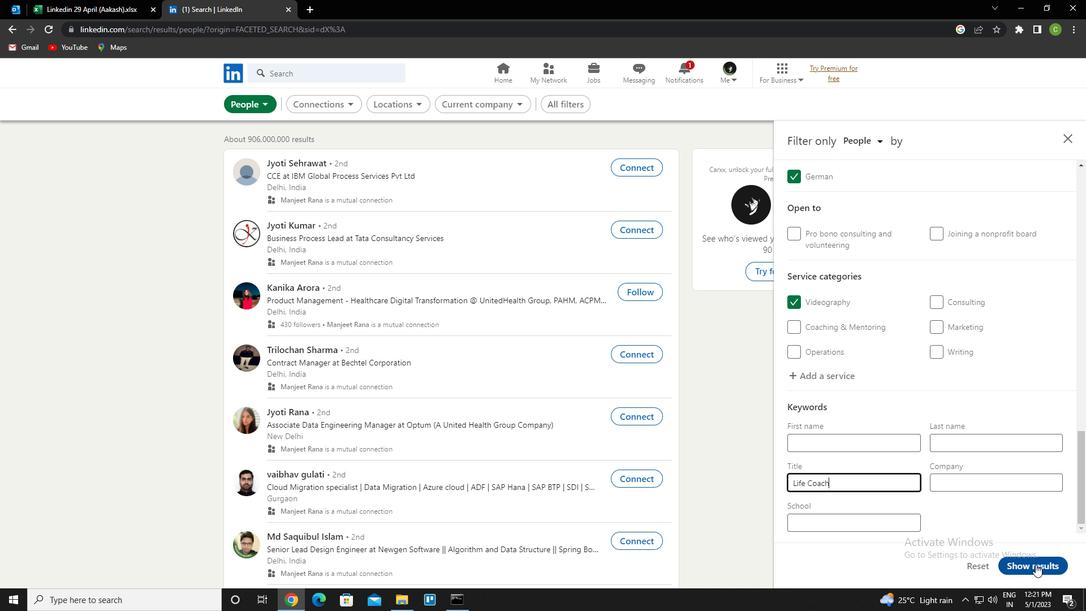 
Action: Mouse moved to (508, 531)
Screenshot: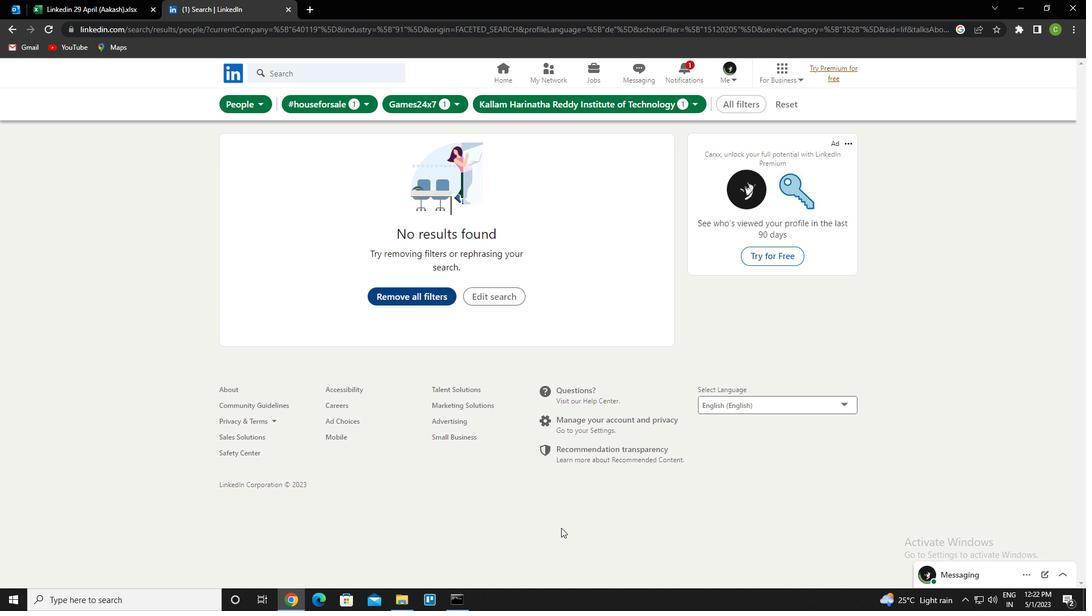 
